 Task: Look for space in Prestwich, United Kingdom from 5th July, 2023 to 11th July, 2023 for 2 adults in price range Rs.8000 to Rs.16000. Place can be entire place with 2 bedrooms having 2 beds and 1 bathroom. Property type can be house, flat, guest house. Booking option can be shelf check-in. Required host language is English.
Action: Mouse moved to (458, 89)
Screenshot: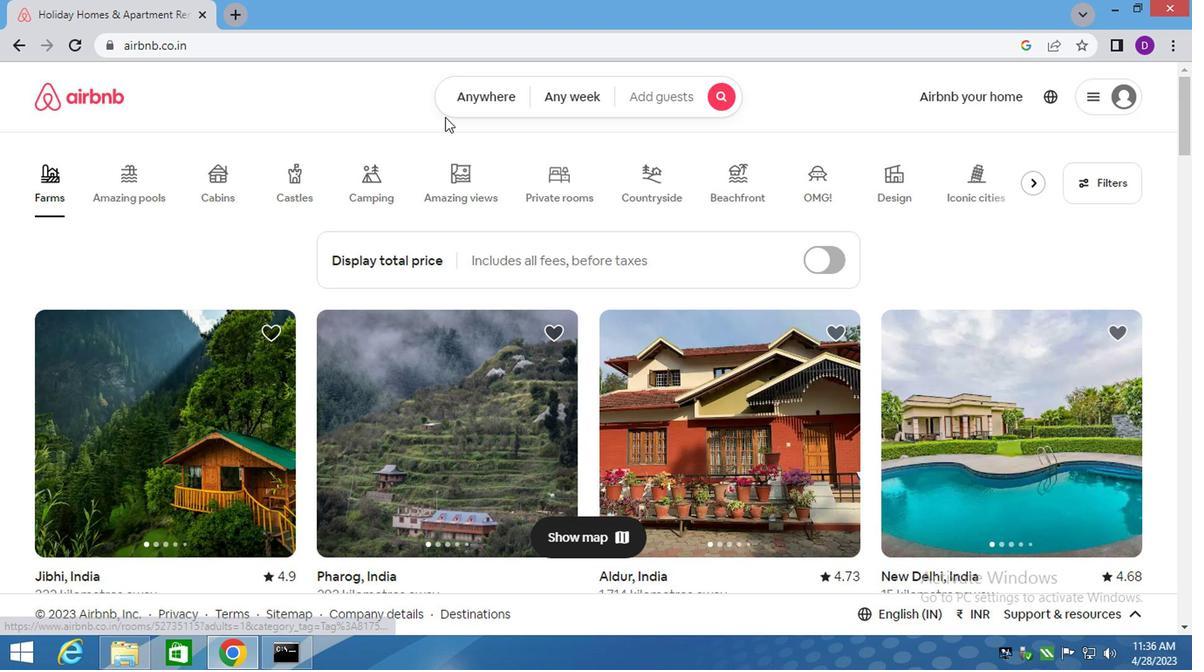 
Action: Mouse pressed left at (458, 89)
Screenshot: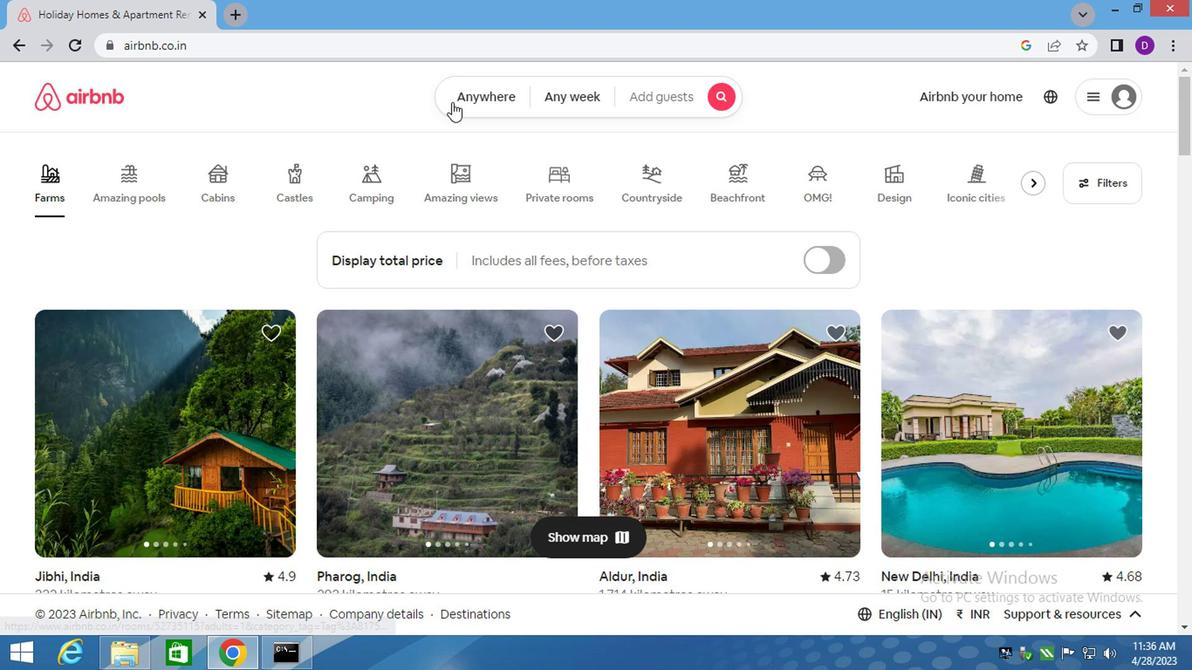 
Action: Mouse moved to (325, 169)
Screenshot: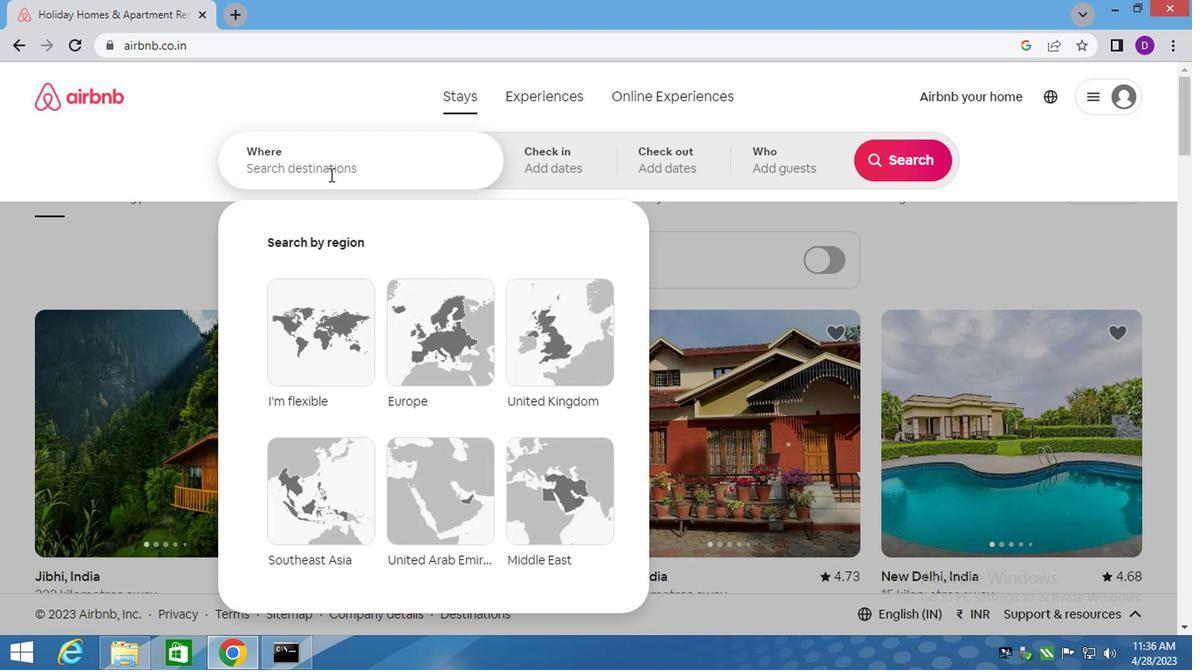 
Action: Mouse pressed left at (325, 169)
Screenshot: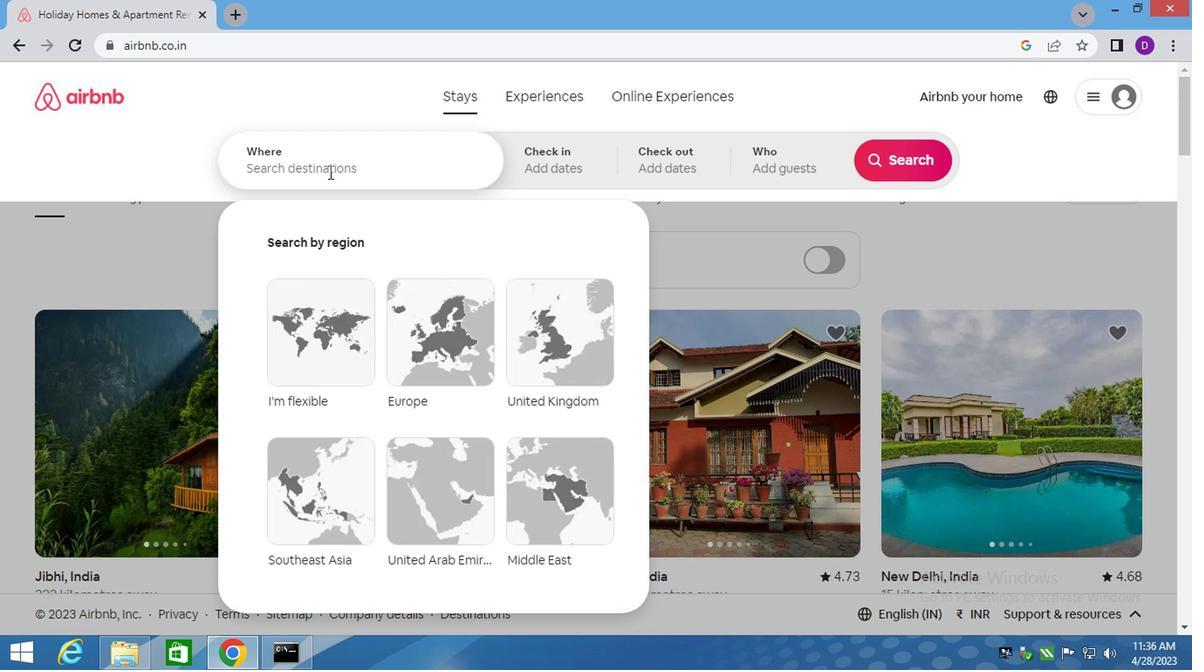 
Action: Key pressed prestwich,<Key.space>united
Screenshot: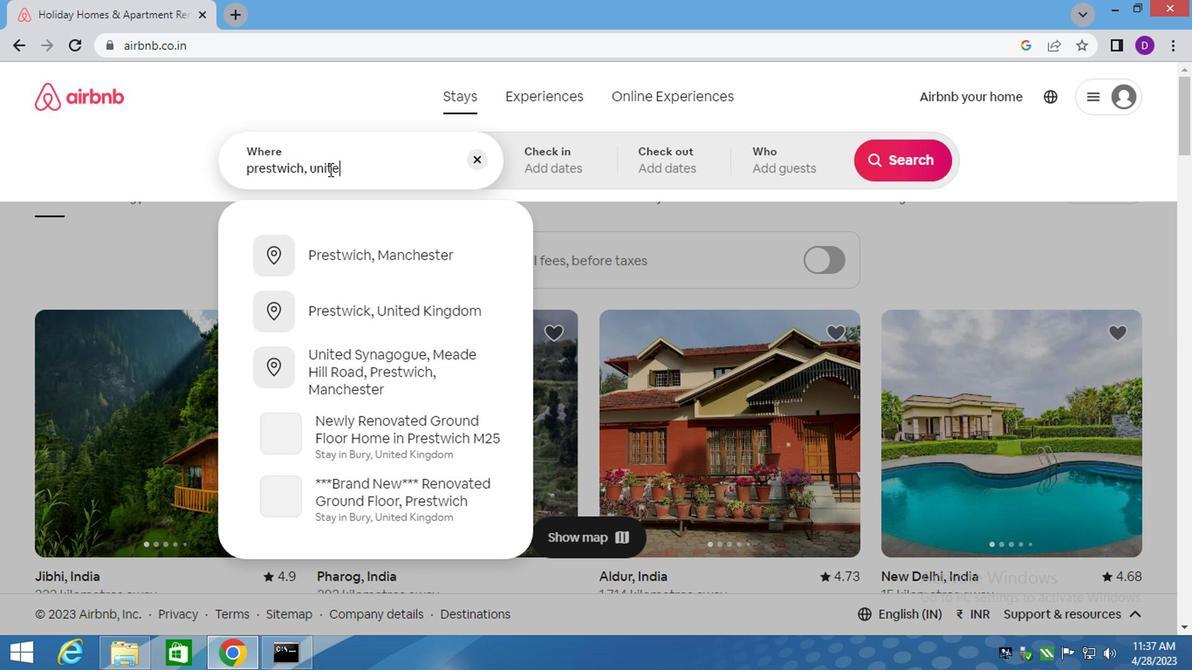 
Action: Mouse moved to (355, 306)
Screenshot: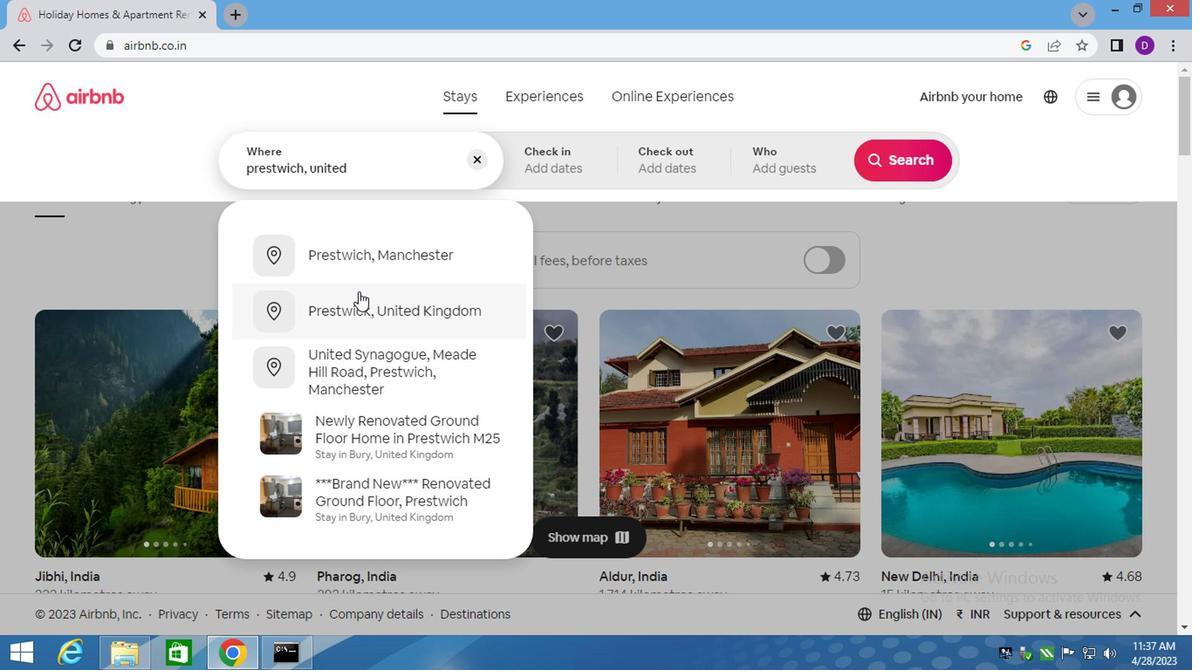 
Action: Mouse pressed left at (355, 306)
Screenshot: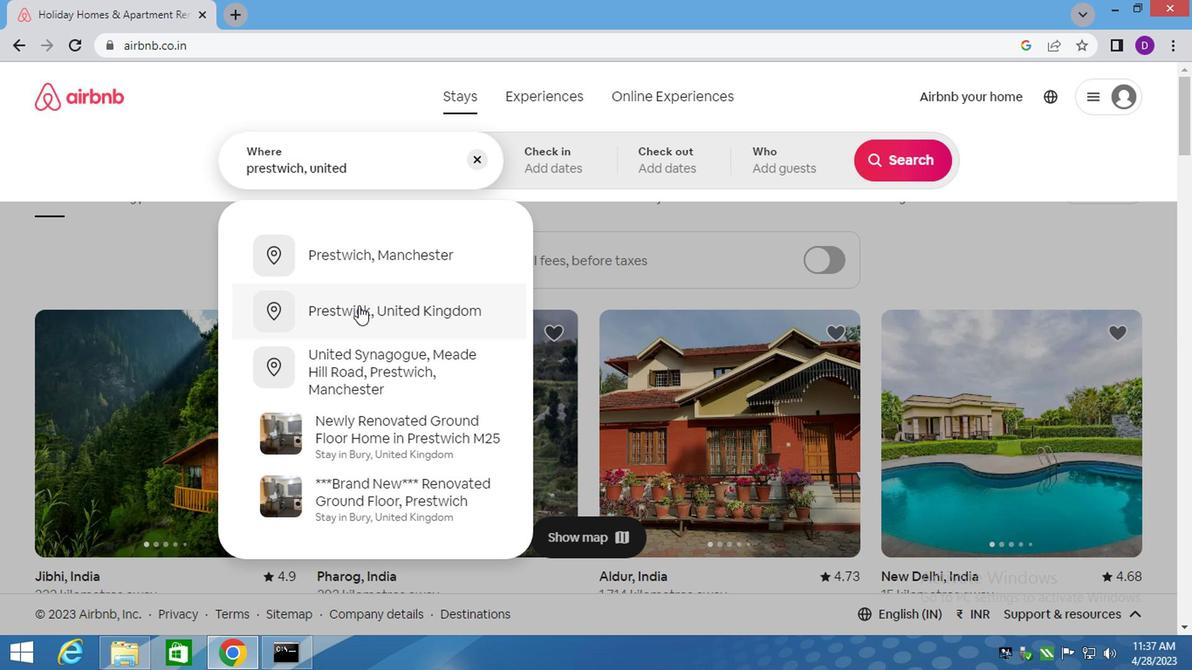 
Action: Mouse moved to (880, 304)
Screenshot: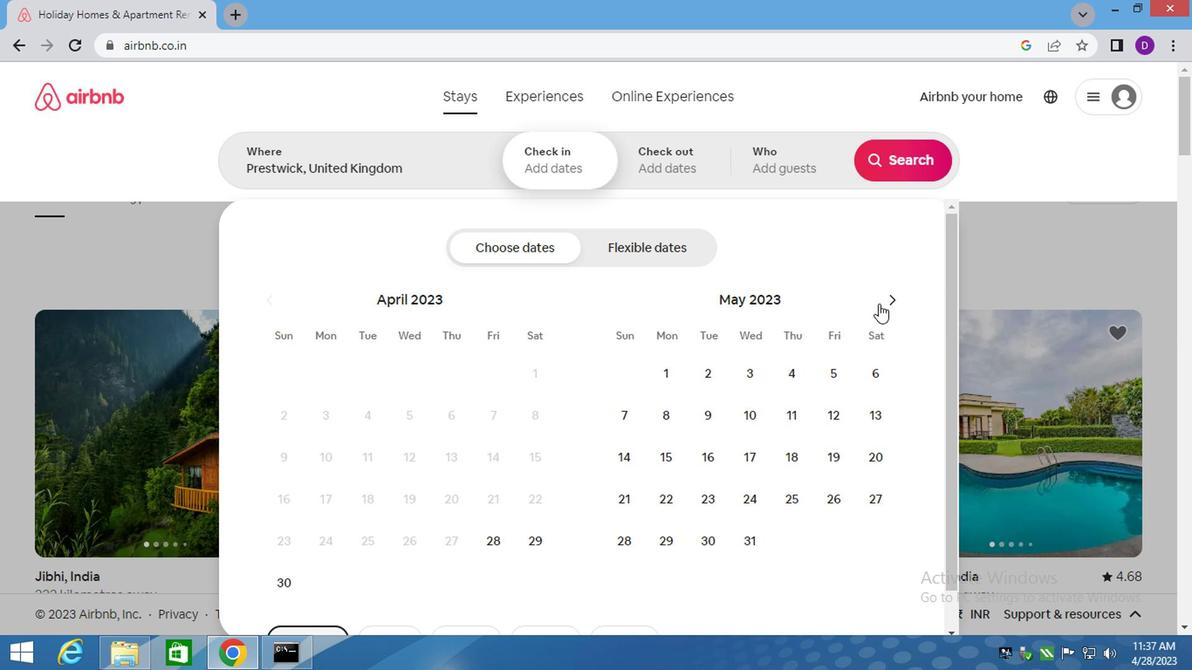 
Action: Mouse pressed left at (880, 304)
Screenshot: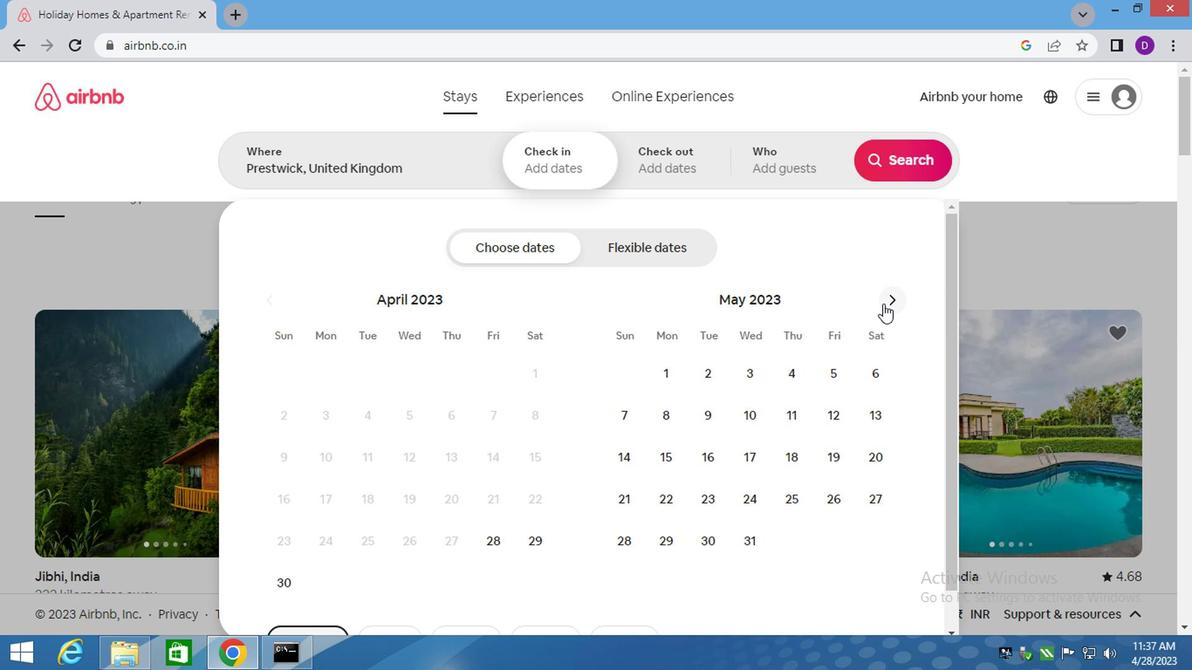 
Action: Mouse moved to (881, 304)
Screenshot: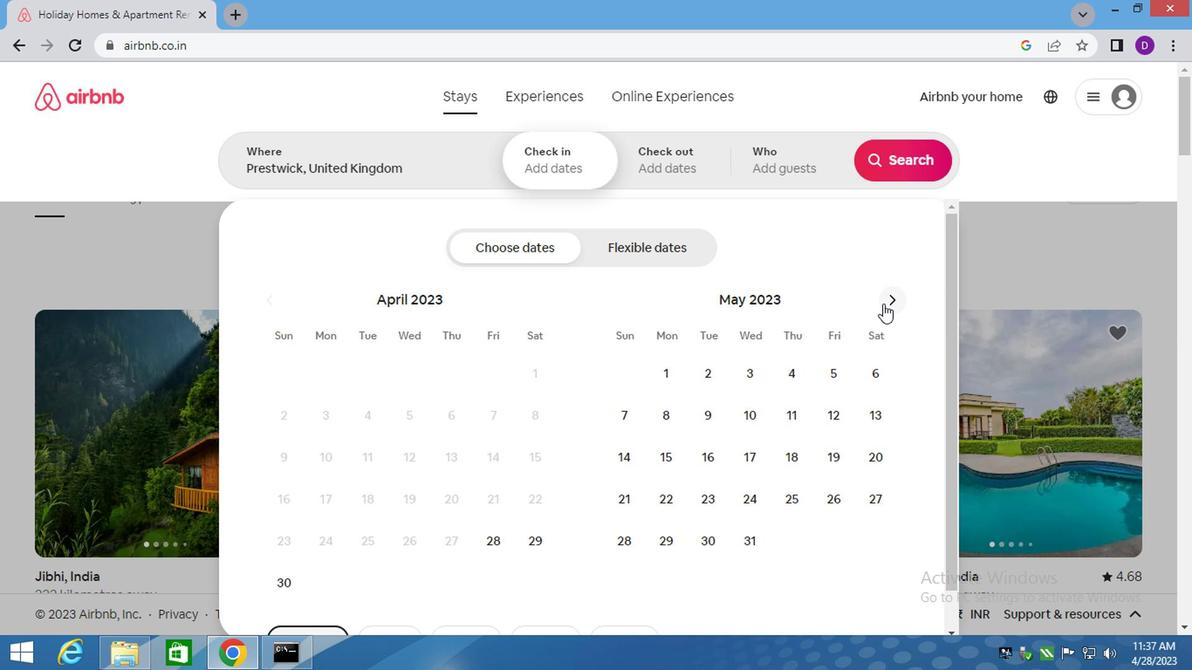
Action: Mouse pressed left at (881, 304)
Screenshot: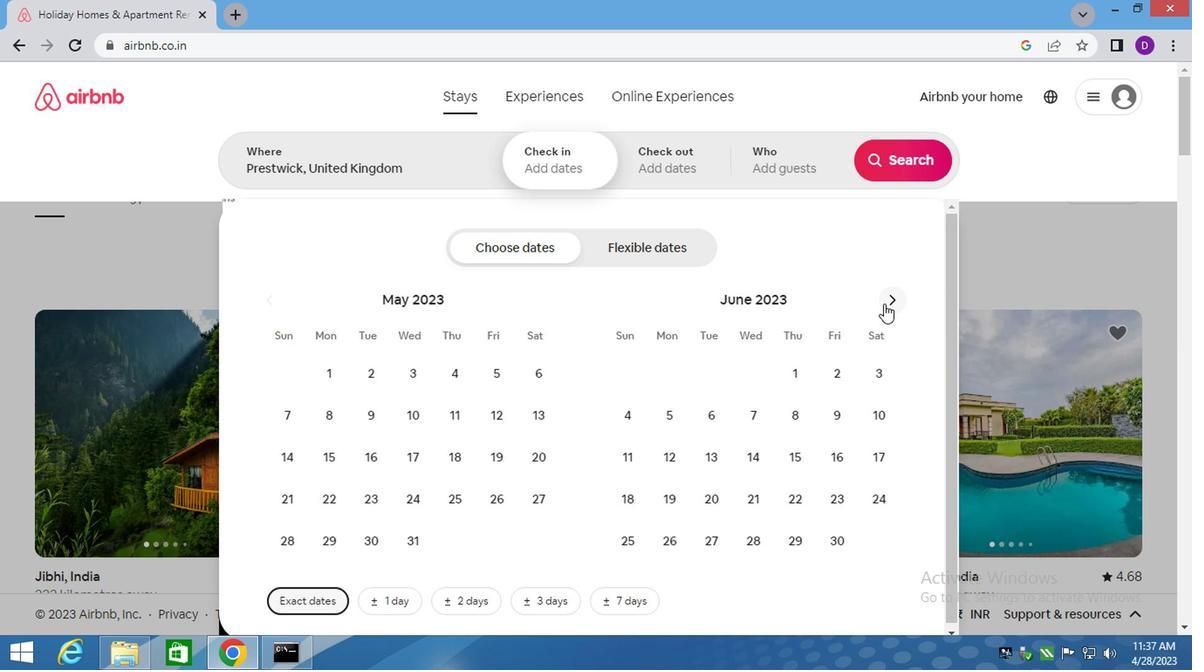 
Action: Mouse moved to (741, 411)
Screenshot: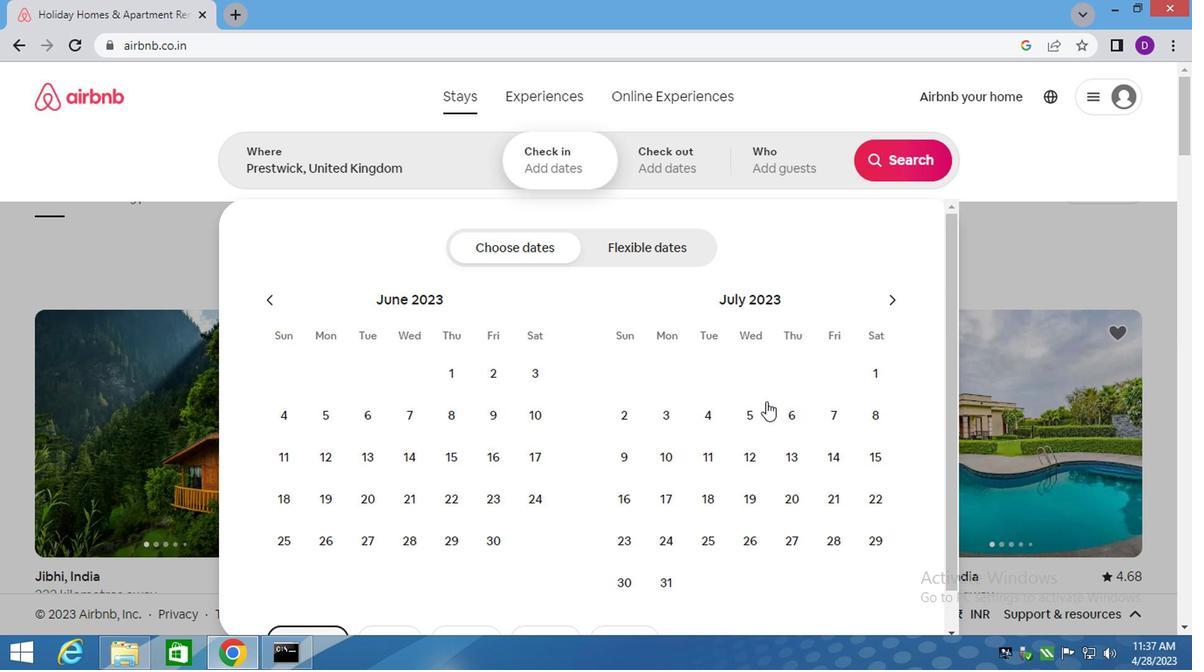 
Action: Mouse pressed left at (741, 411)
Screenshot: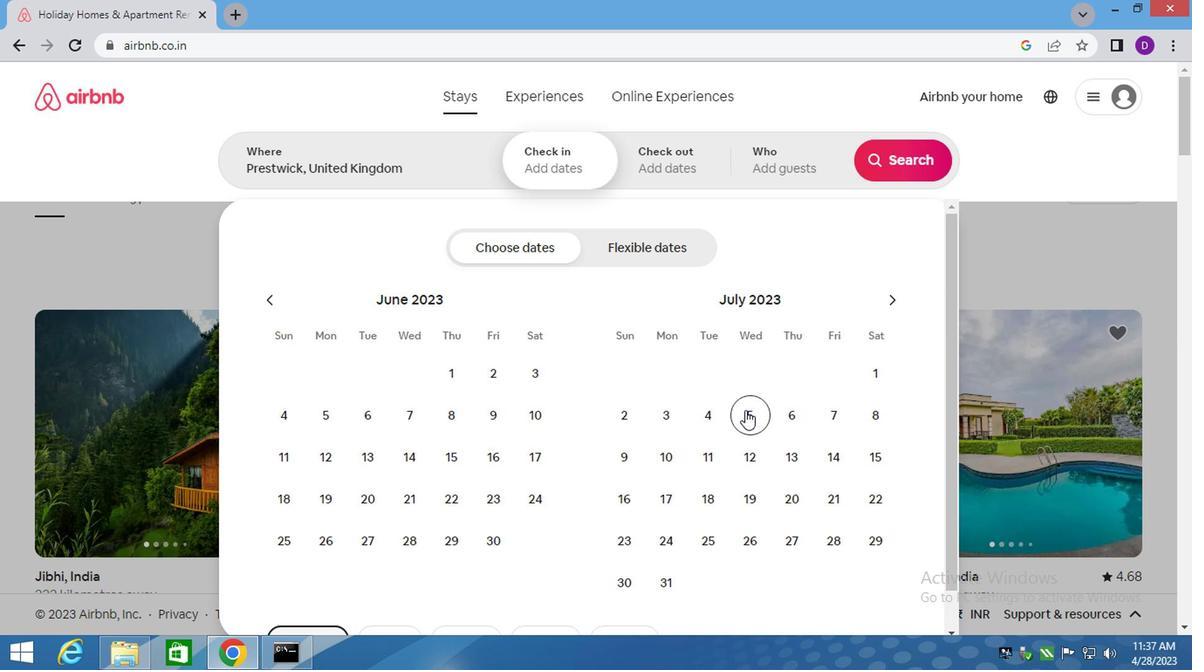 
Action: Mouse moved to (699, 460)
Screenshot: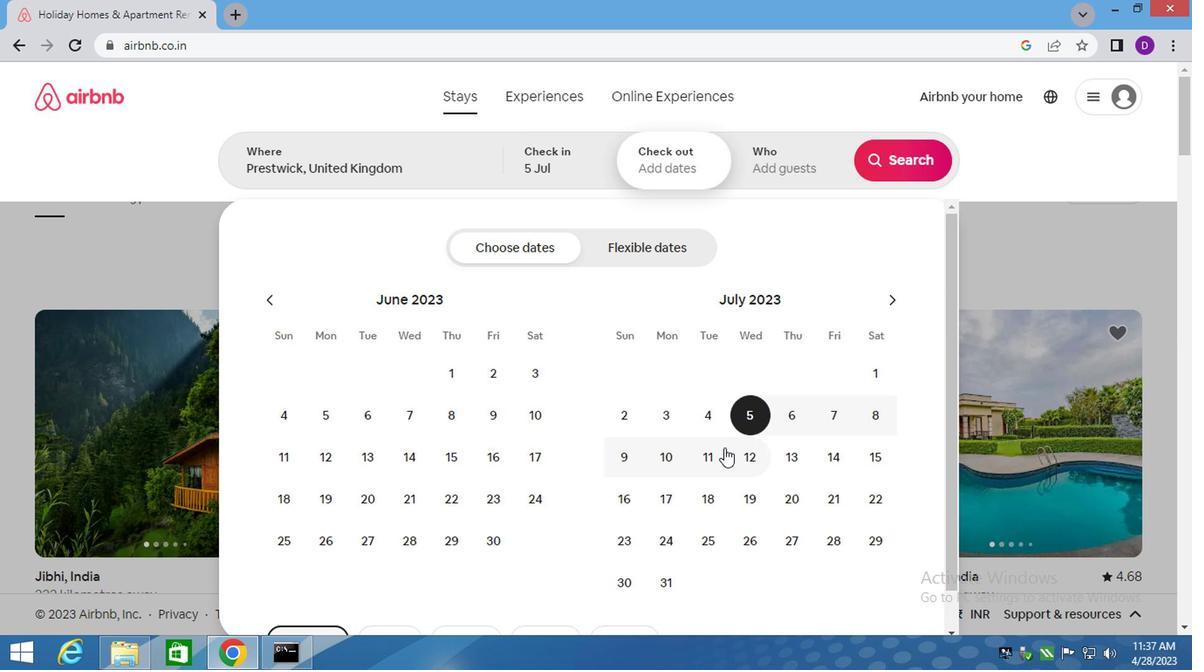 
Action: Mouse pressed left at (699, 460)
Screenshot: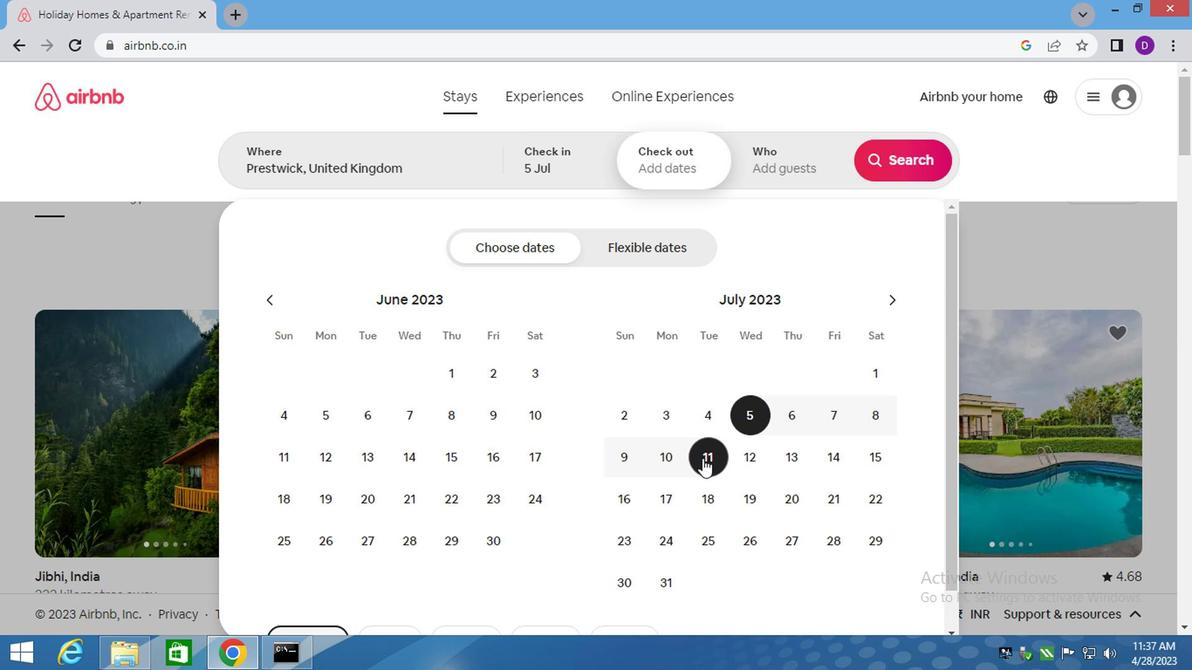 
Action: Mouse moved to (766, 165)
Screenshot: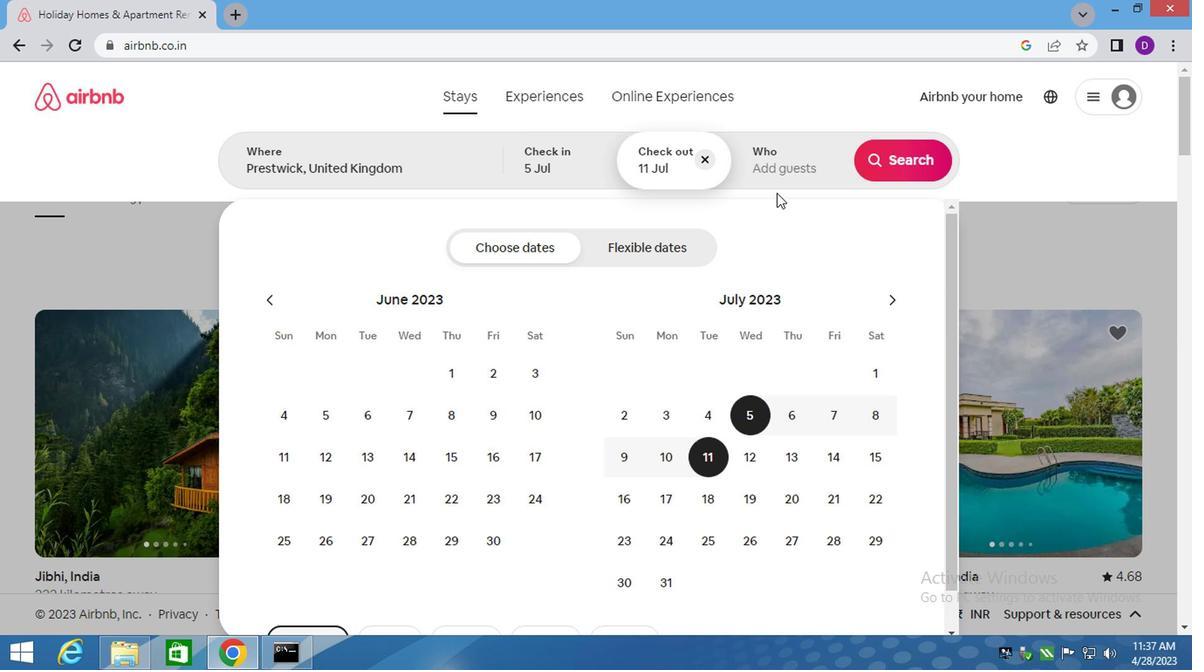 
Action: Mouse pressed left at (766, 165)
Screenshot: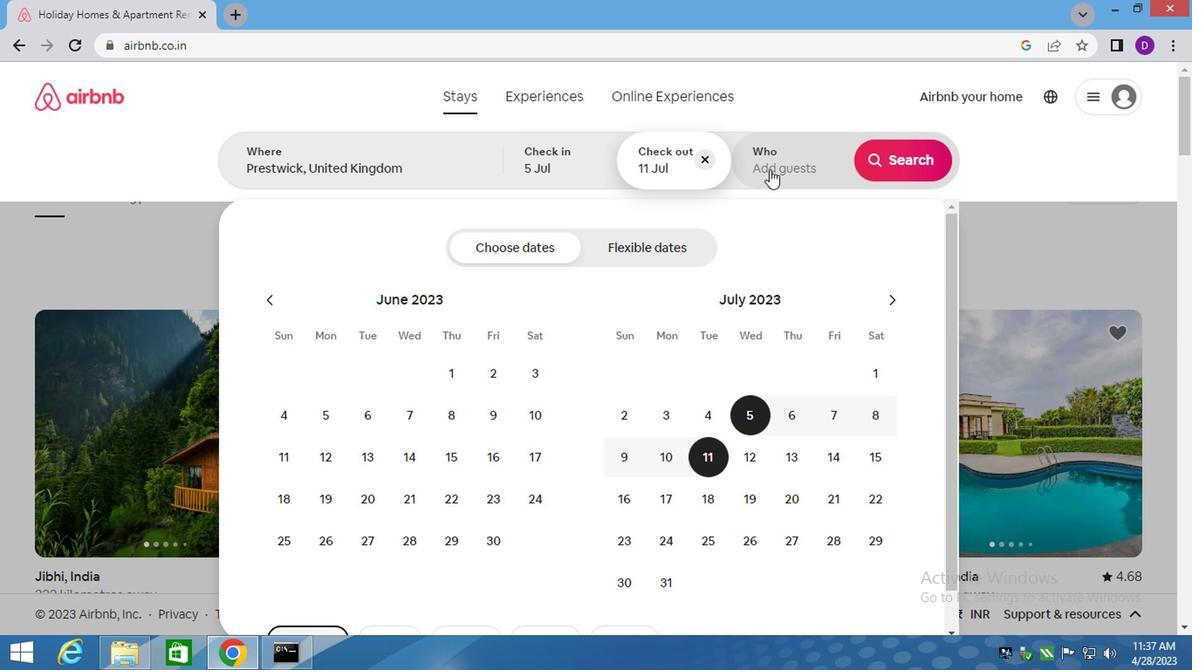 
Action: Mouse moved to (900, 253)
Screenshot: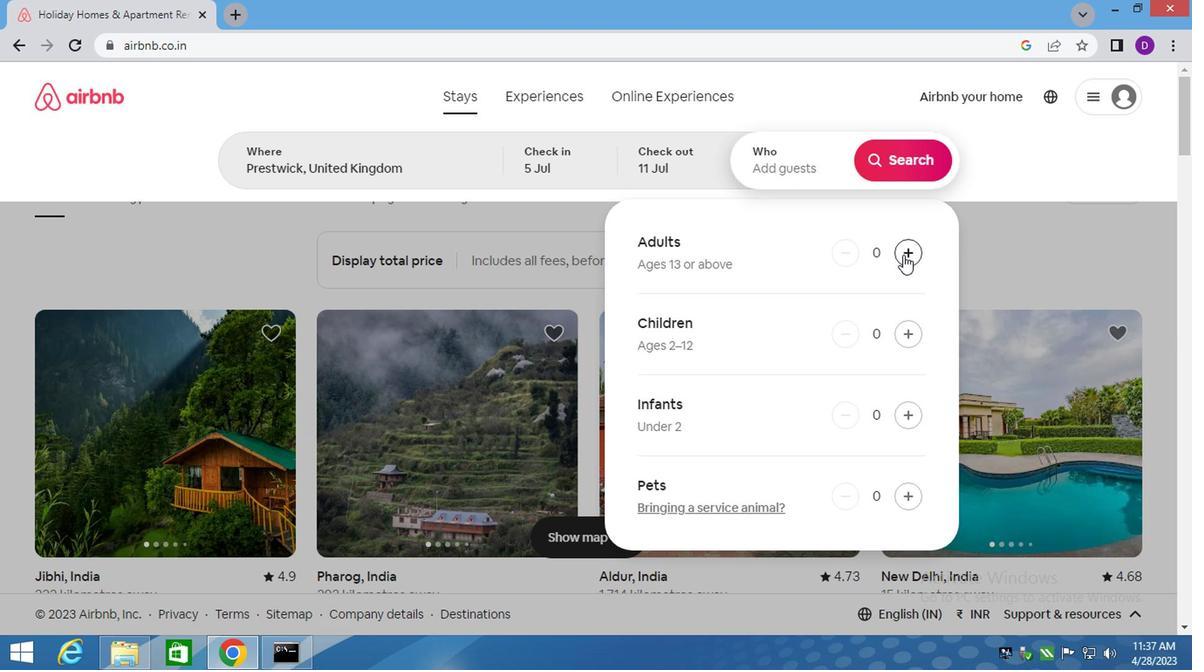 
Action: Mouse pressed left at (900, 253)
Screenshot: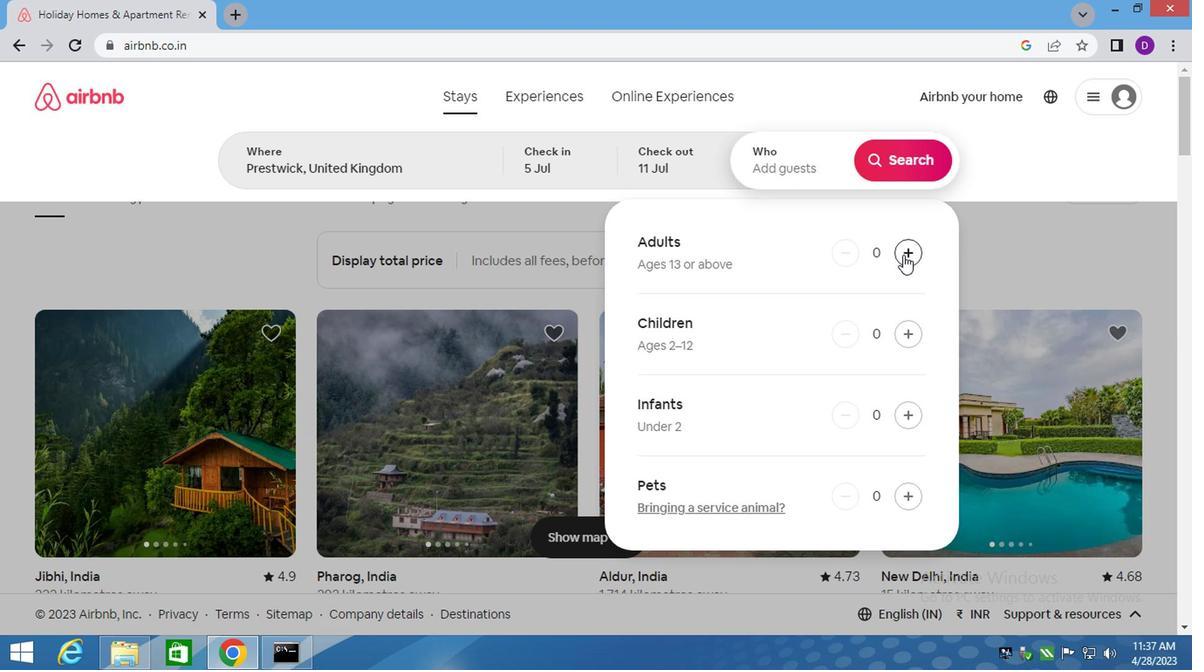 
Action: Mouse pressed left at (900, 253)
Screenshot: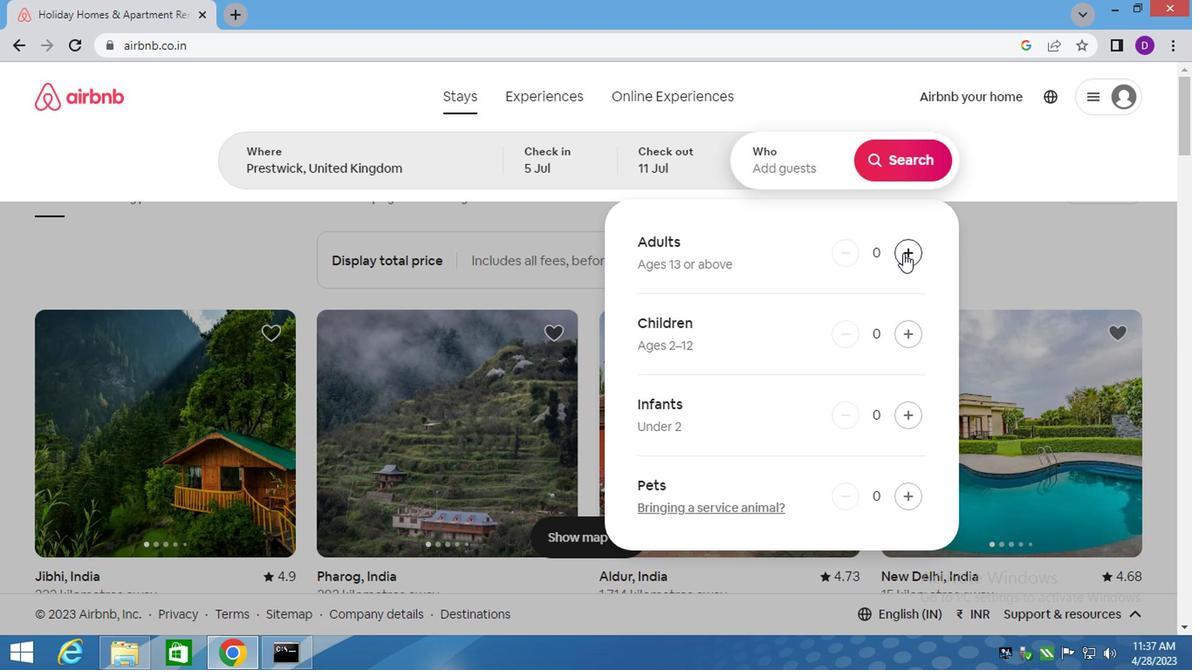 
Action: Mouse moved to (887, 157)
Screenshot: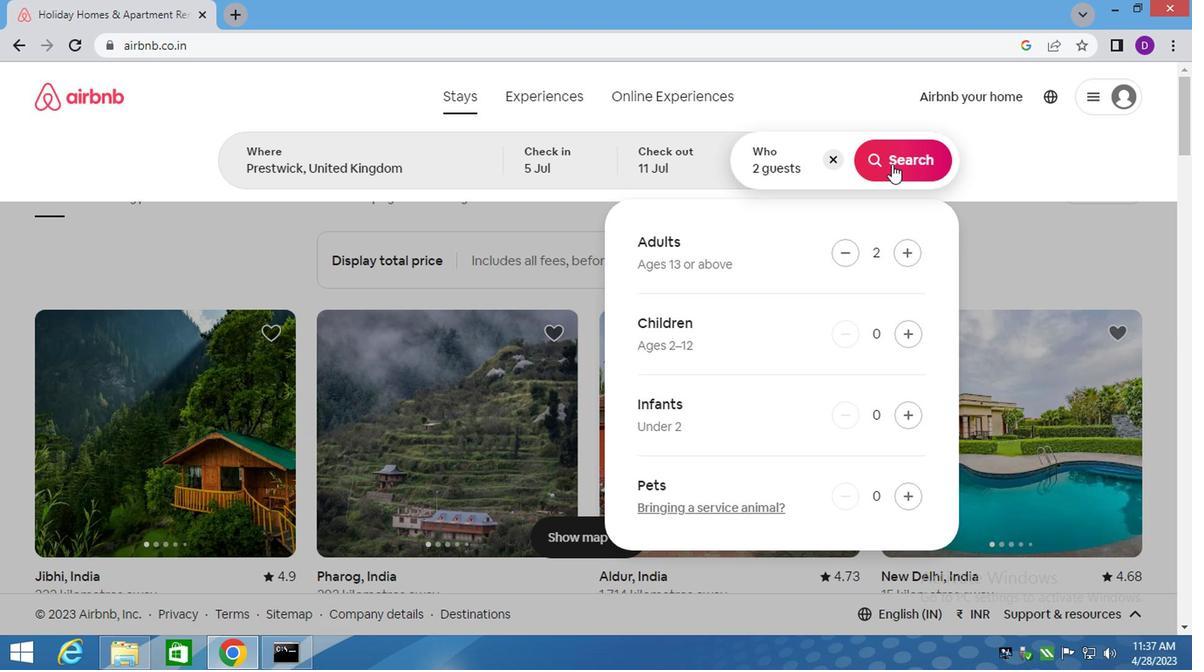 
Action: Mouse pressed left at (887, 157)
Screenshot: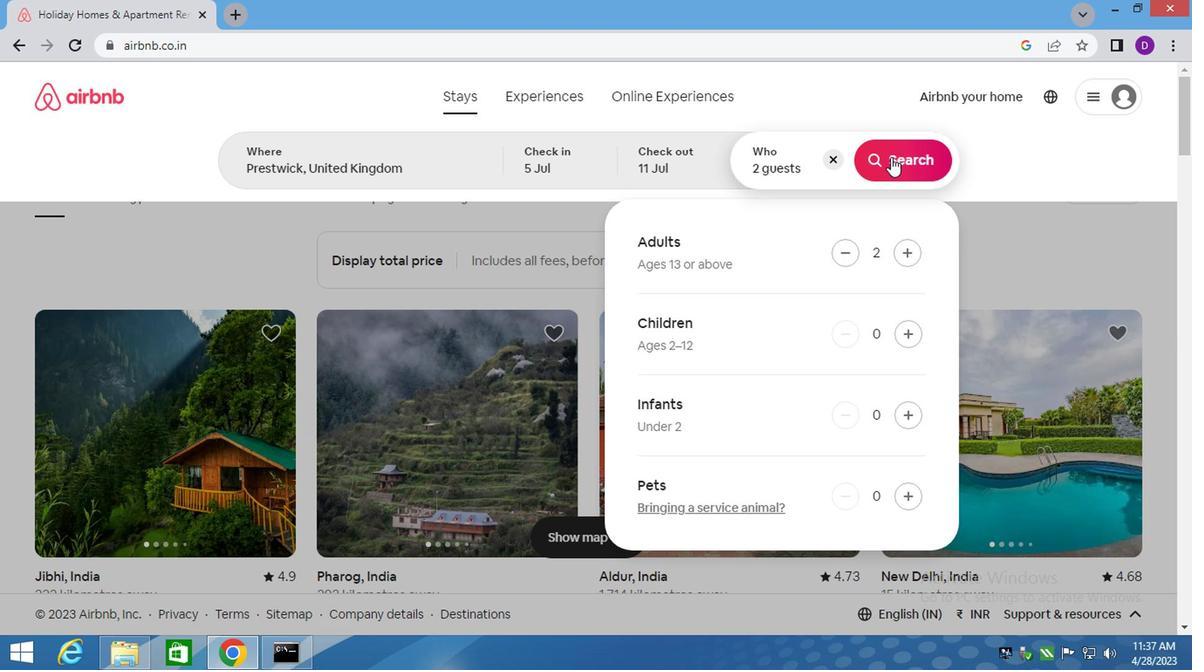 
Action: Mouse moved to (1110, 160)
Screenshot: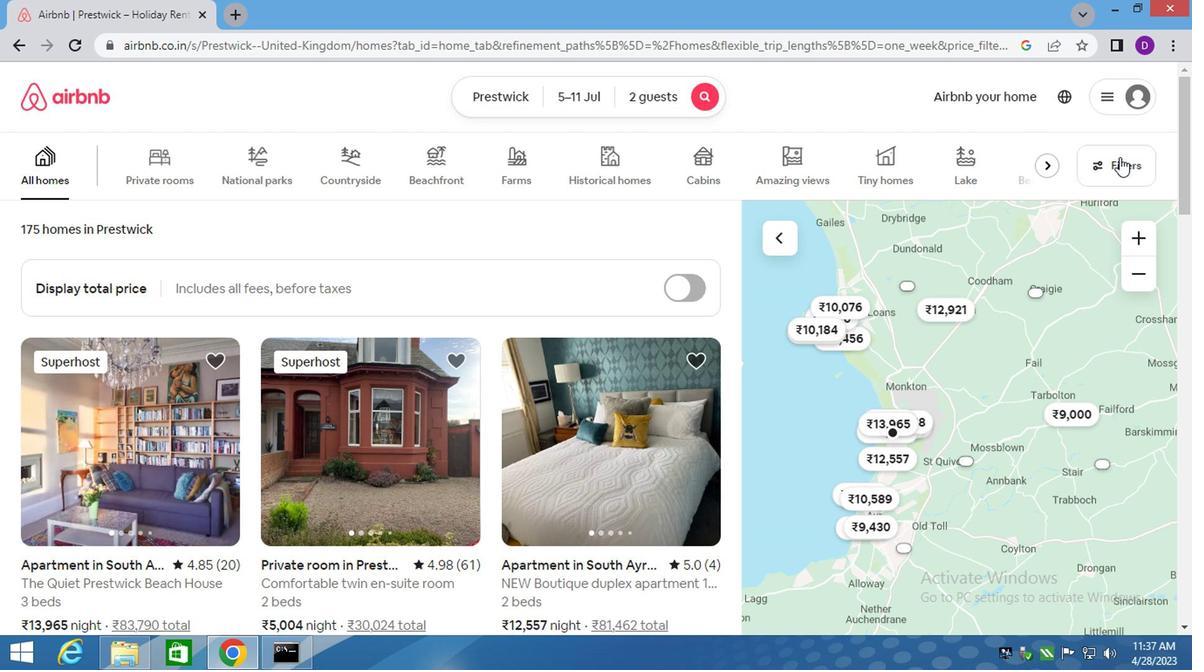 
Action: Mouse pressed left at (1110, 160)
Screenshot: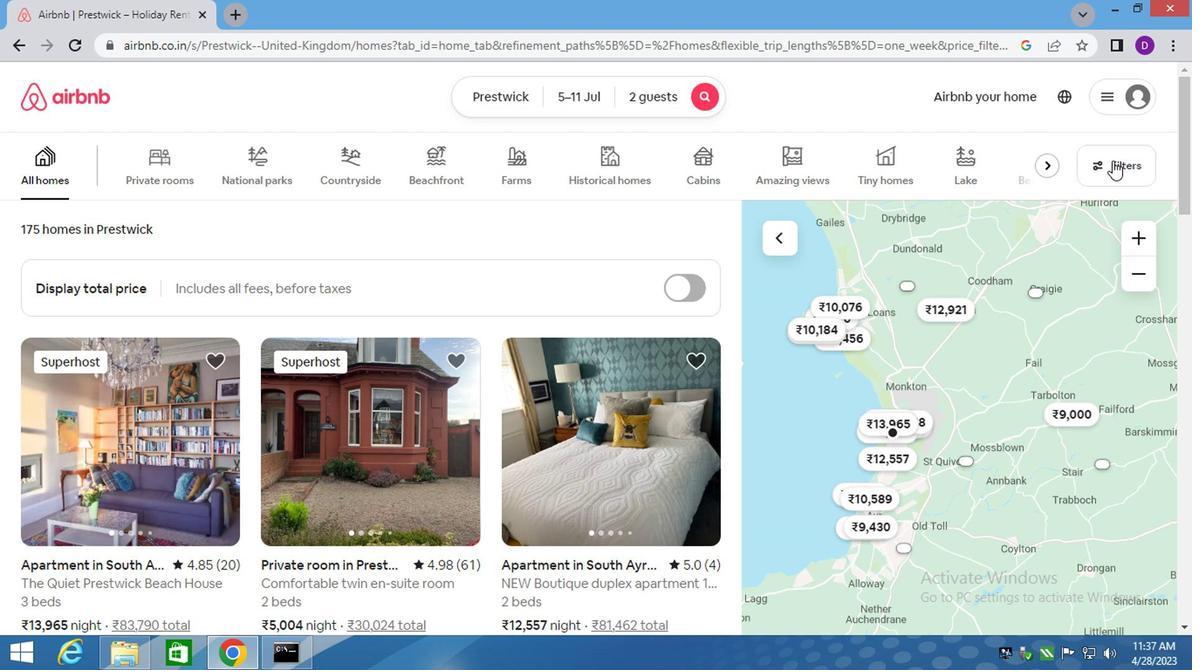 
Action: Mouse moved to (361, 387)
Screenshot: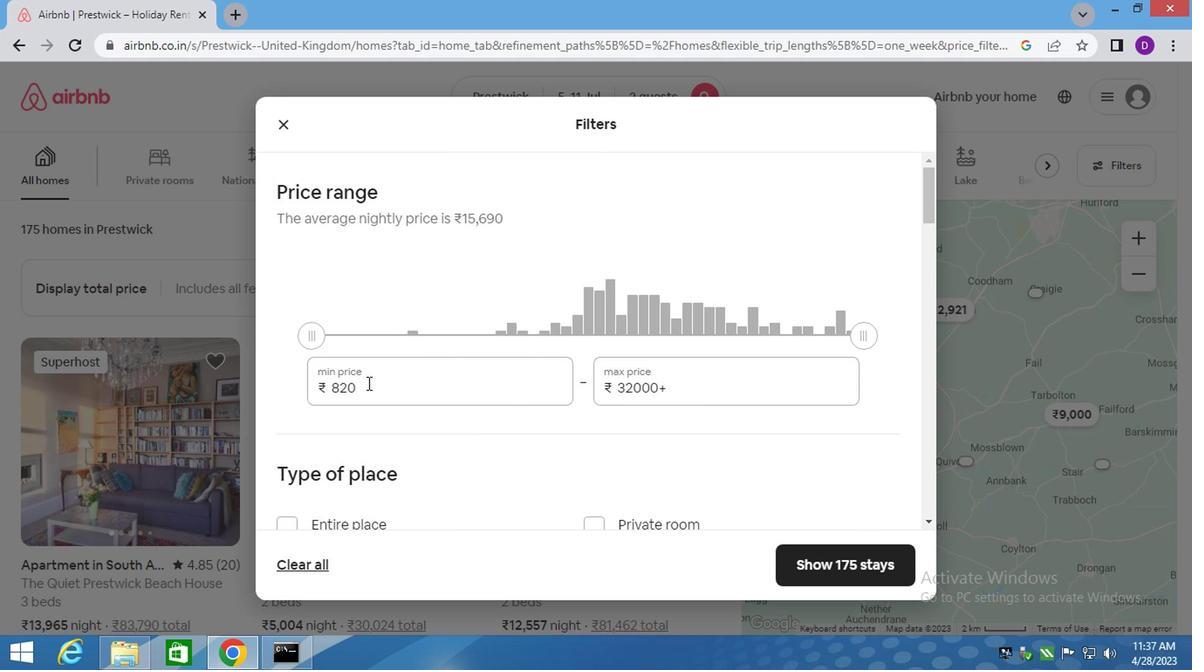 
Action: Mouse pressed left at (361, 387)
Screenshot: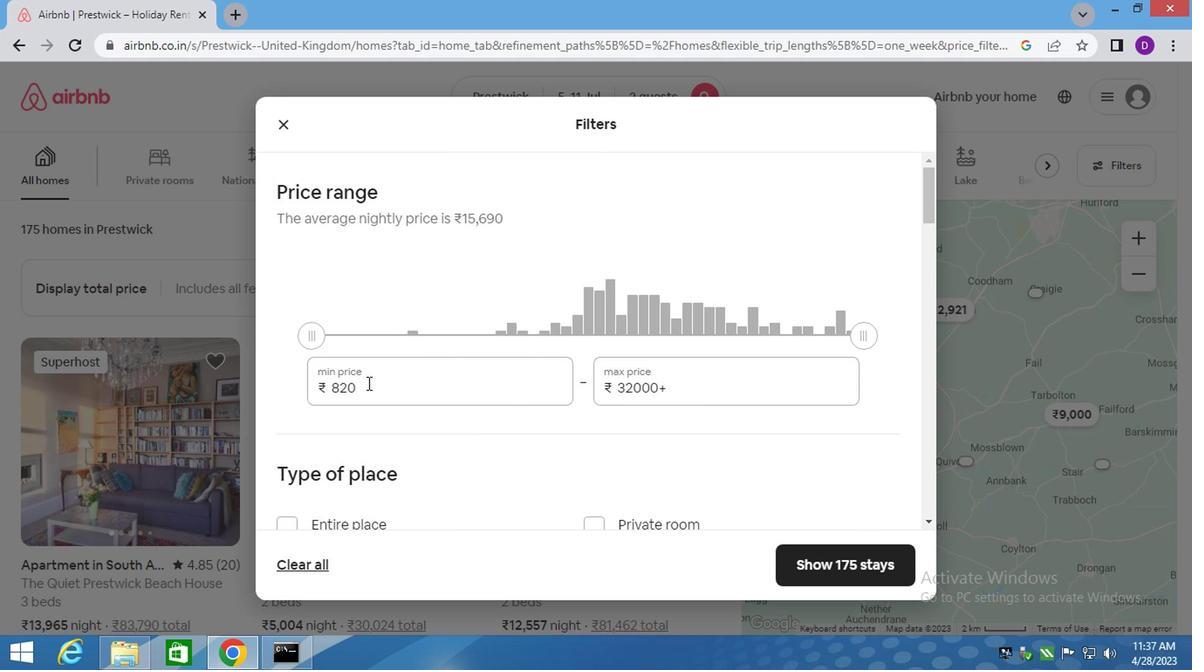 
Action: Mouse pressed left at (361, 387)
Screenshot: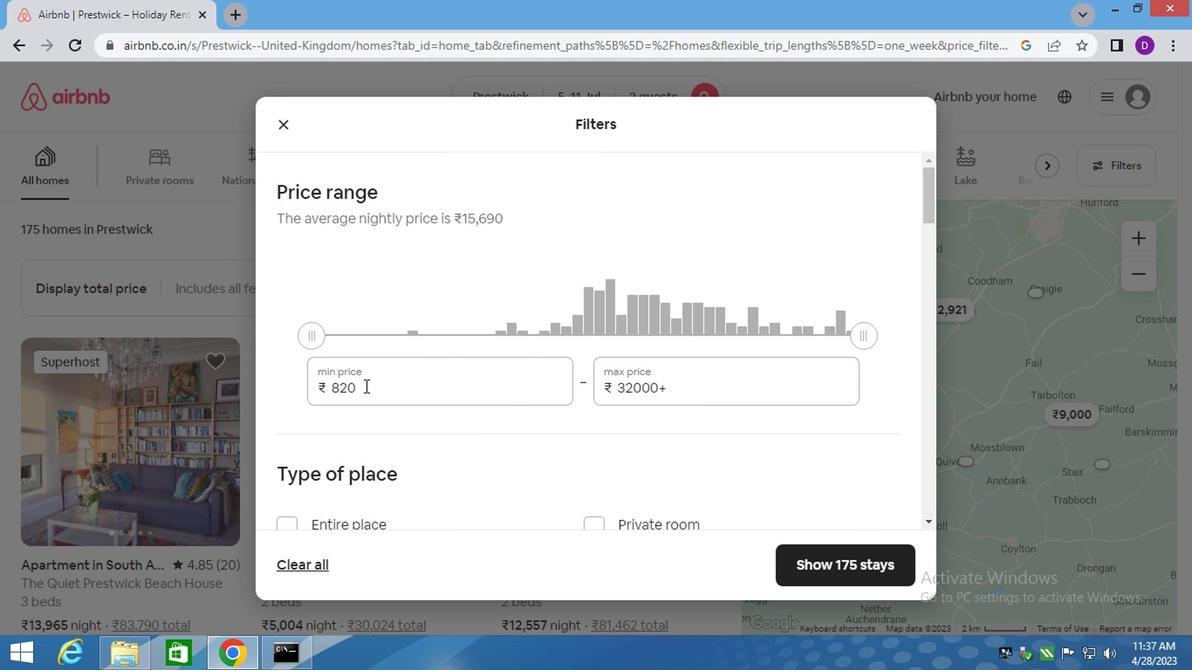 
Action: Key pressed 8000<Key.tab>16000
Screenshot: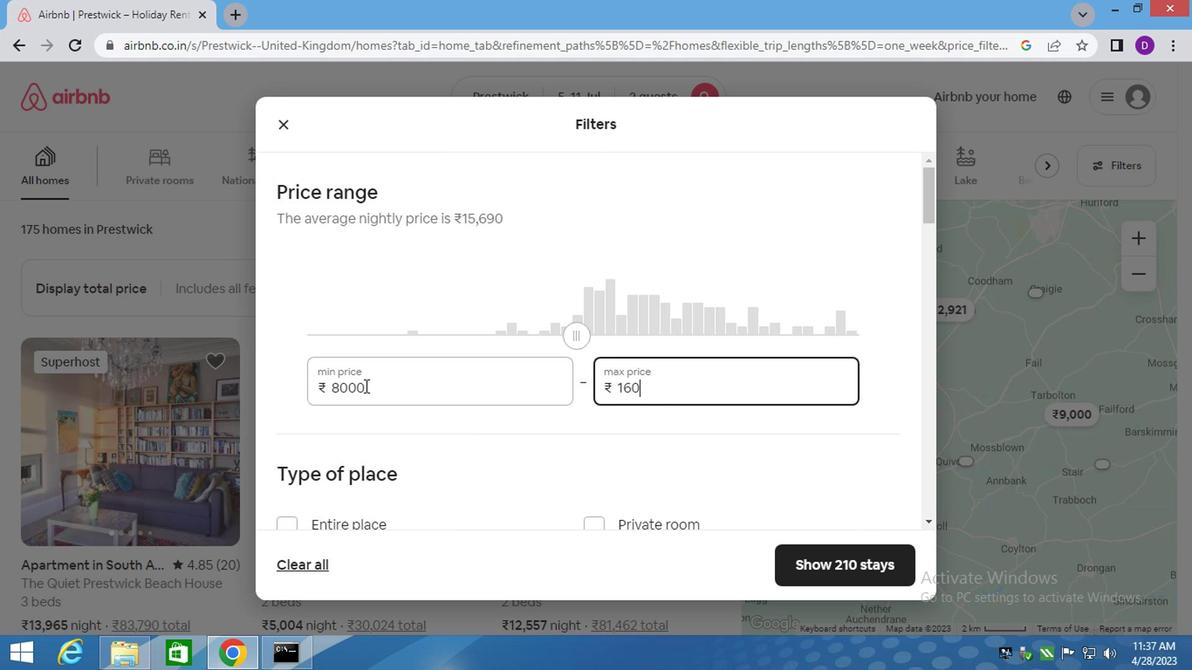 
Action: Mouse scrolled (361, 386) with delta (0, -1)
Screenshot: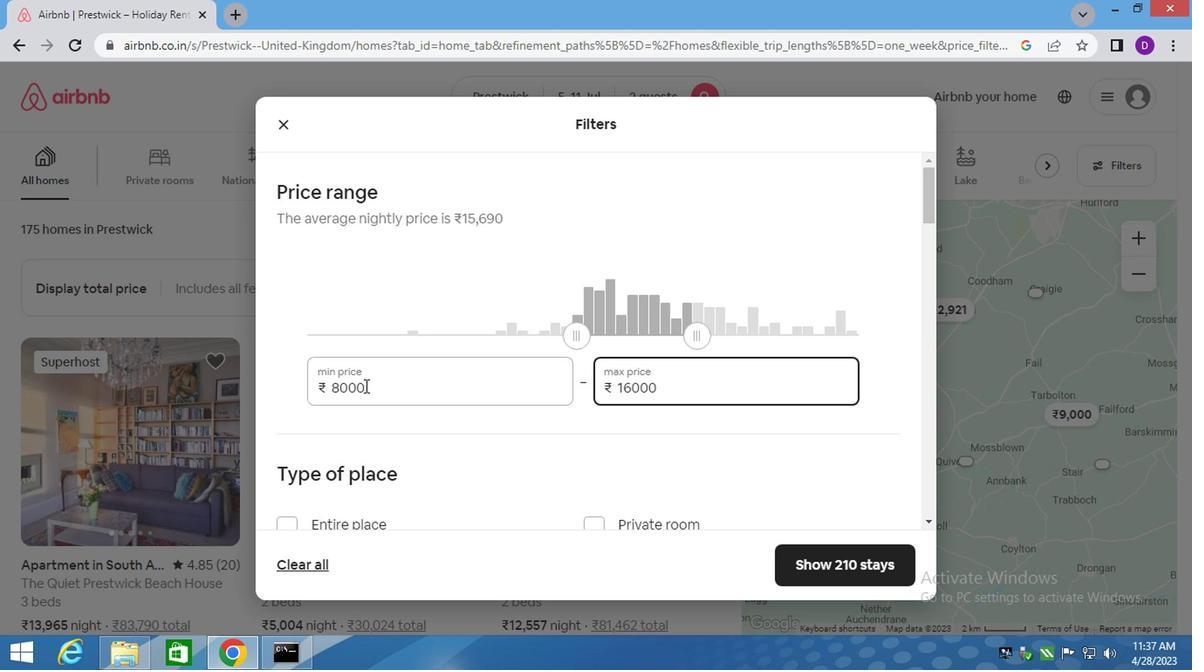 
Action: Mouse scrolled (361, 386) with delta (0, -1)
Screenshot: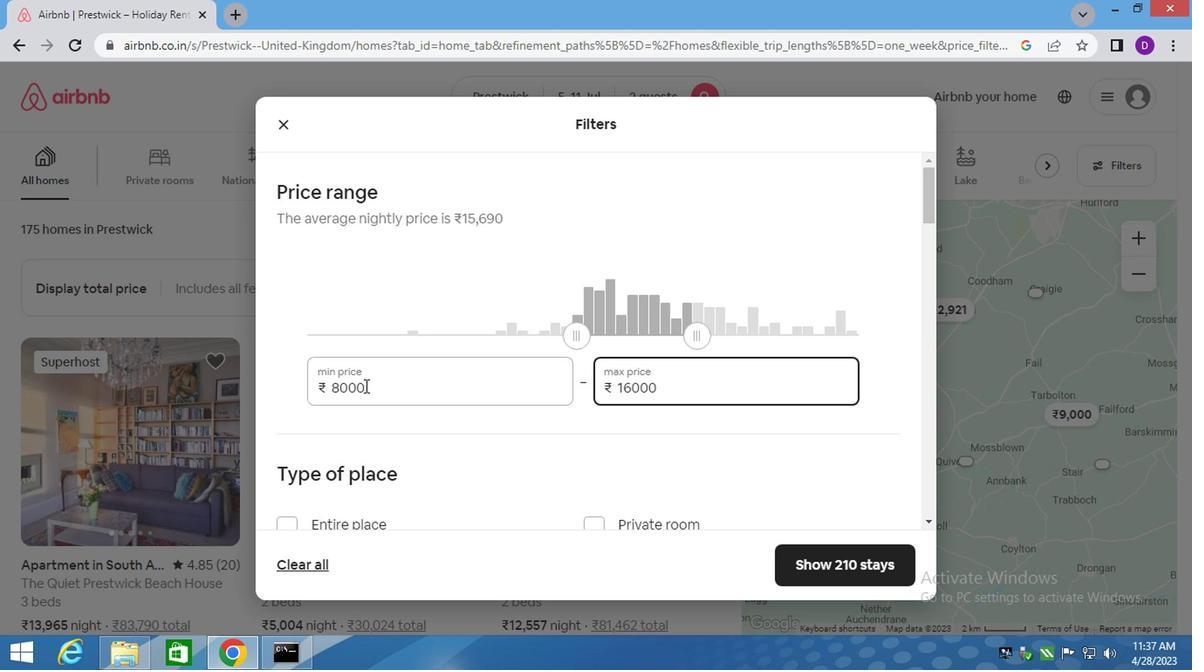
Action: Mouse moved to (275, 361)
Screenshot: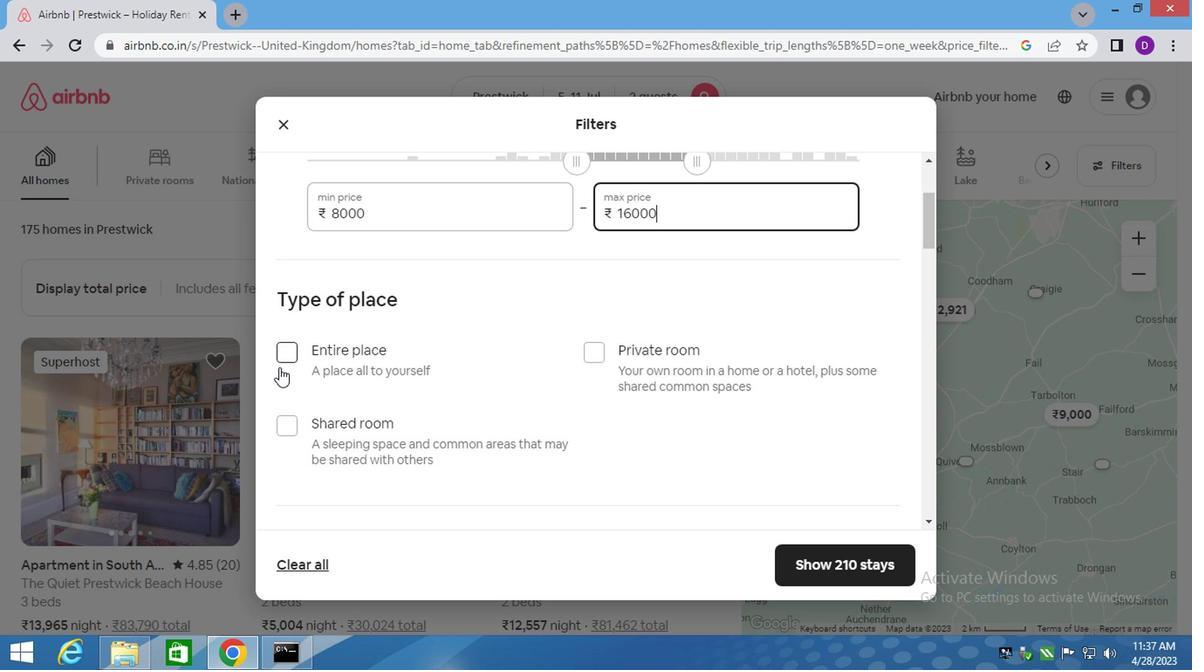 
Action: Mouse pressed left at (275, 361)
Screenshot: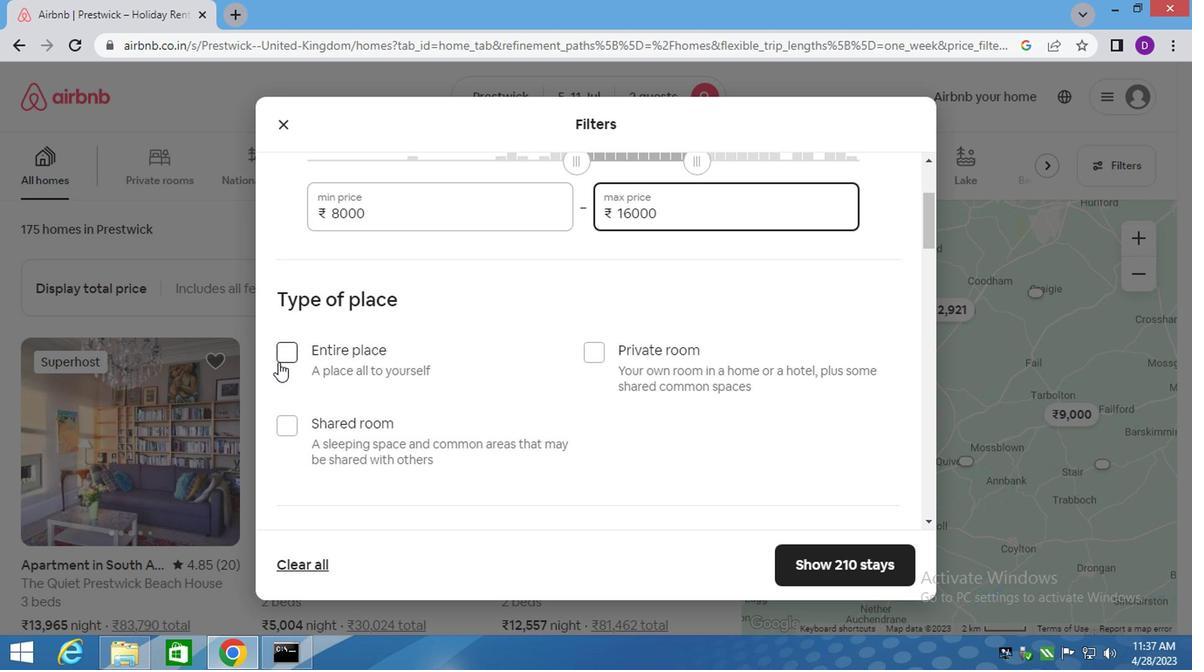 
Action: Mouse scrolled (275, 360) with delta (0, -1)
Screenshot: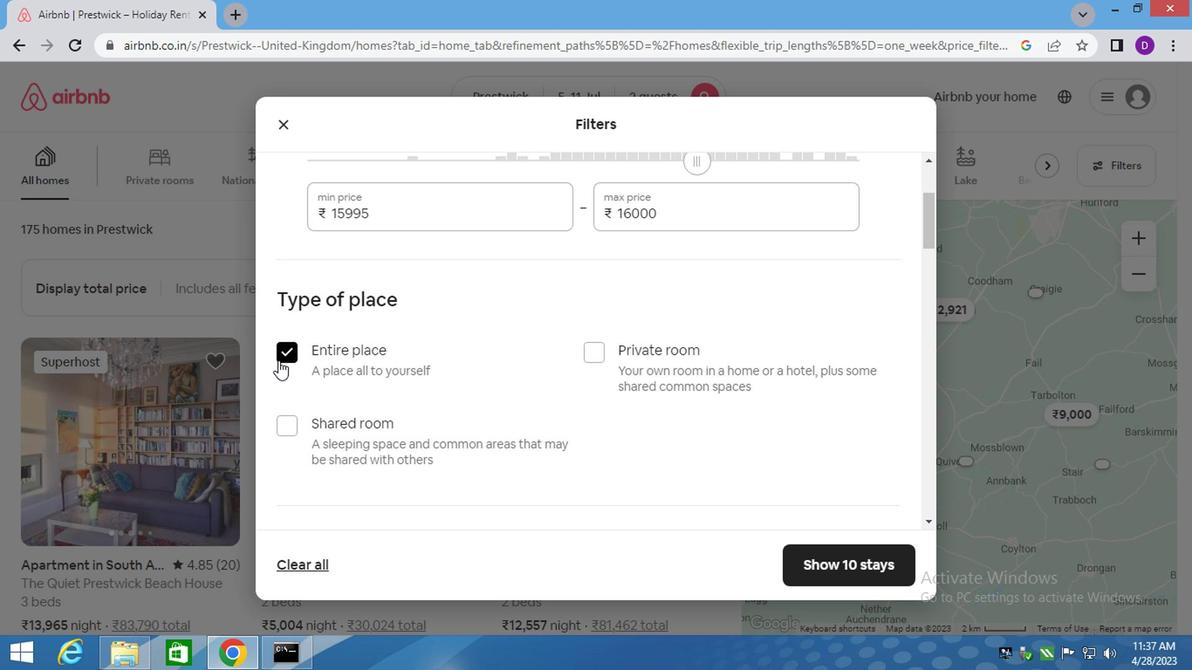 
Action: Mouse moved to (401, 386)
Screenshot: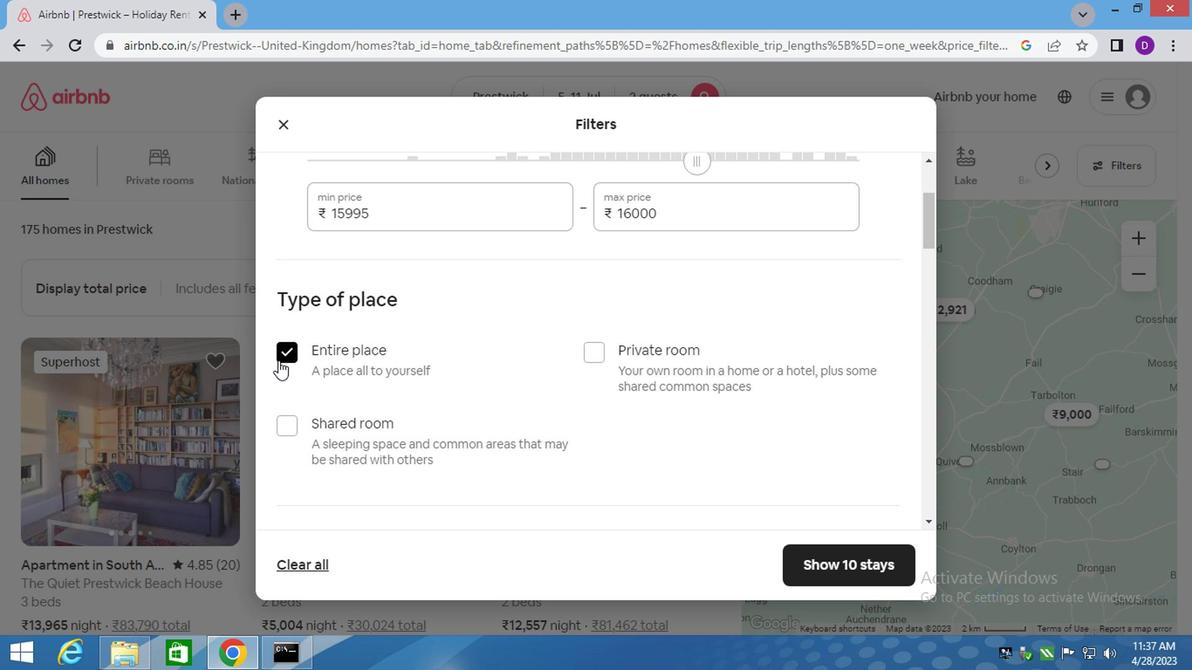 
Action: Mouse scrolled (401, 385) with delta (0, 0)
Screenshot: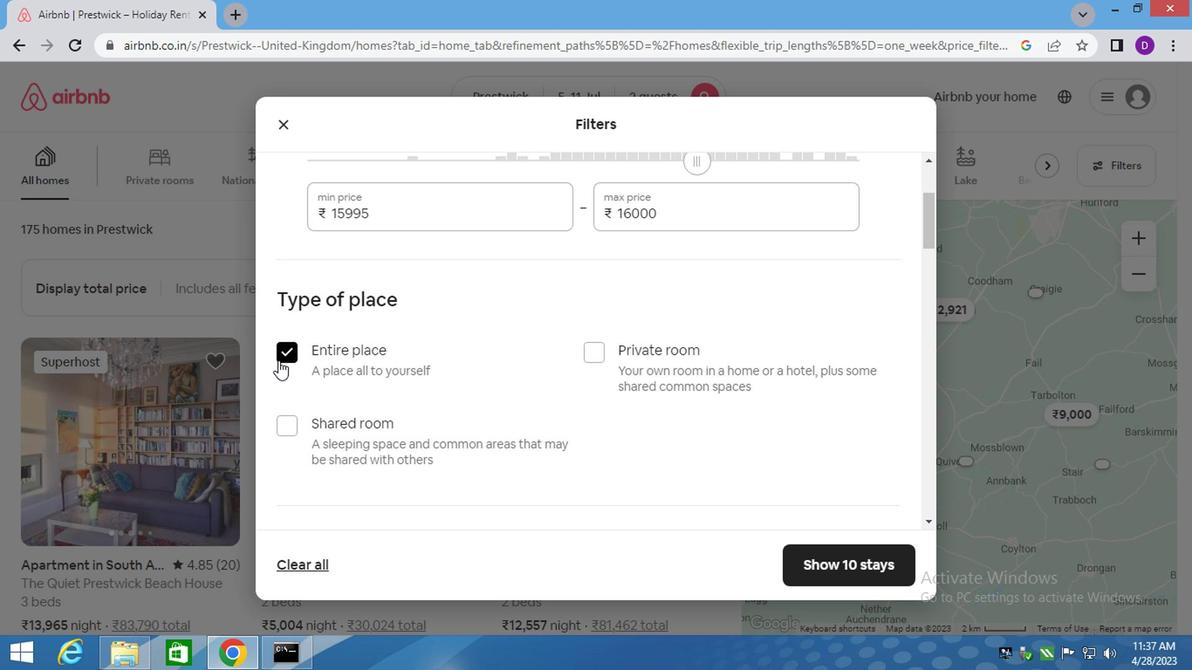 
Action: Mouse moved to (406, 391)
Screenshot: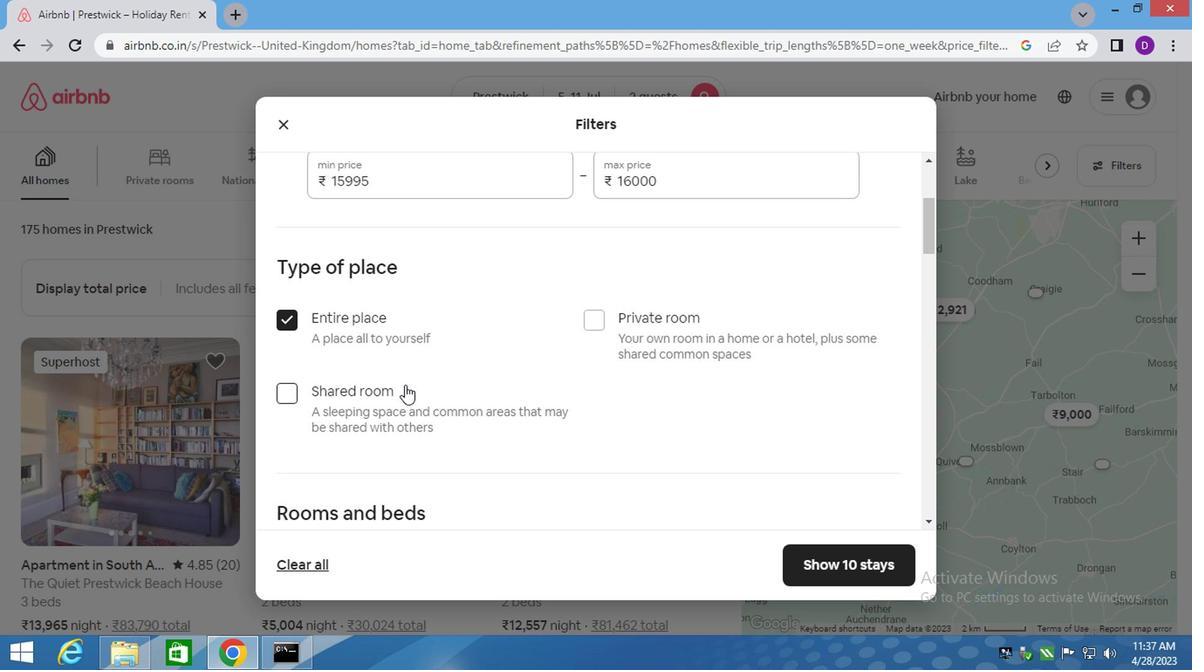 
Action: Mouse scrolled (403, 385) with delta (0, 0)
Screenshot: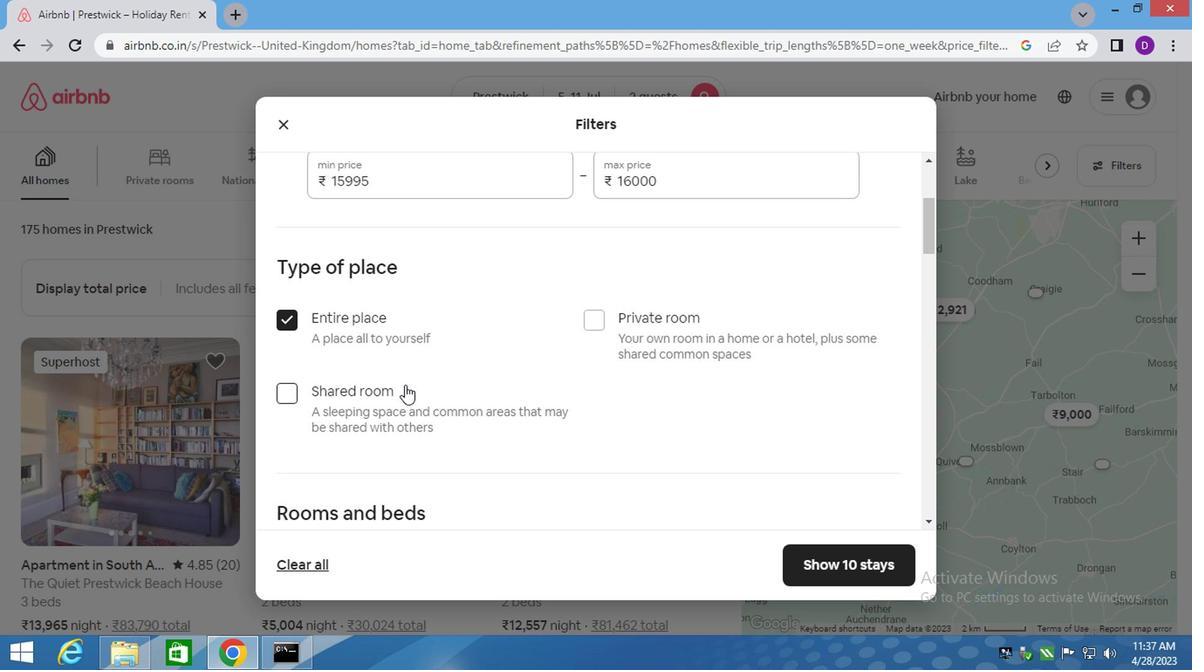 
Action: Mouse moved to (412, 398)
Screenshot: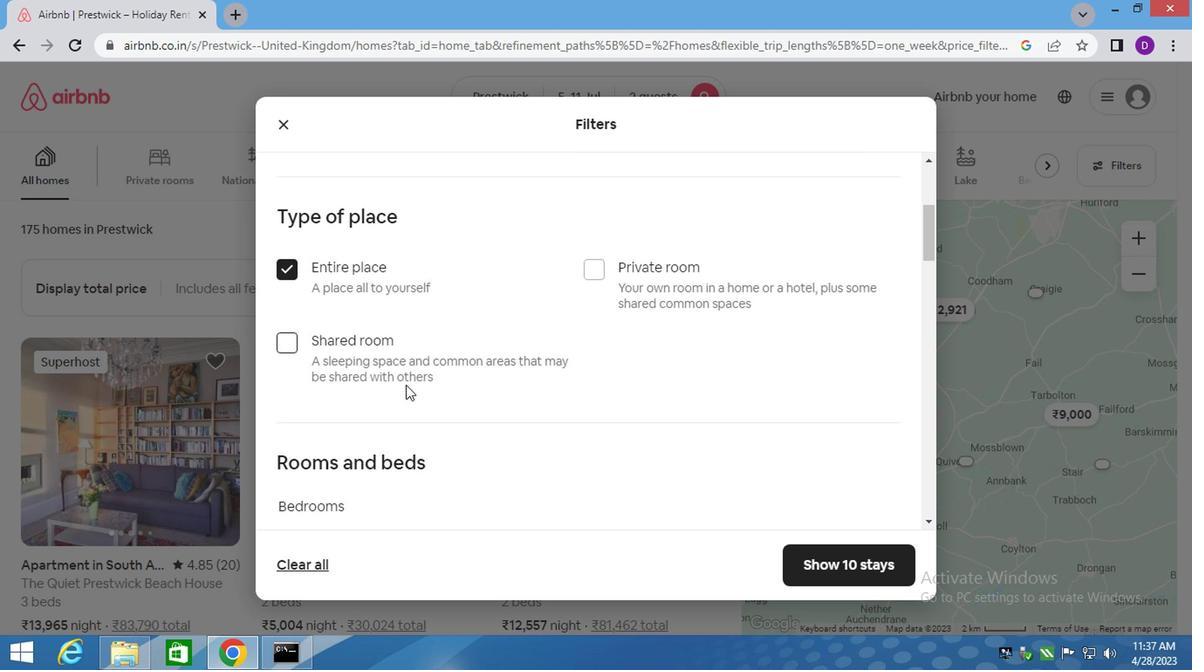 
Action: Mouse scrolled (411, 393) with delta (0, 0)
Screenshot: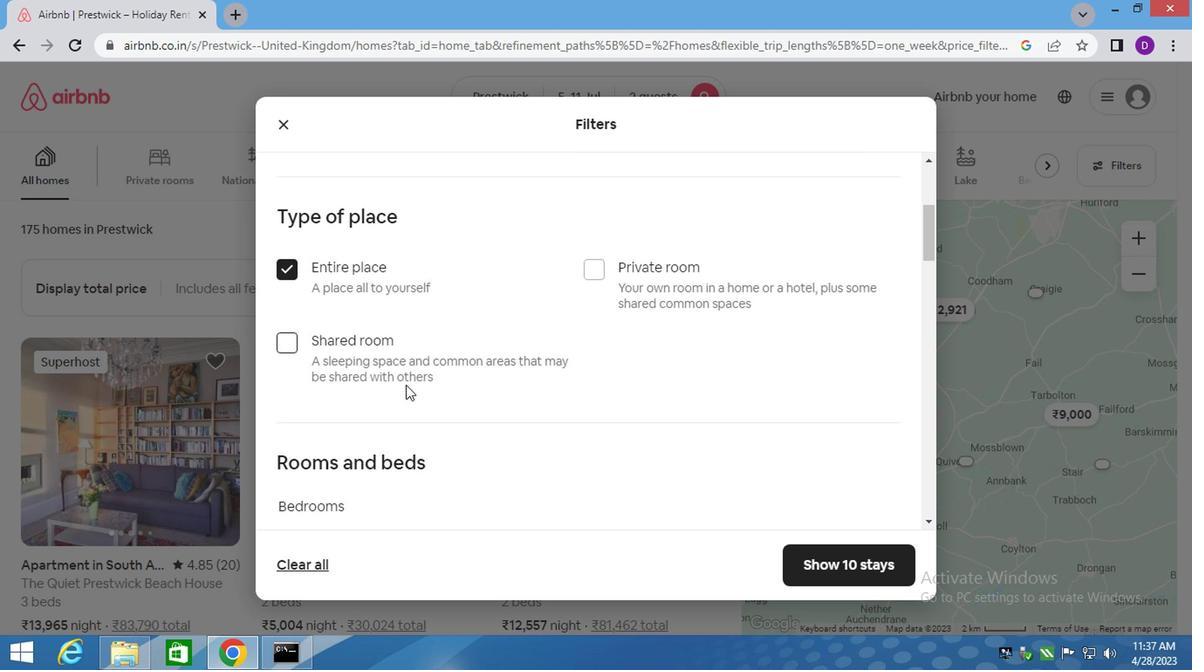 
Action: Mouse moved to (430, 296)
Screenshot: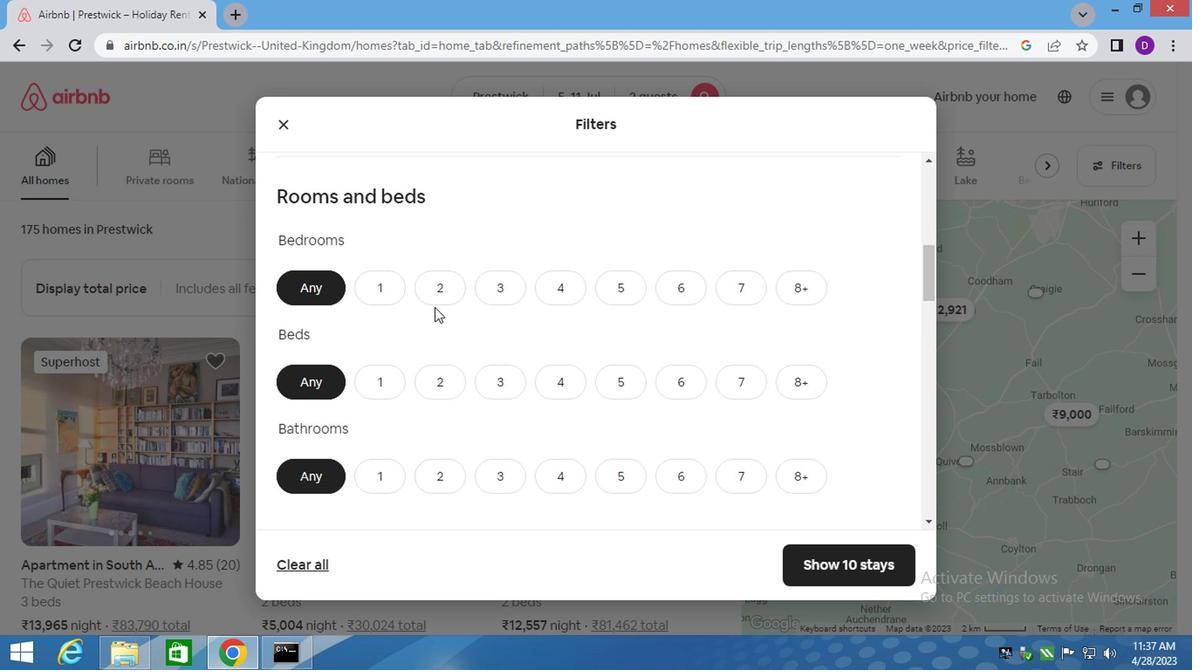 
Action: Mouse pressed left at (430, 296)
Screenshot: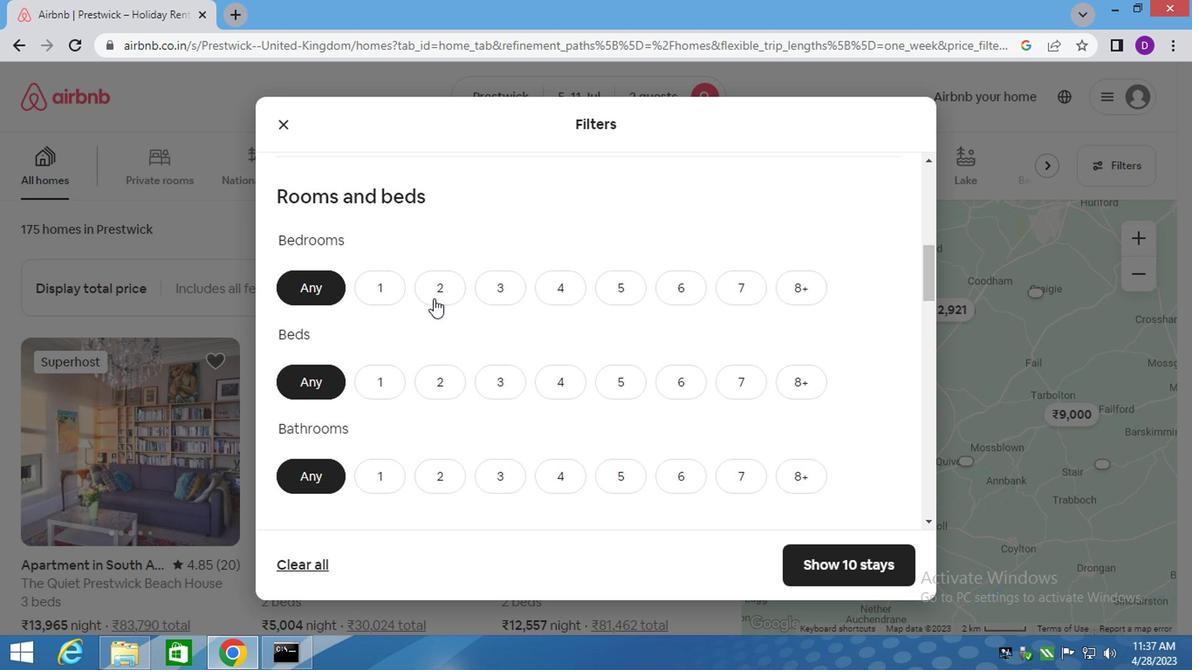 
Action: Mouse moved to (431, 372)
Screenshot: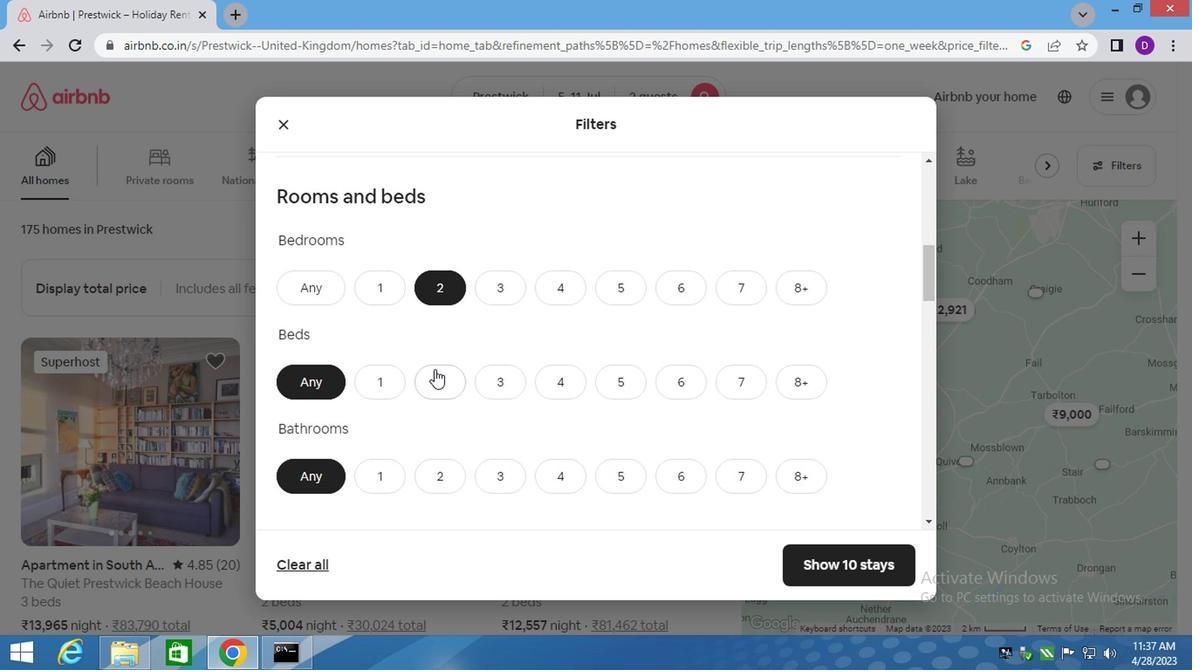 
Action: Mouse pressed left at (431, 372)
Screenshot: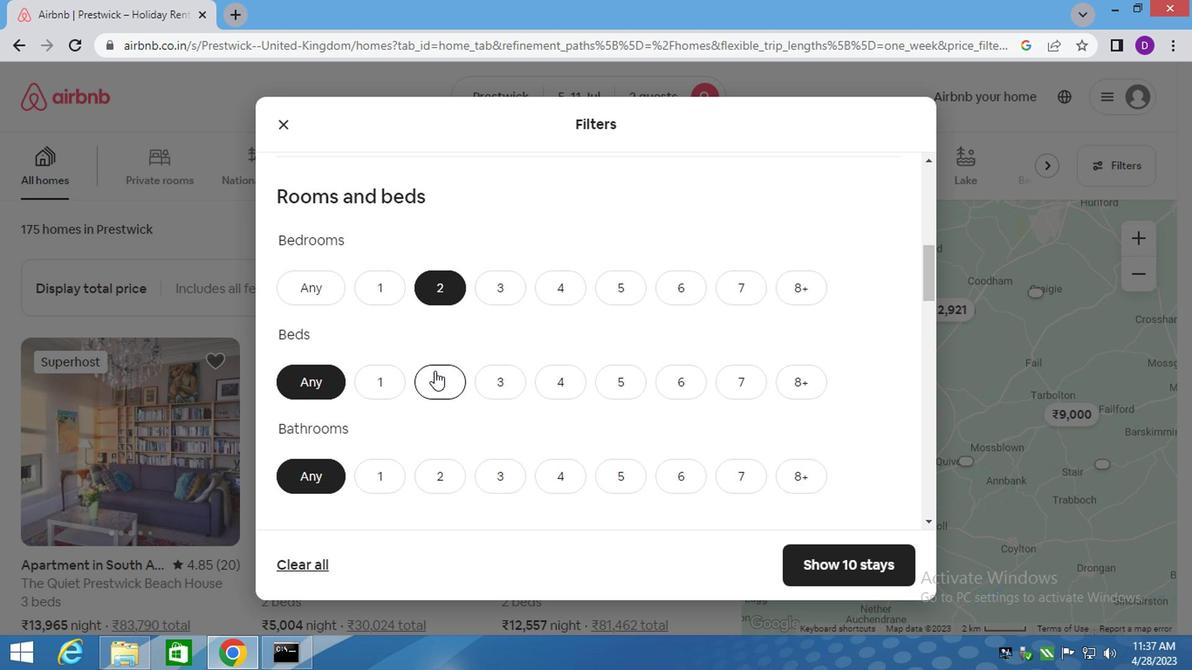 
Action: Mouse moved to (372, 484)
Screenshot: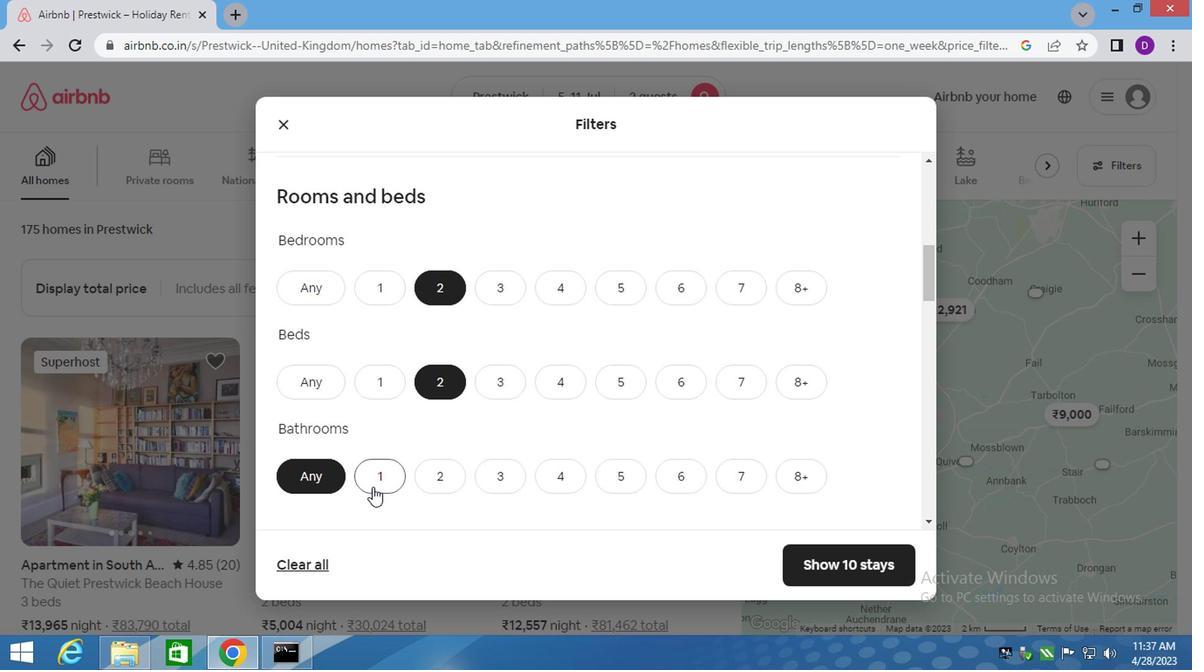 
Action: Mouse pressed left at (372, 484)
Screenshot: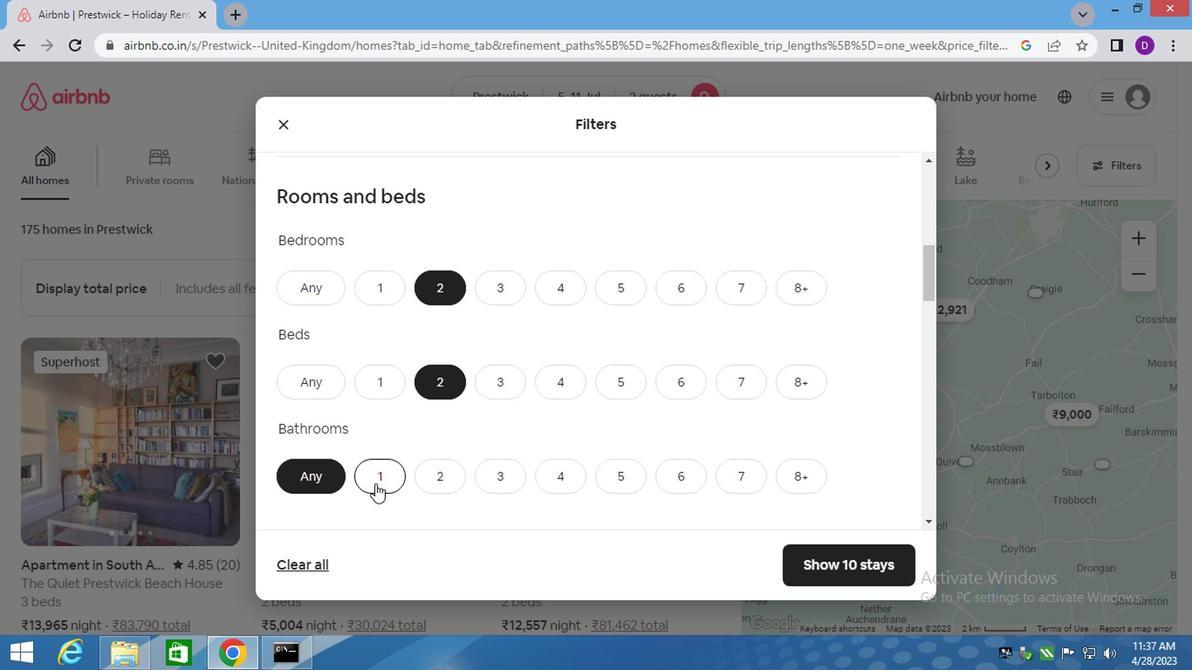 
Action: Mouse moved to (434, 476)
Screenshot: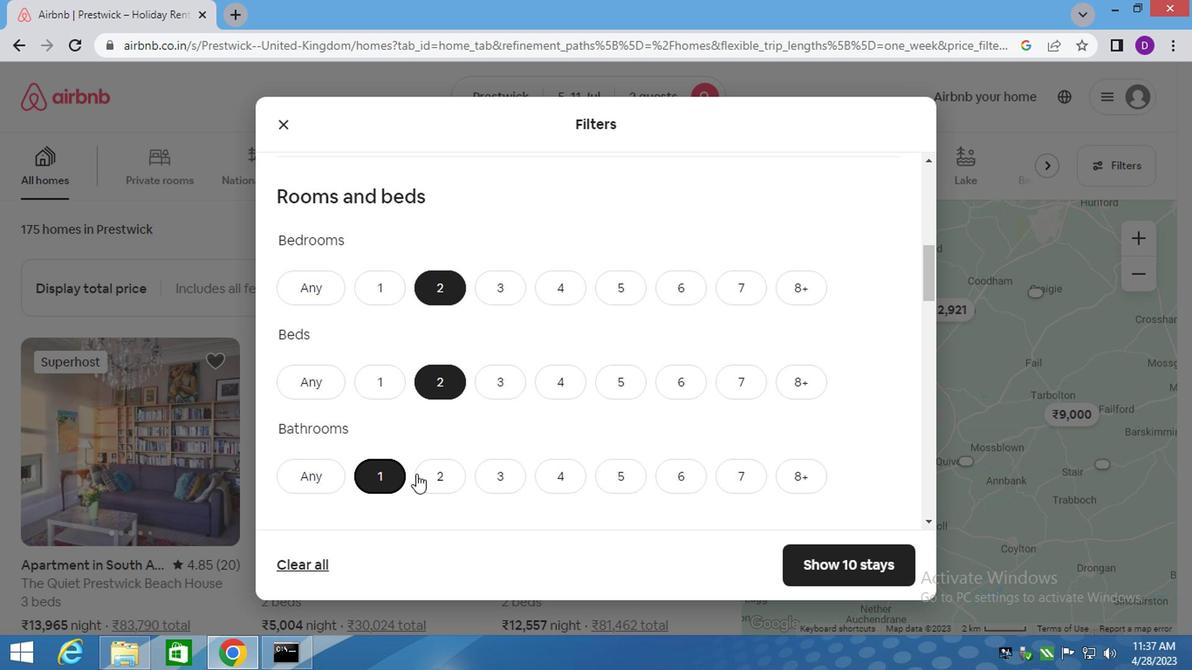 
Action: Mouse scrolled (434, 474) with delta (0, -1)
Screenshot: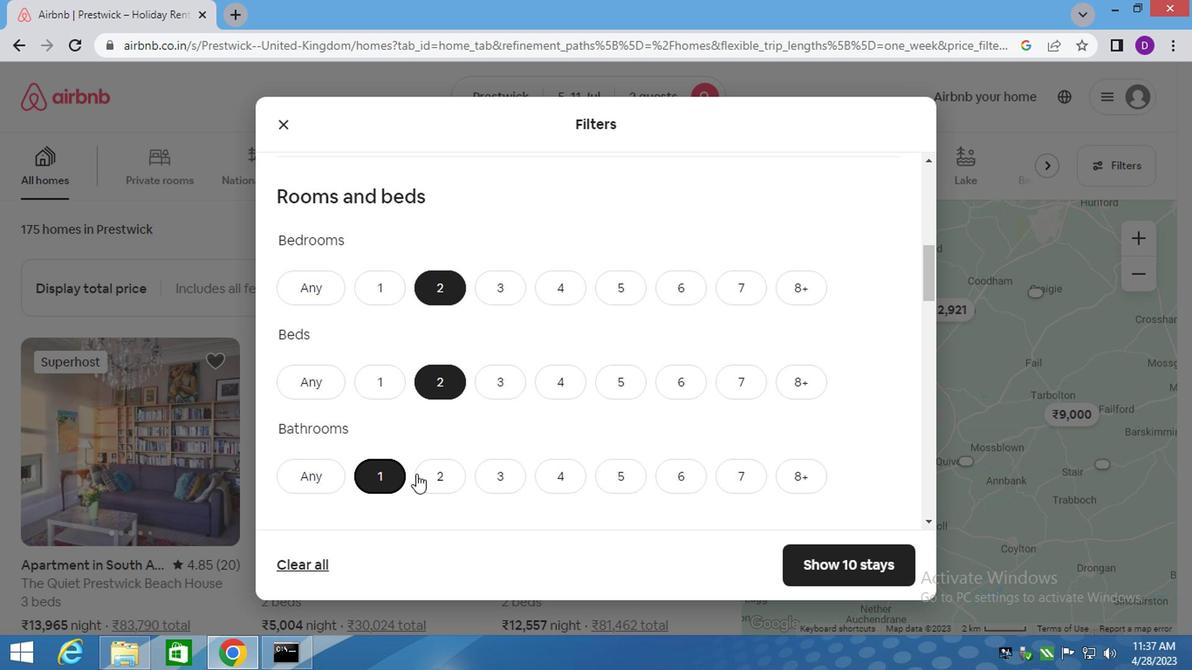 
Action: Mouse moved to (434, 478)
Screenshot: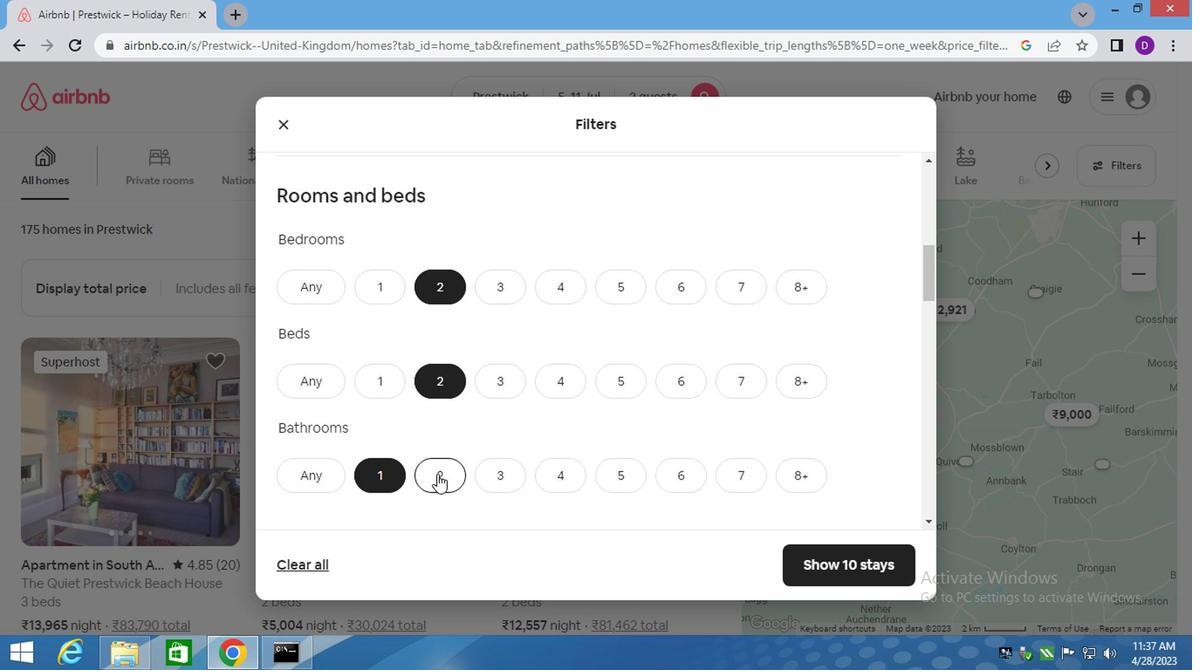 
Action: Mouse scrolled (434, 474) with delta (0, -1)
Screenshot: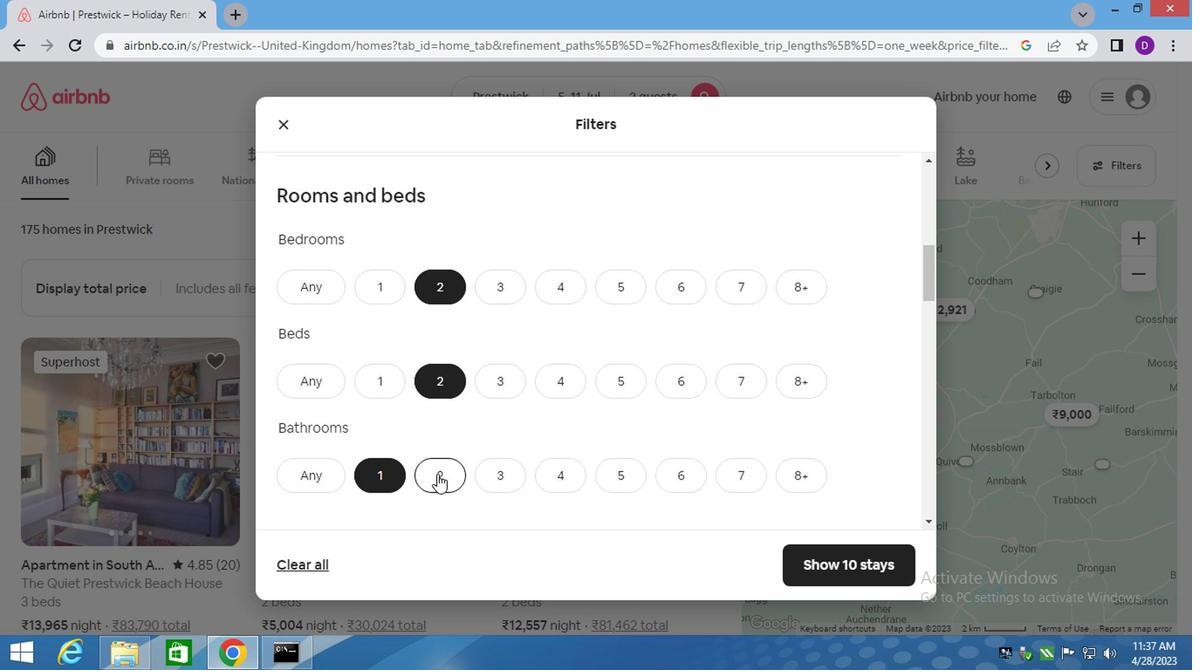 
Action: Mouse moved to (434, 479)
Screenshot: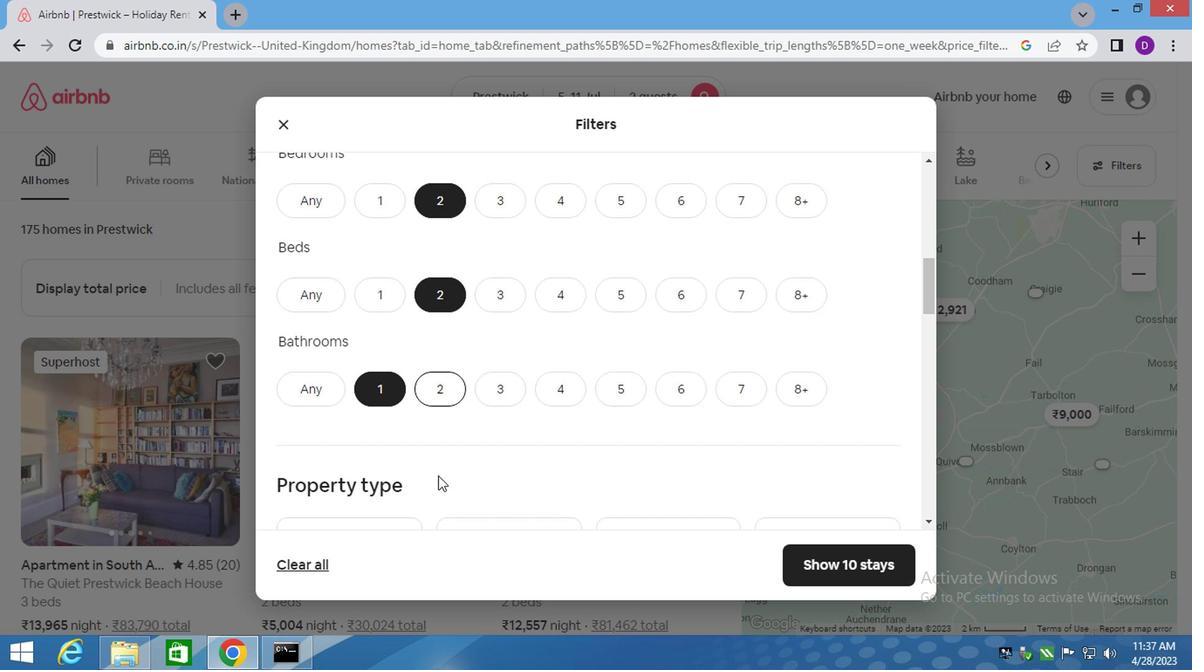 
Action: Mouse scrolled (434, 478) with delta (0, -1)
Screenshot: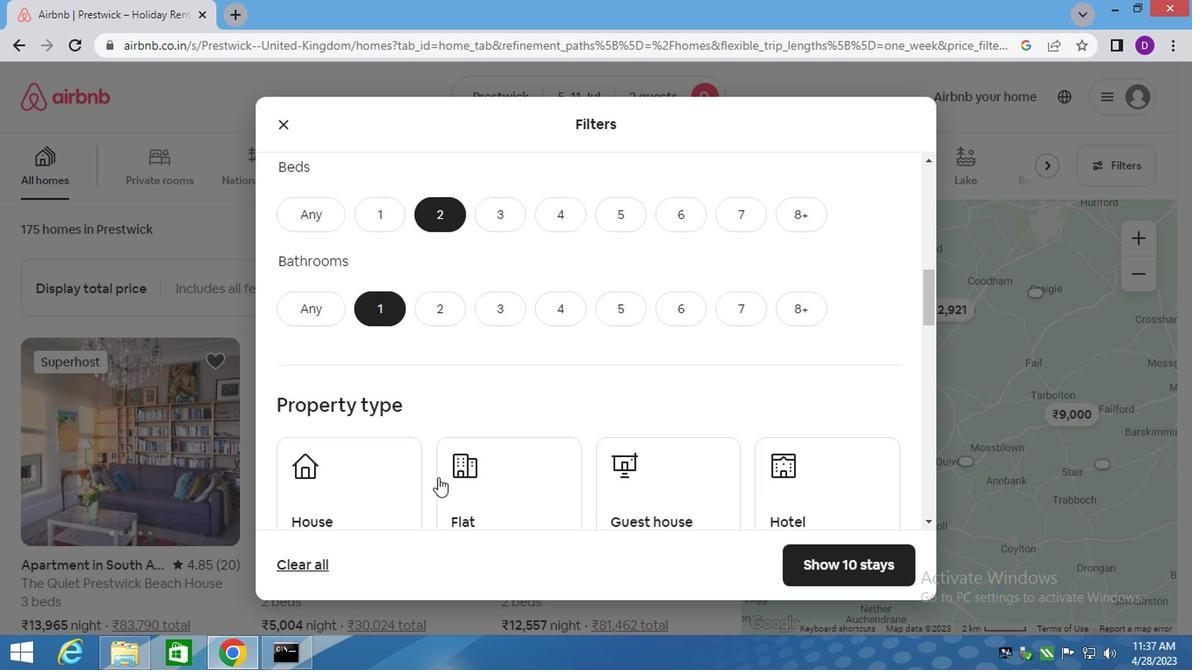 
Action: Mouse moved to (355, 409)
Screenshot: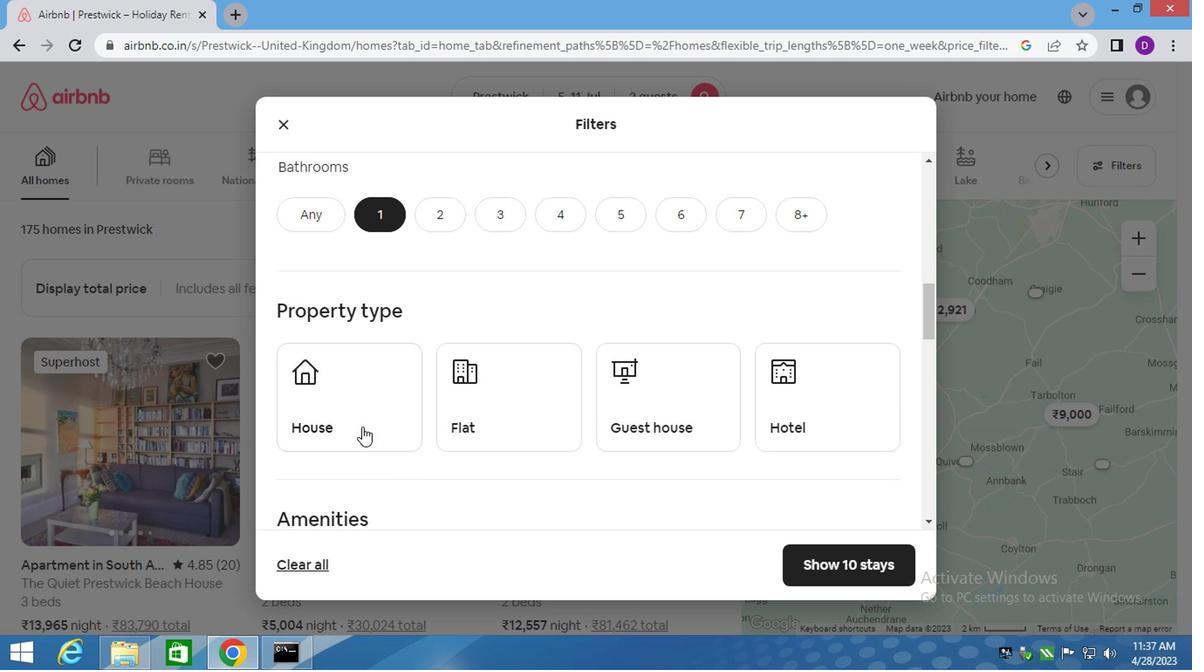 
Action: Mouse pressed left at (355, 409)
Screenshot: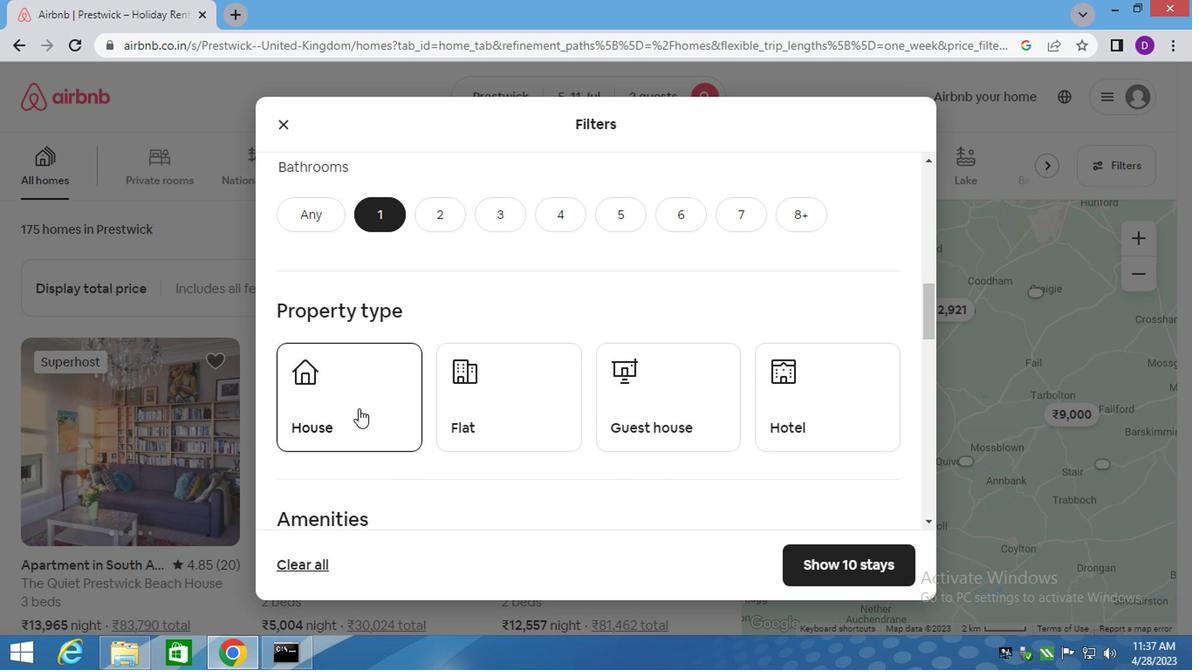 
Action: Mouse moved to (483, 415)
Screenshot: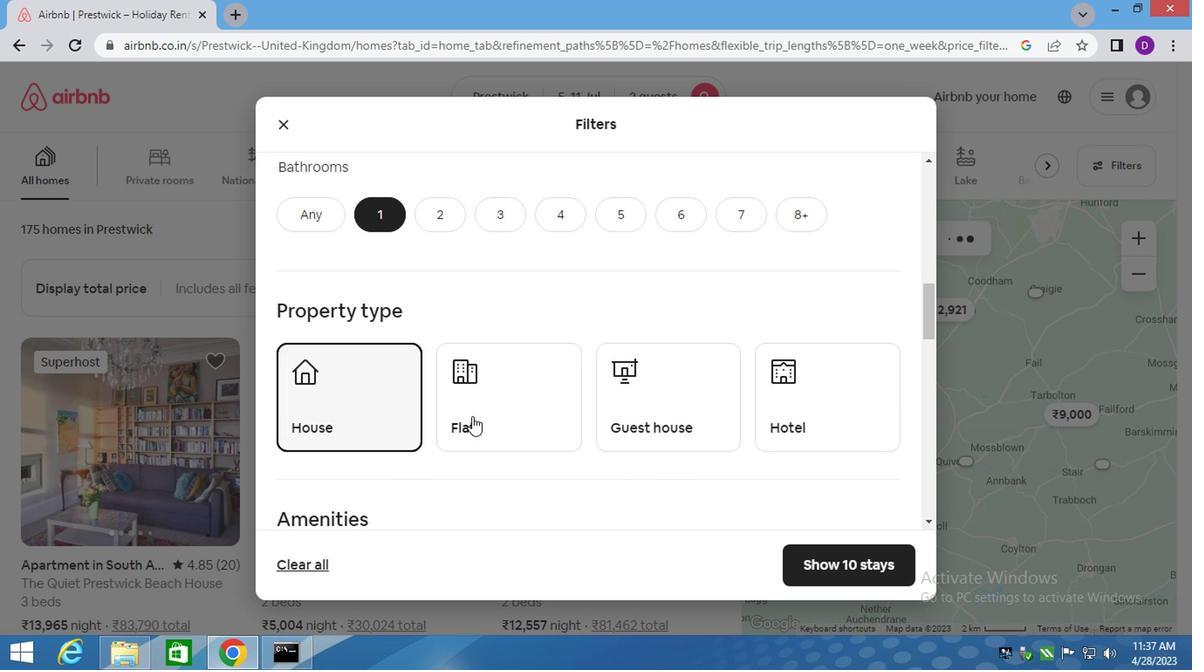 
Action: Mouse pressed left at (483, 415)
Screenshot: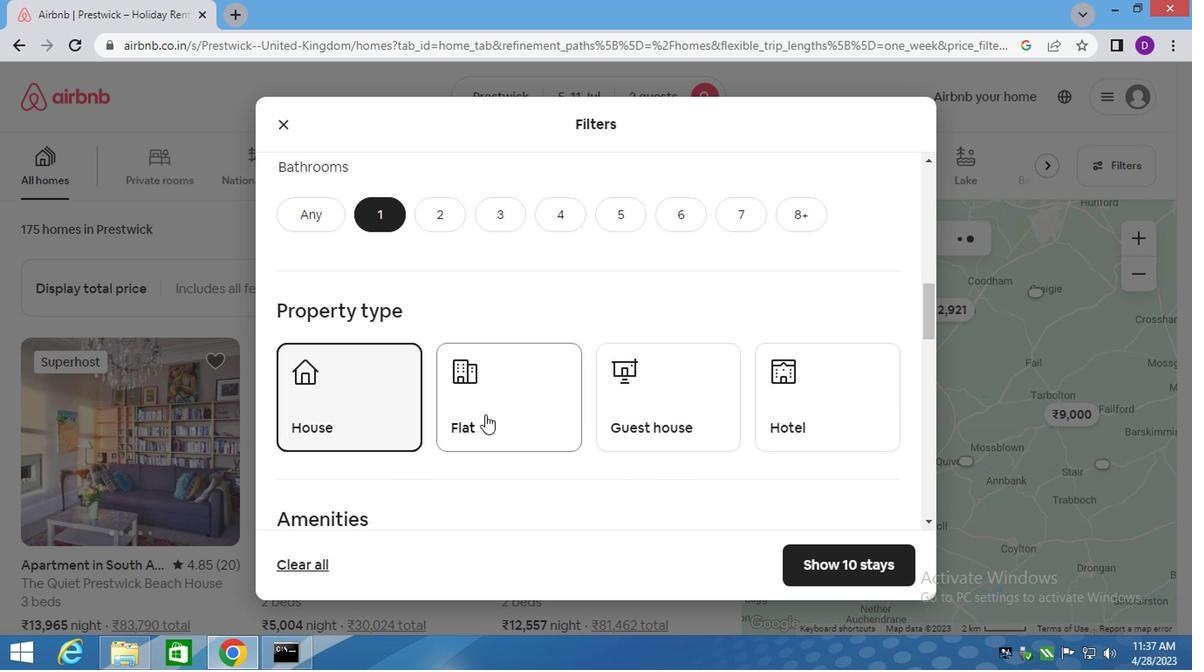 
Action: Mouse moved to (624, 415)
Screenshot: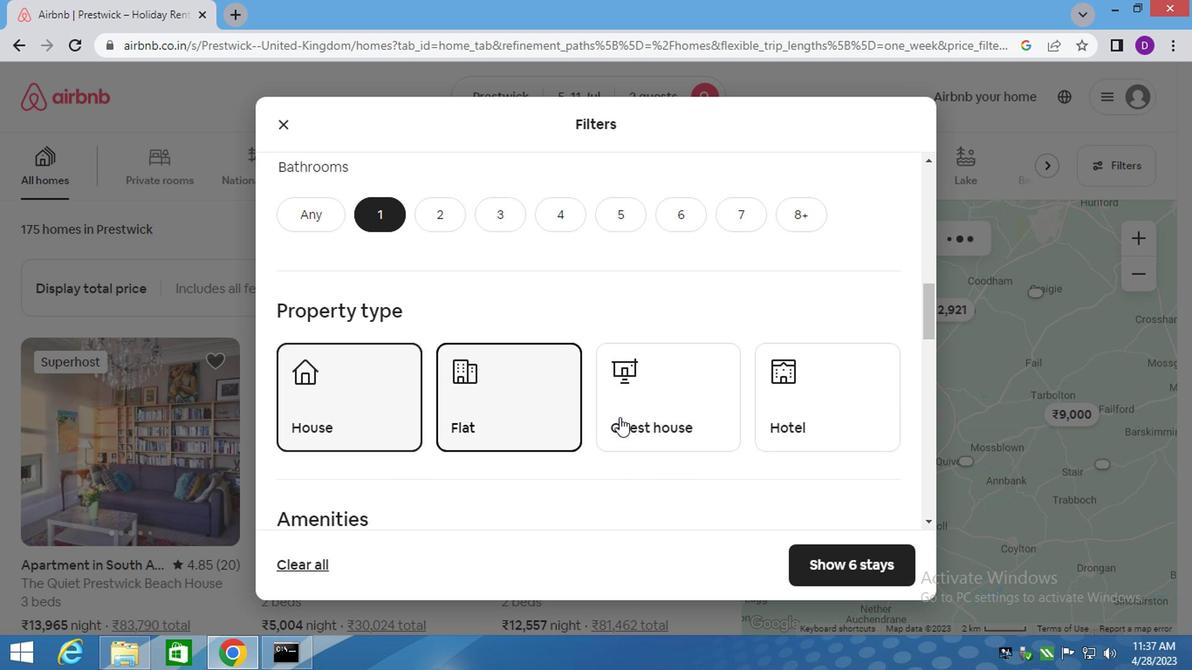 
Action: Mouse pressed left at (624, 415)
Screenshot: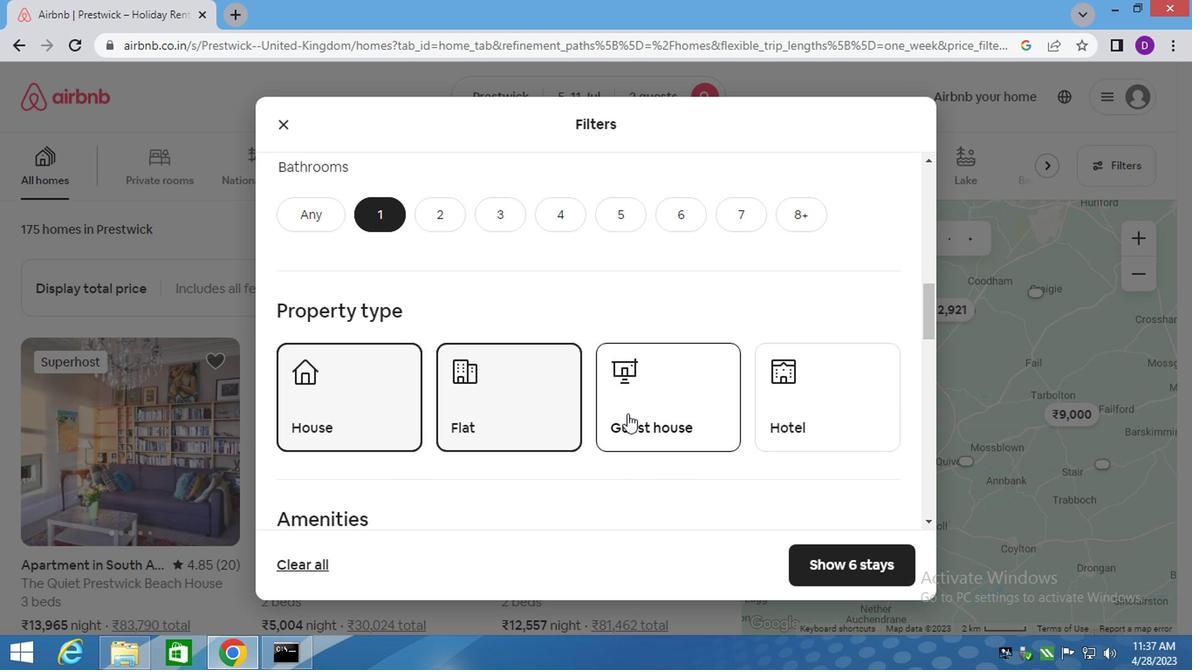 
Action: Mouse moved to (589, 416)
Screenshot: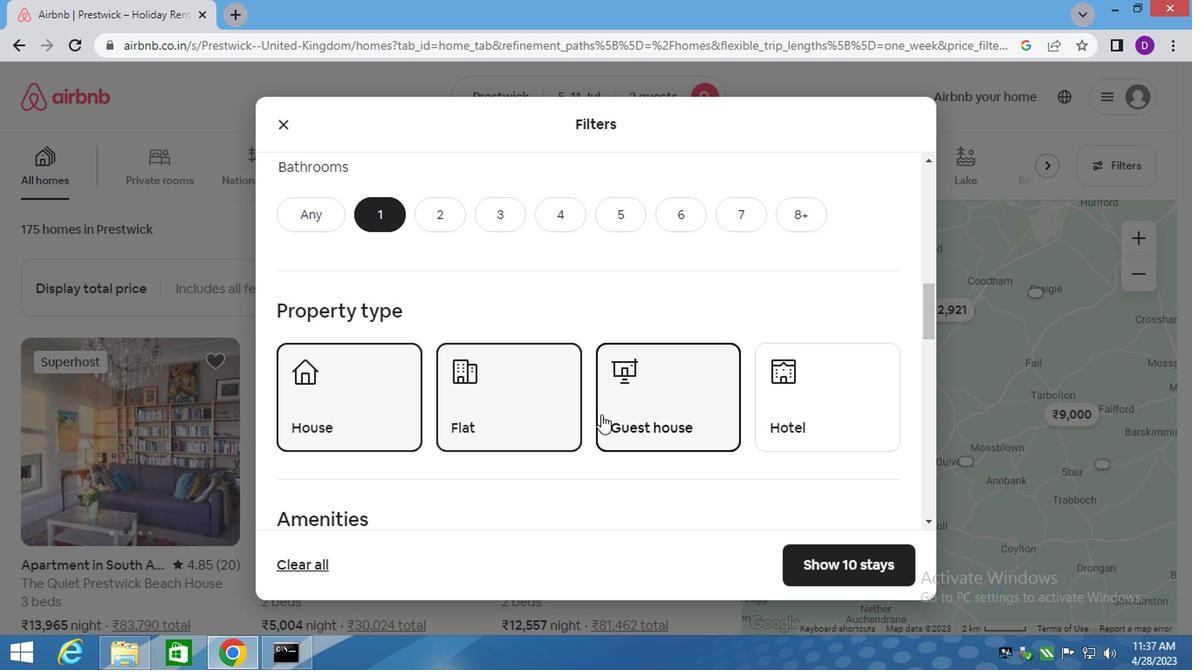 
Action: Mouse scrolled (589, 415) with delta (0, -1)
Screenshot: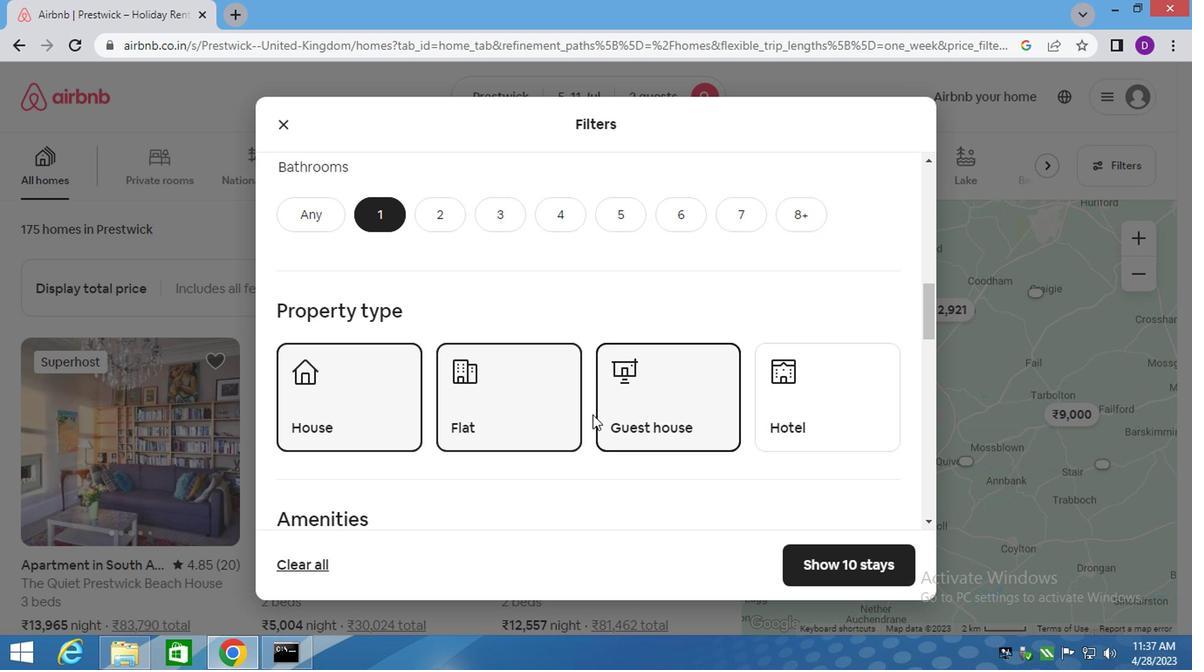 
Action: Mouse scrolled (589, 415) with delta (0, -1)
Screenshot: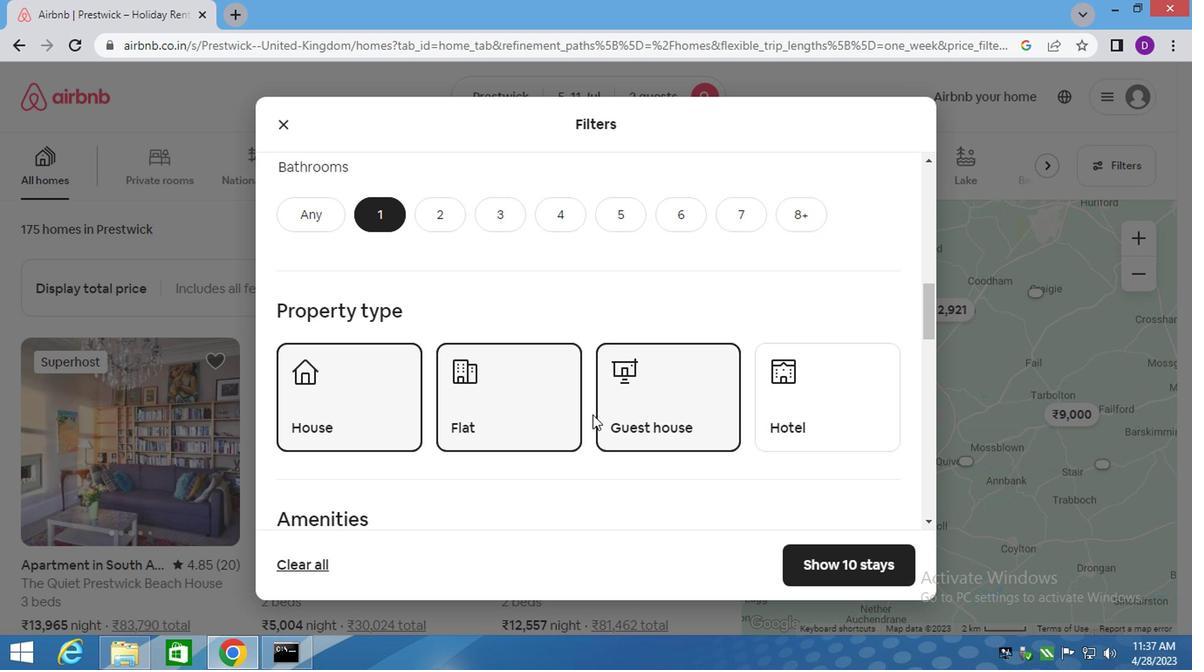 
Action: Mouse scrolled (589, 415) with delta (0, -1)
Screenshot: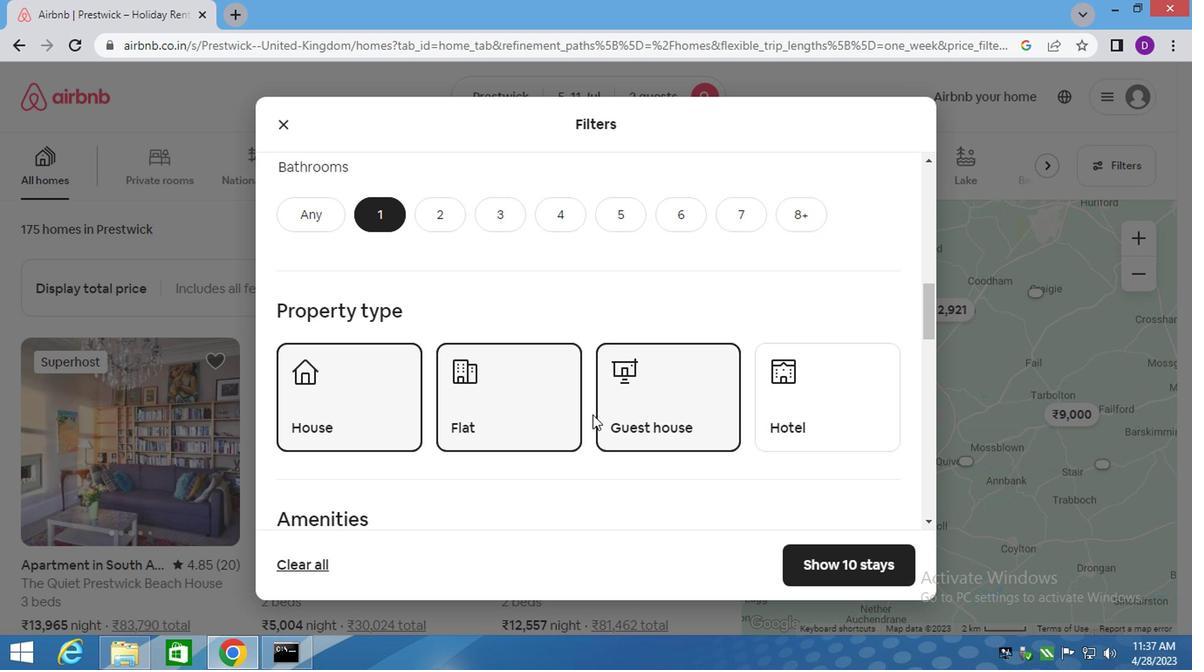 
Action: Mouse scrolled (589, 415) with delta (0, -1)
Screenshot: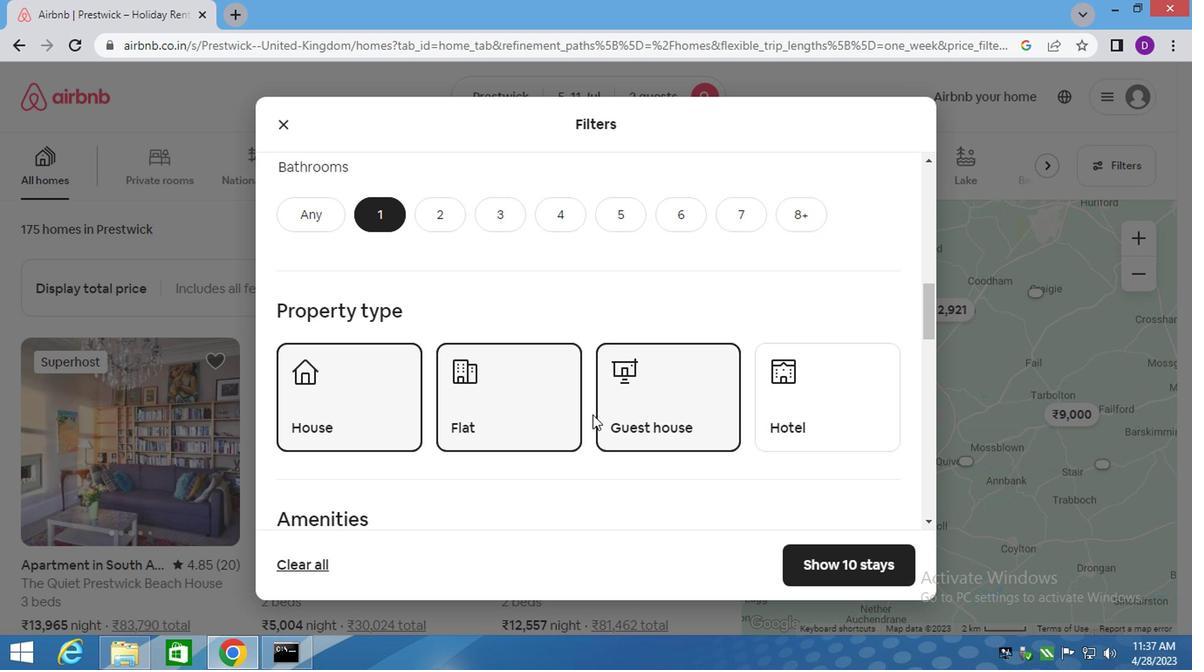 
Action: Mouse moved to (528, 402)
Screenshot: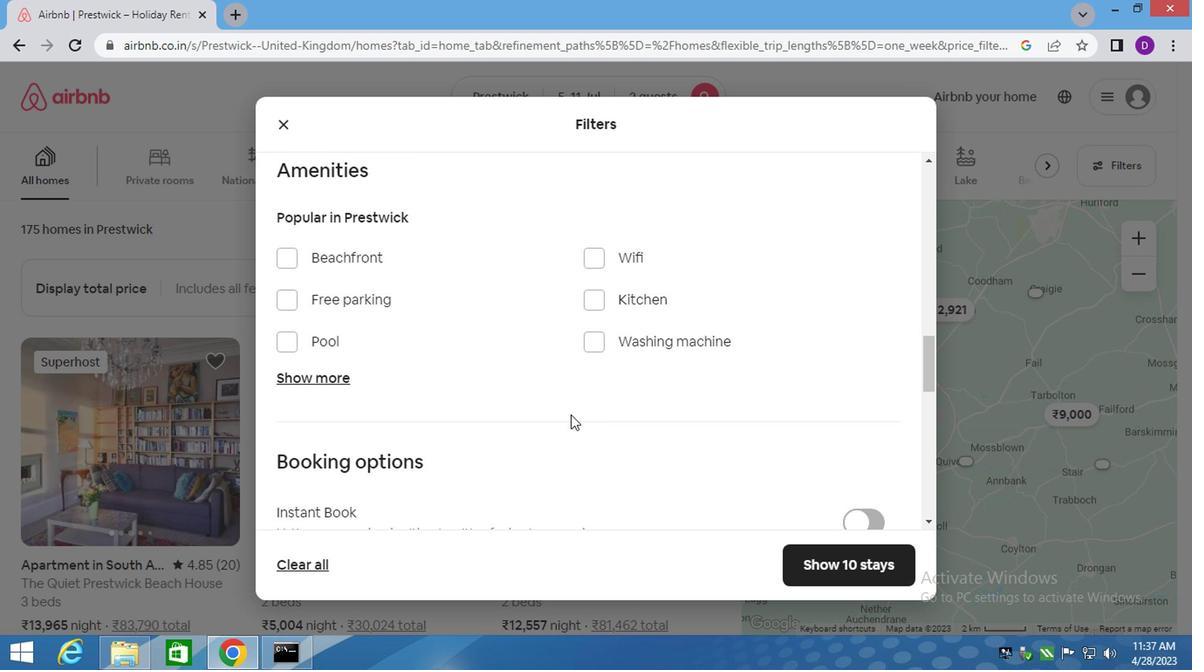 
Action: Mouse scrolled (528, 402) with delta (0, 0)
Screenshot: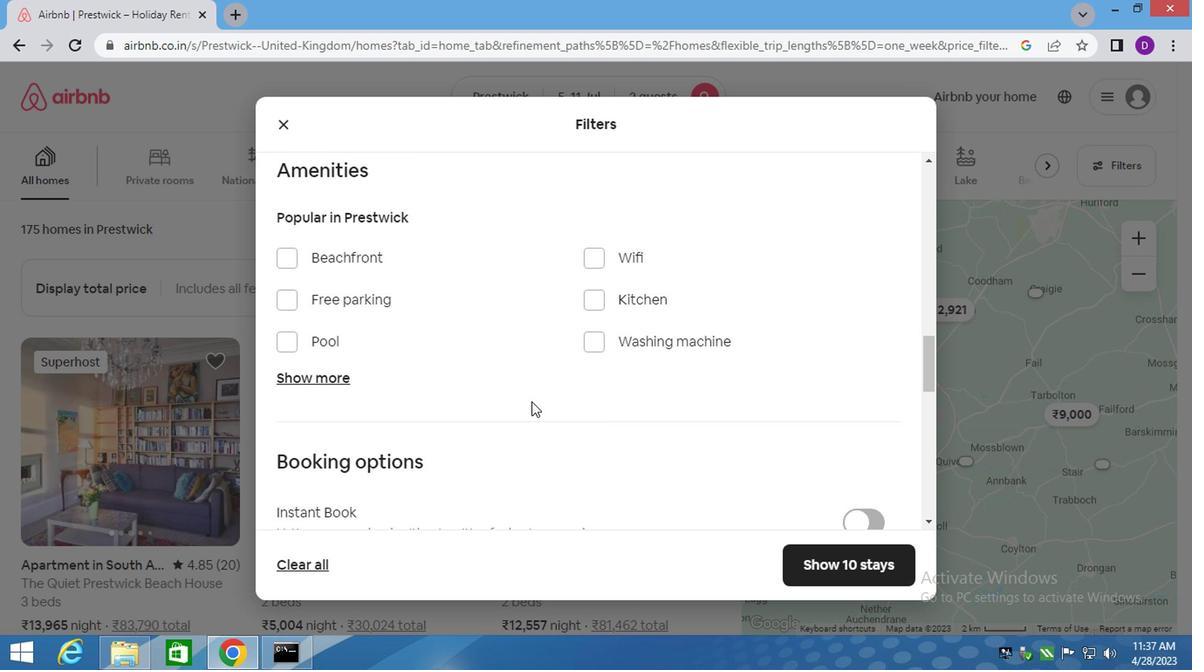 
Action: Mouse scrolled (528, 402) with delta (0, 0)
Screenshot: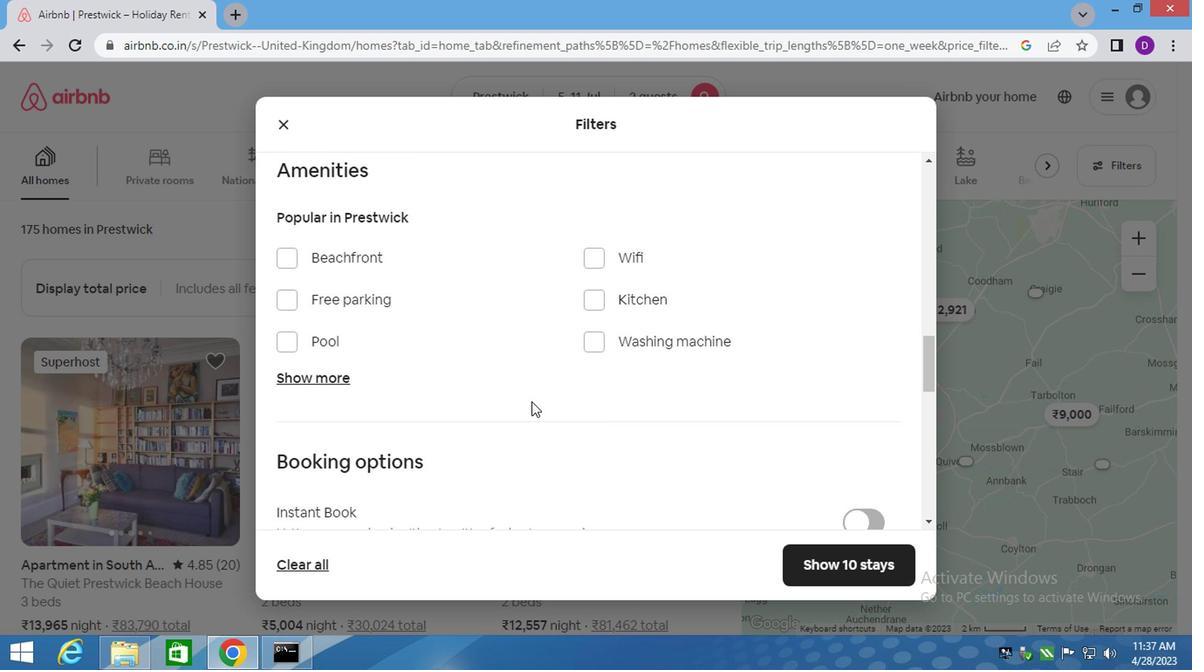 
Action: Mouse scrolled (528, 402) with delta (0, 0)
Screenshot: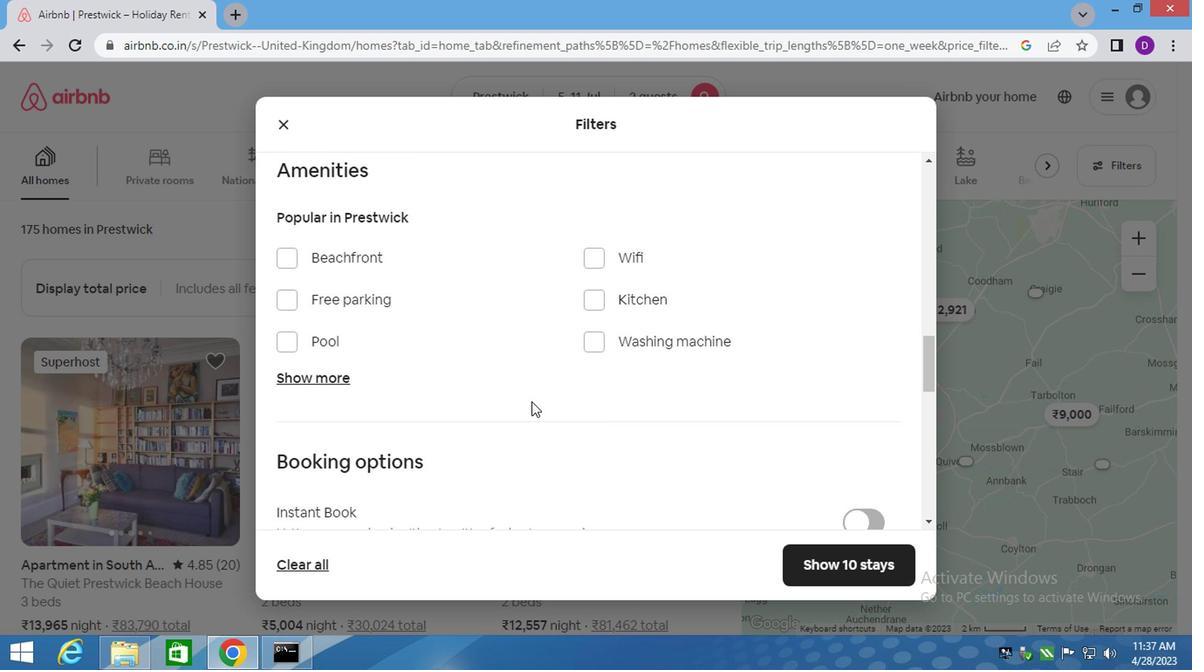 
Action: Mouse moved to (851, 314)
Screenshot: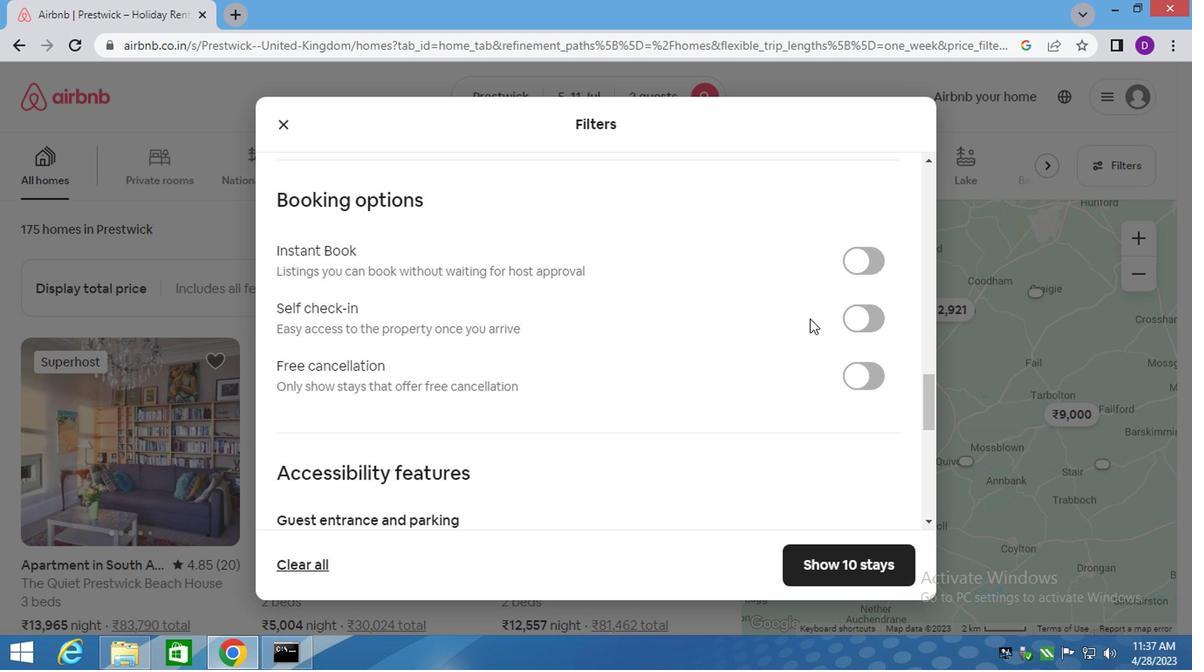 
Action: Mouse pressed left at (851, 314)
Screenshot: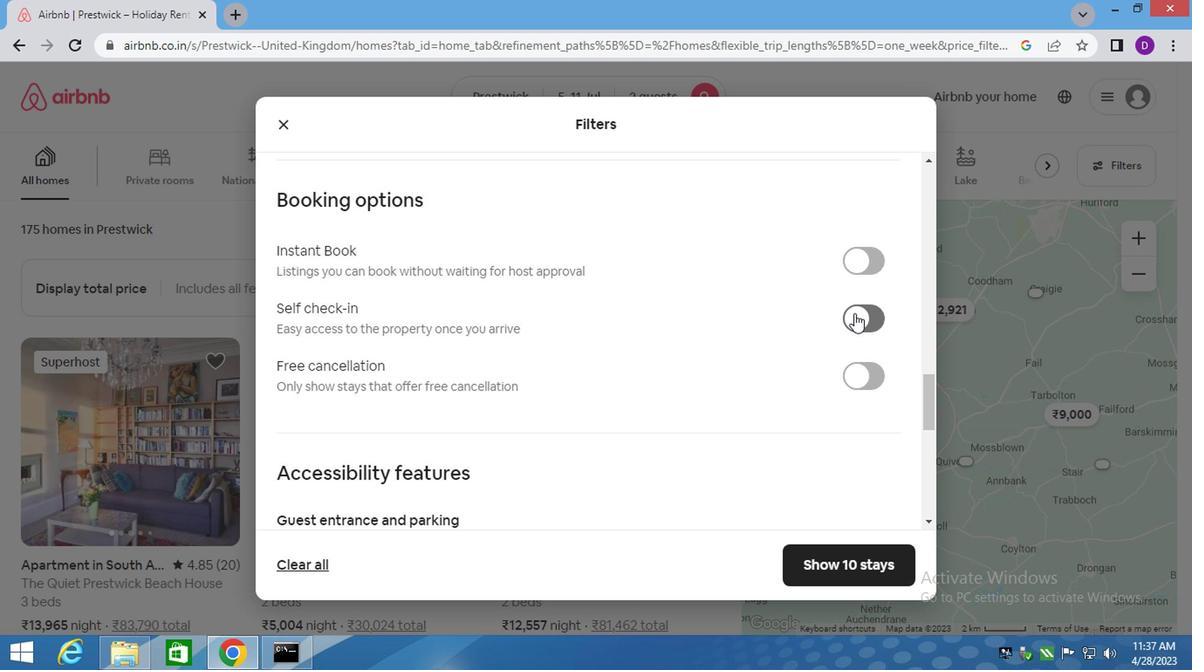 
Action: Mouse moved to (518, 411)
Screenshot: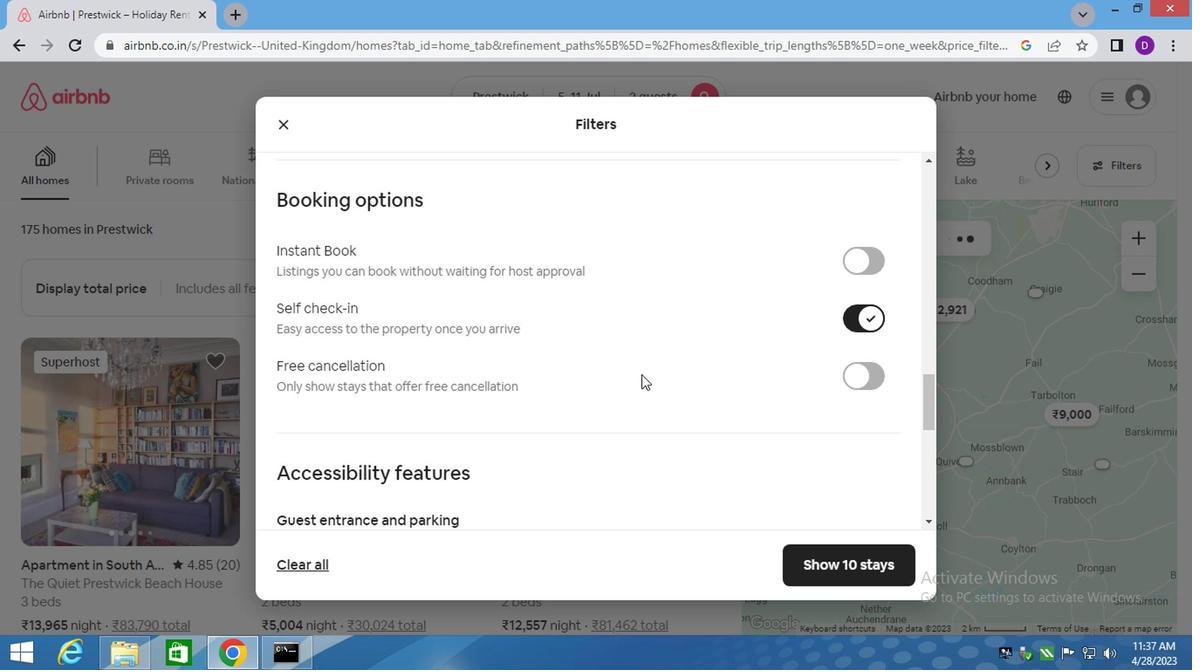 
Action: Mouse scrolled (518, 411) with delta (0, 0)
Screenshot: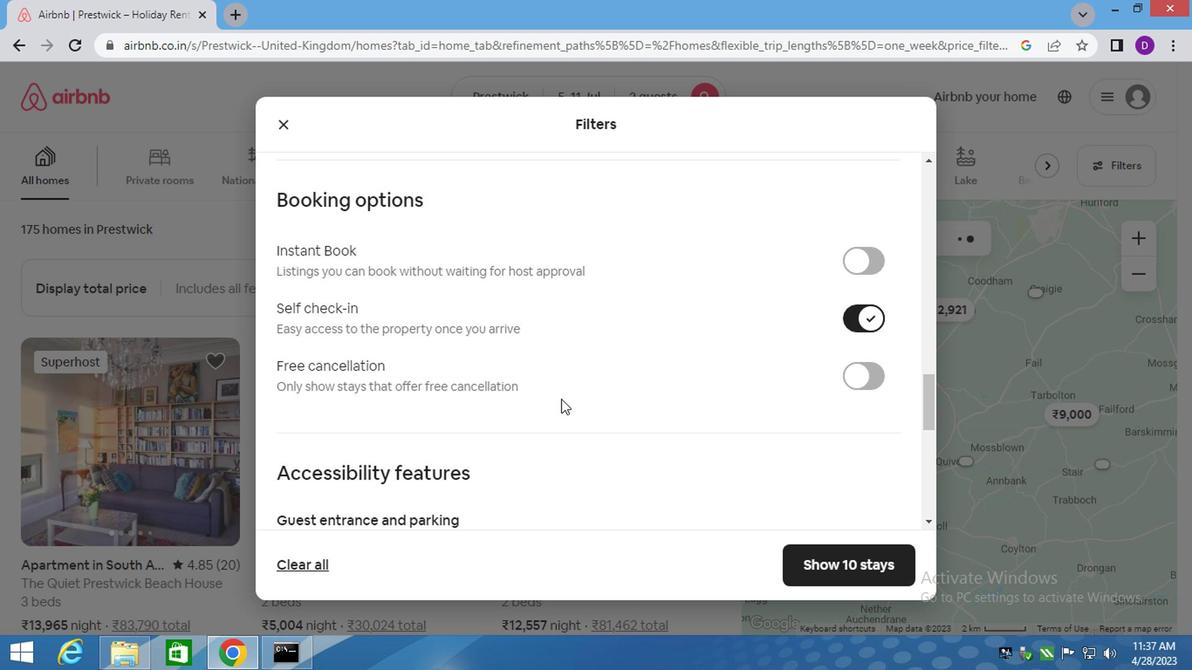 
Action: Mouse scrolled (518, 411) with delta (0, 0)
Screenshot: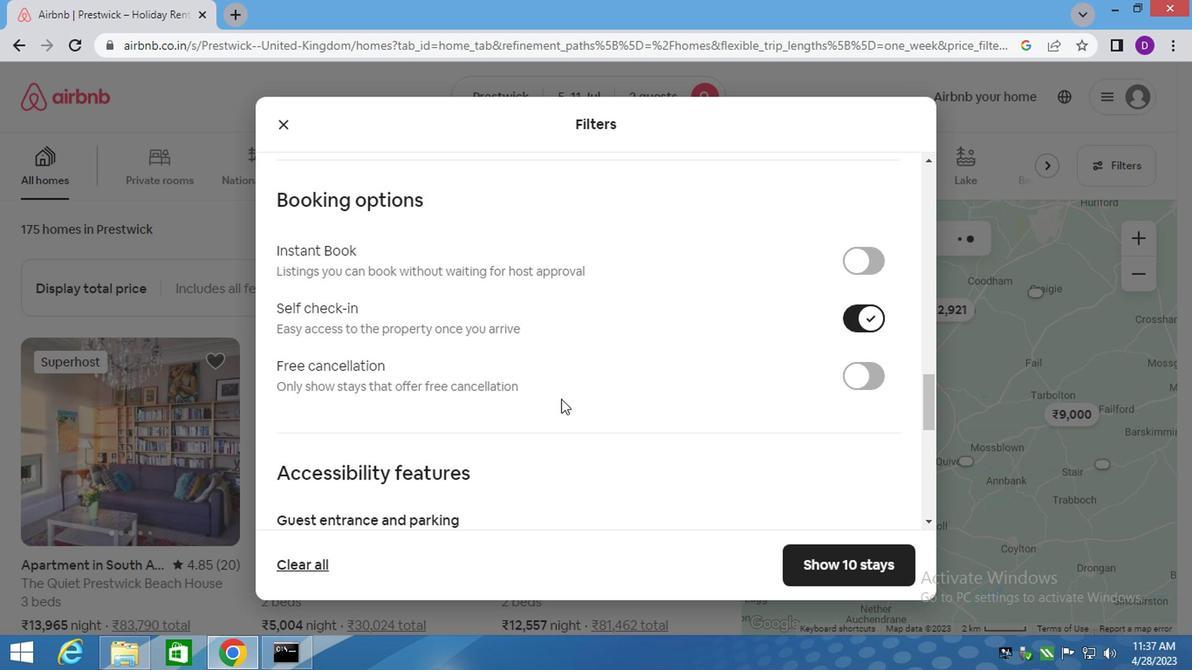 
Action: Mouse scrolled (518, 411) with delta (0, 0)
Screenshot: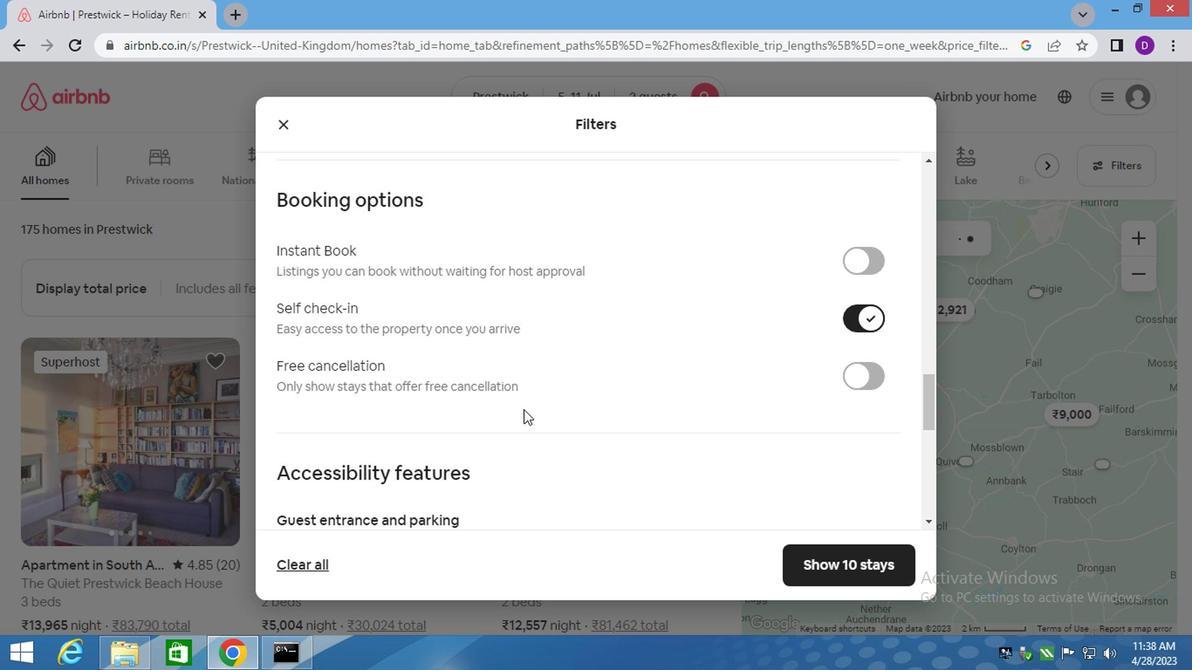 
Action: Mouse scrolled (518, 411) with delta (0, 0)
Screenshot: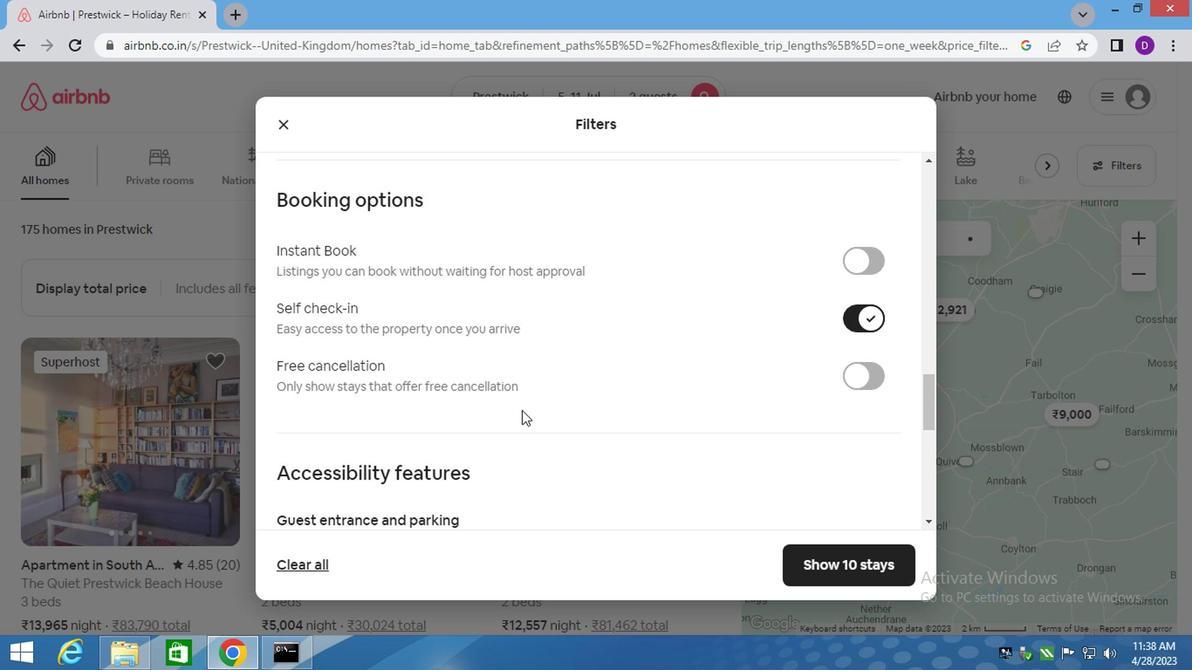 
Action: Mouse moved to (507, 415)
Screenshot: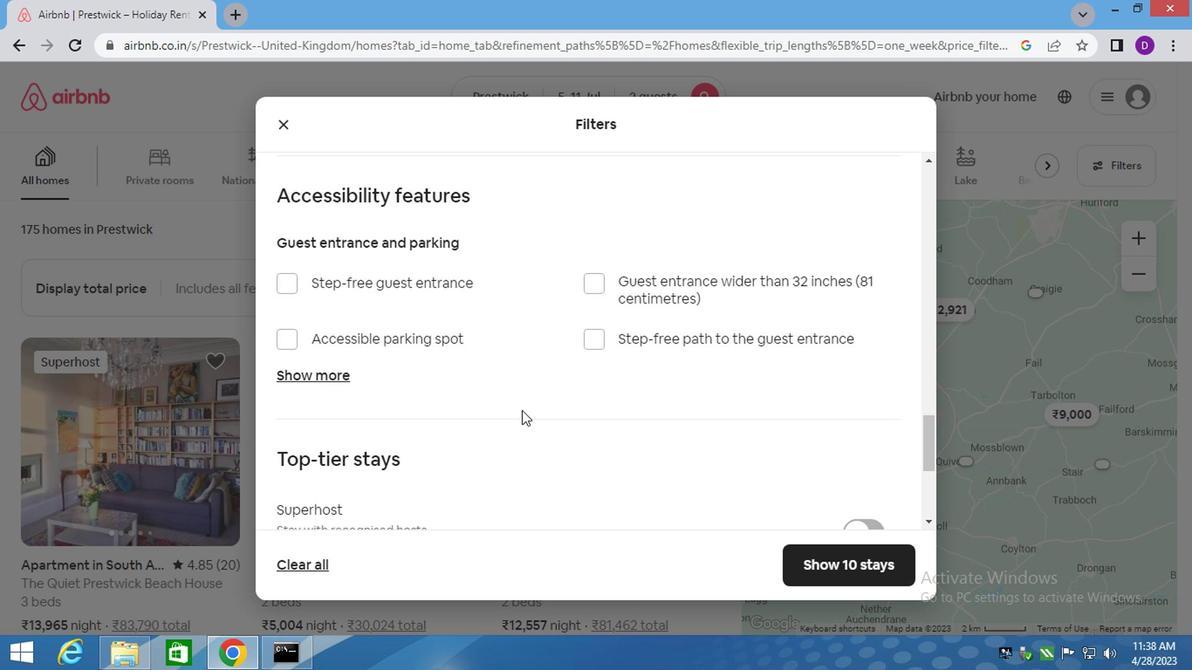 
Action: Mouse scrolled (507, 414) with delta (0, 0)
Screenshot: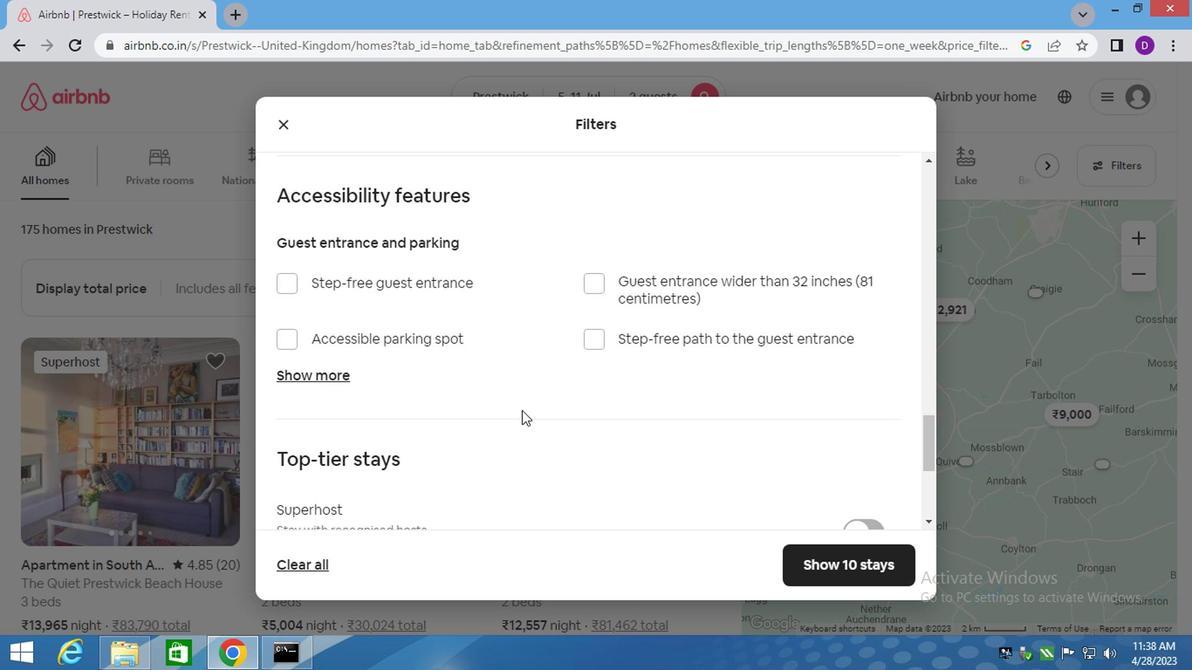 
Action: Mouse moved to (441, 425)
Screenshot: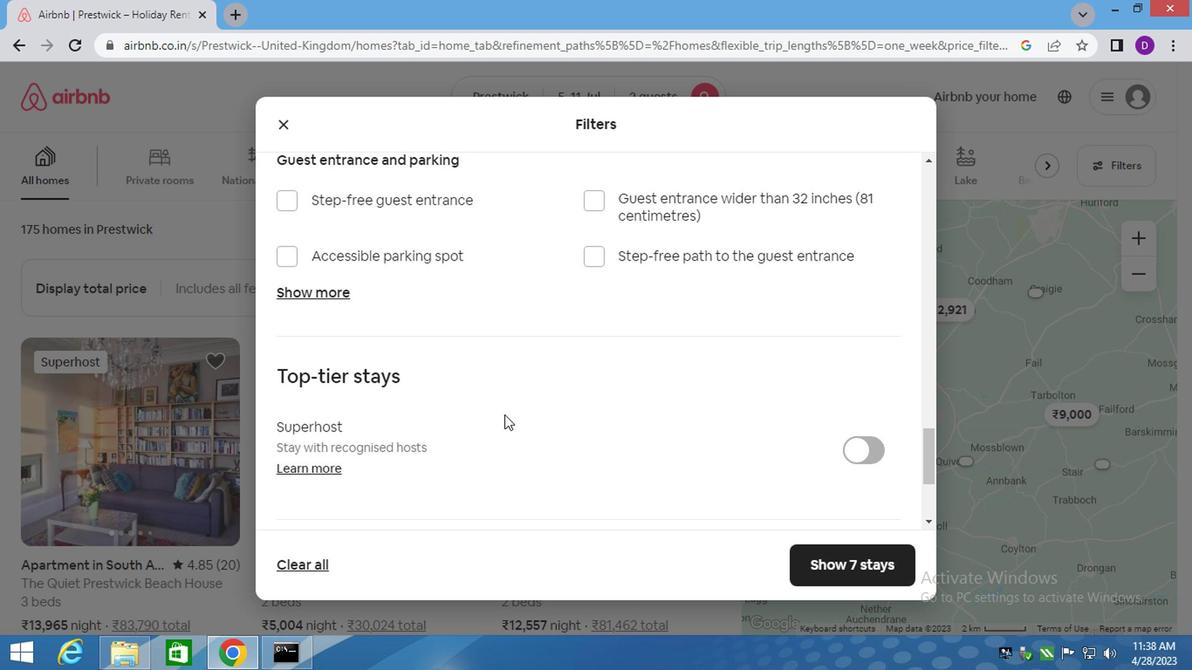 
Action: Mouse scrolled (499, 415) with delta (0, -1)
Screenshot: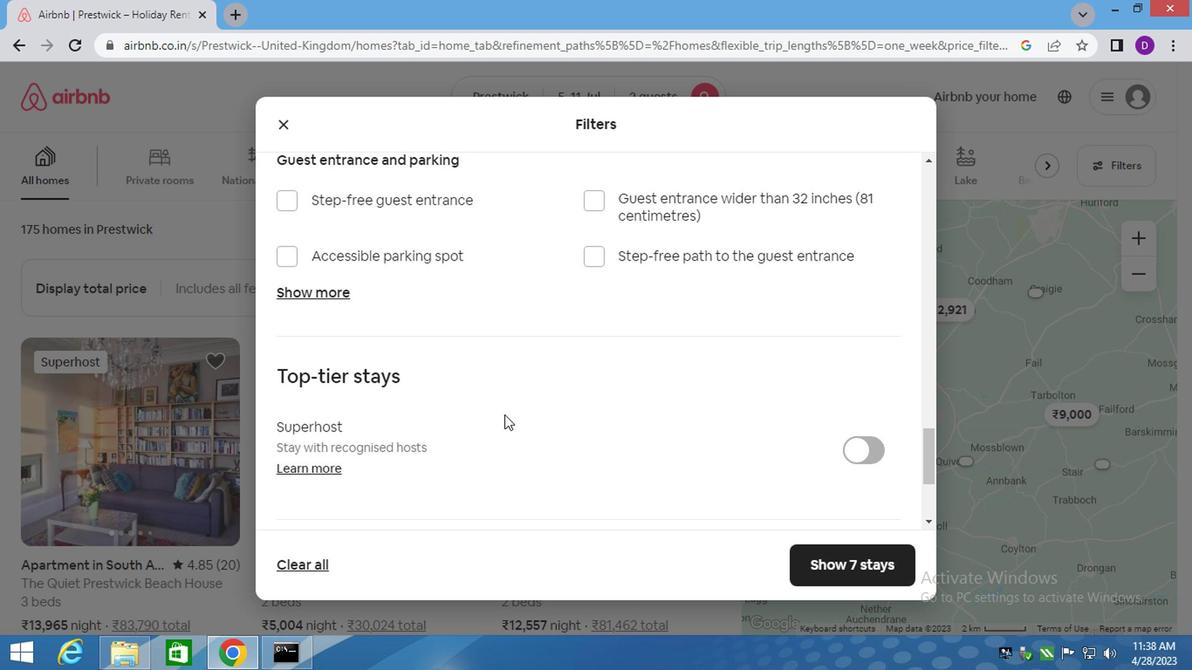 
Action: Mouse moved to (438, 424)
Screenshot: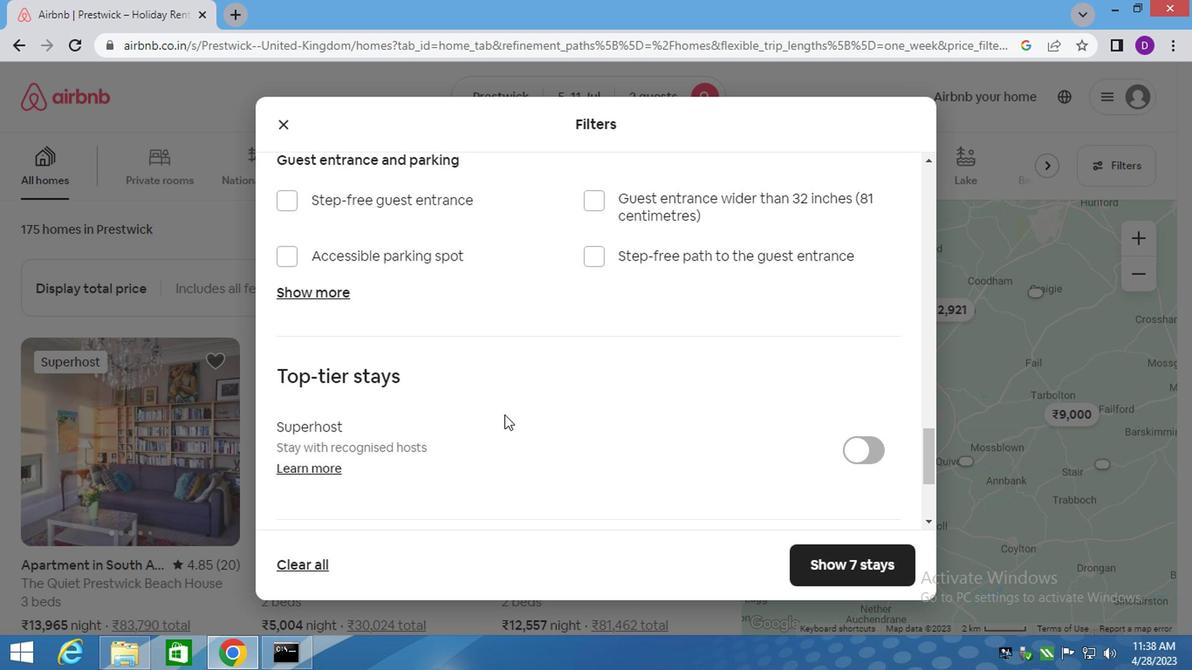 
Action: Mouse scrolled (492, 415) with delta (0, -1)
Screenshot: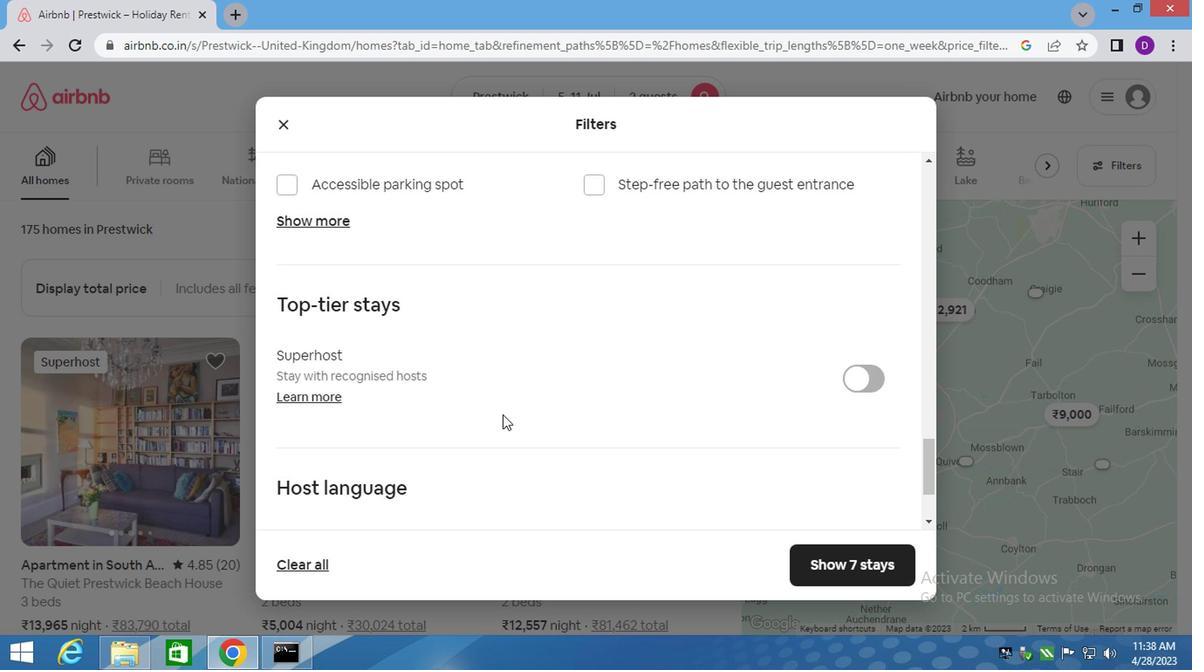 
Action: Mouse moved to (437, 424)
Screenshot: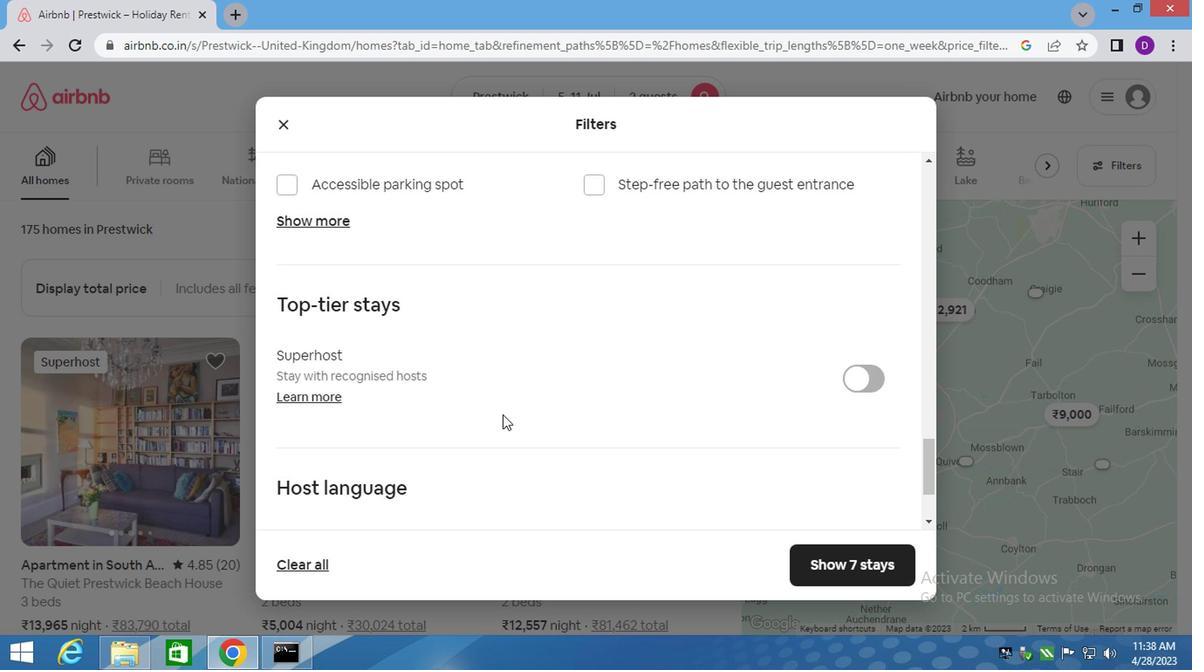 
Action: Mouse scrolled (437, 423) with delta (0, 0)
Screenshot: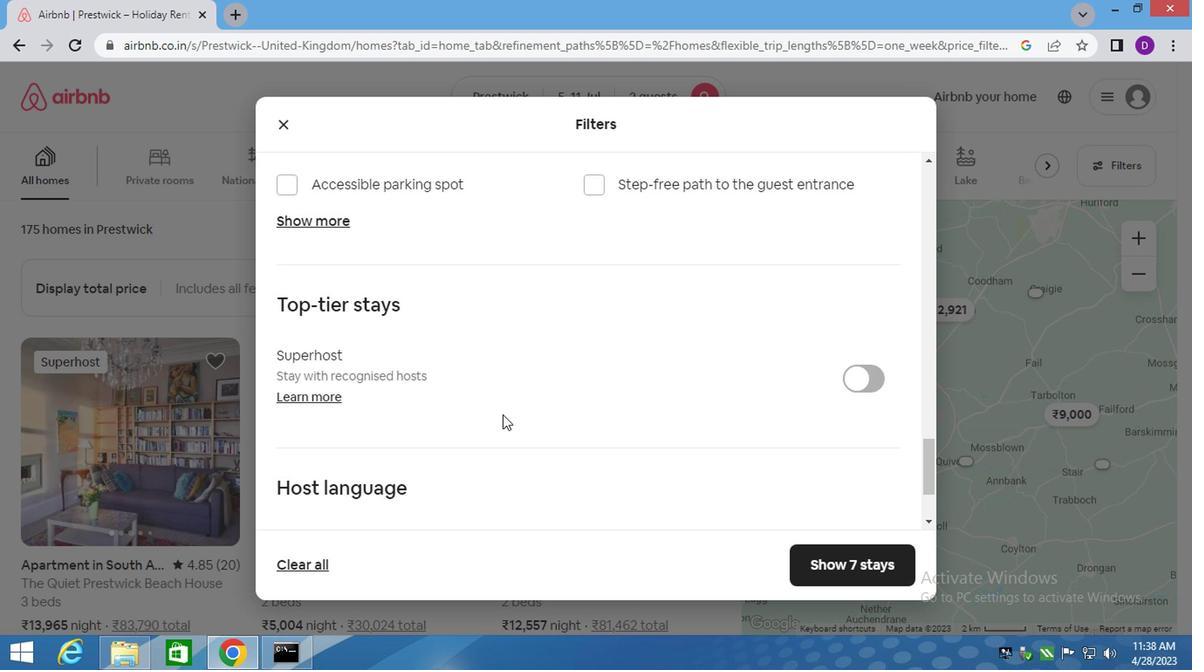 
Action: Mouse scrolled (437, 423) with delta (0, 0)
Screenshot: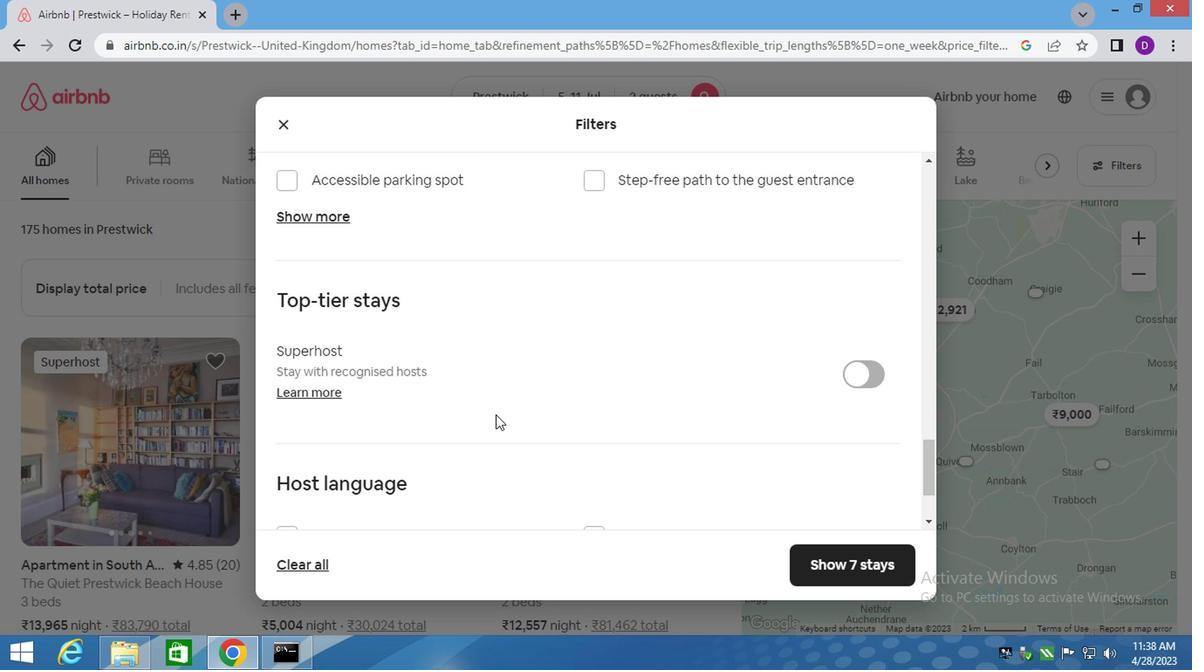 
Action: Mouse scrolled (437, 423) with delta (0, 0)
Screenshot: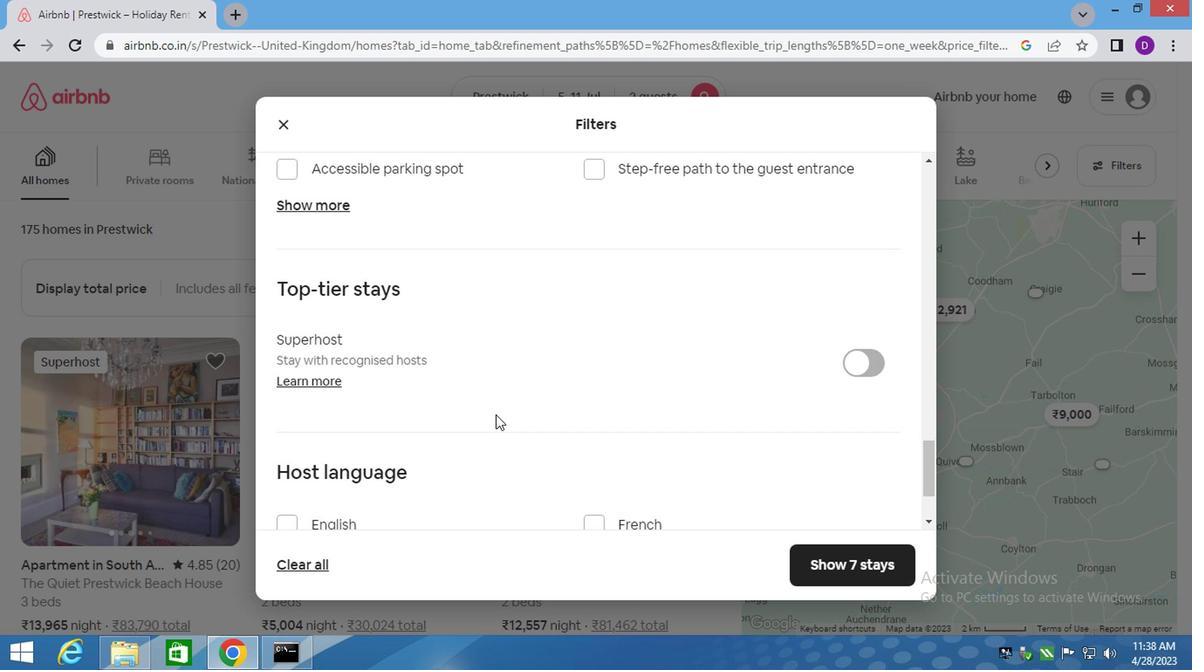 
Action: Mouse moved to (293, 411)
Screenshot: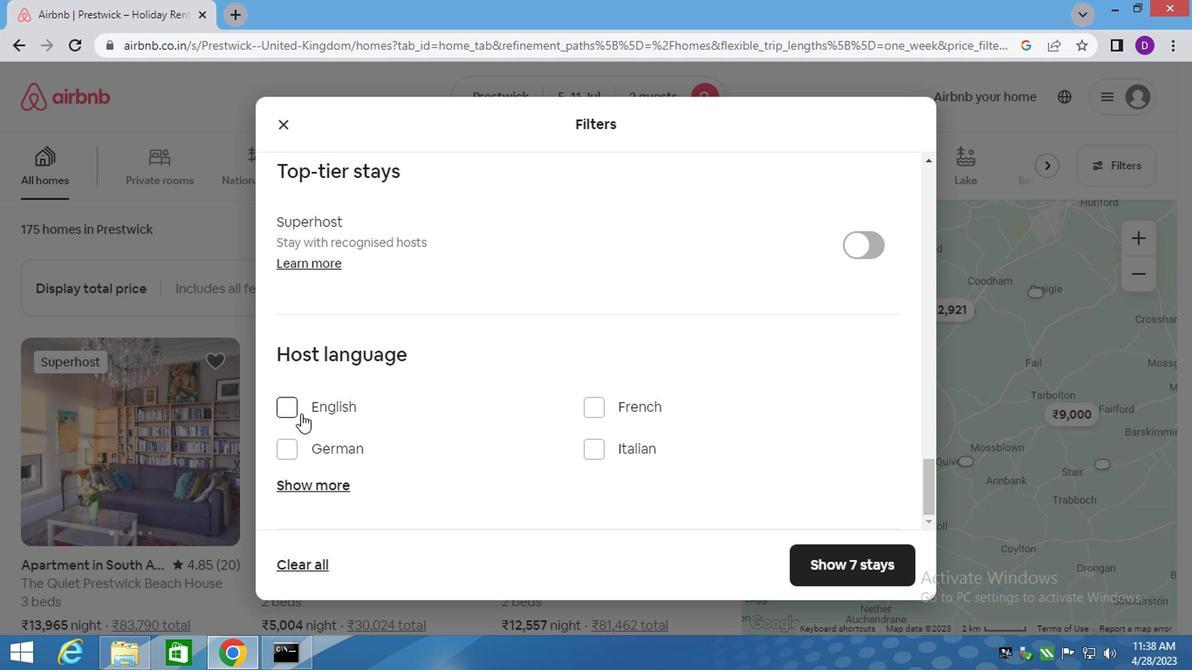 
Action: Mouse pressed left at (293, 411)
Screenshot: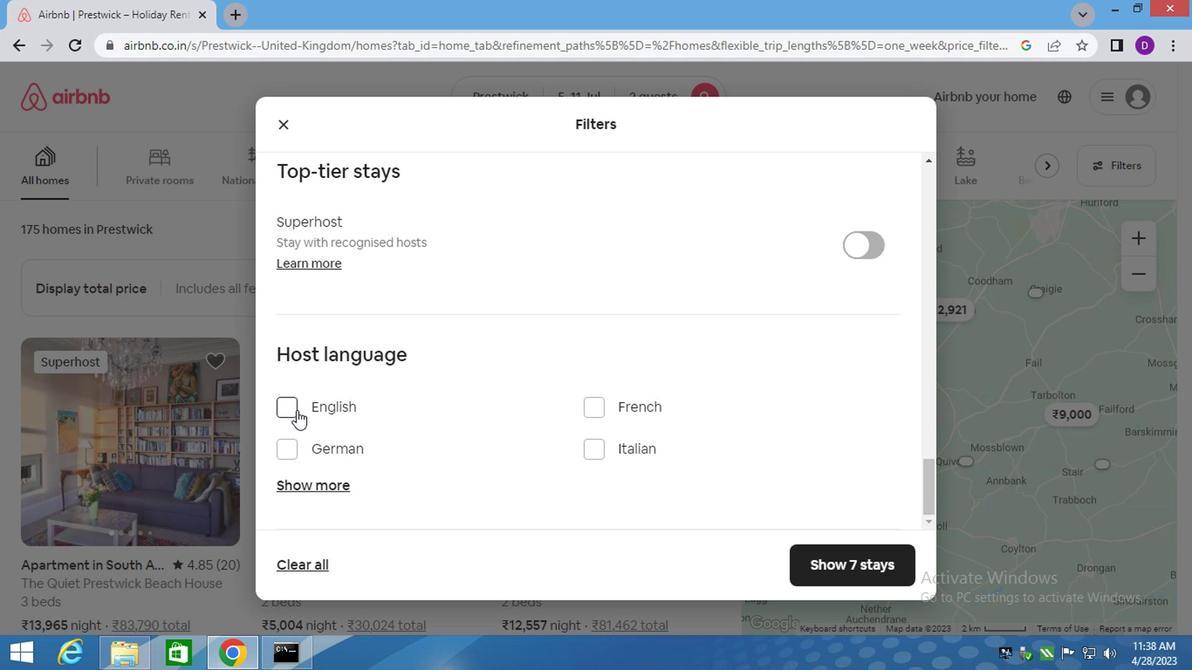 
Action: Mouse moved to (759, 476)
Screenshot: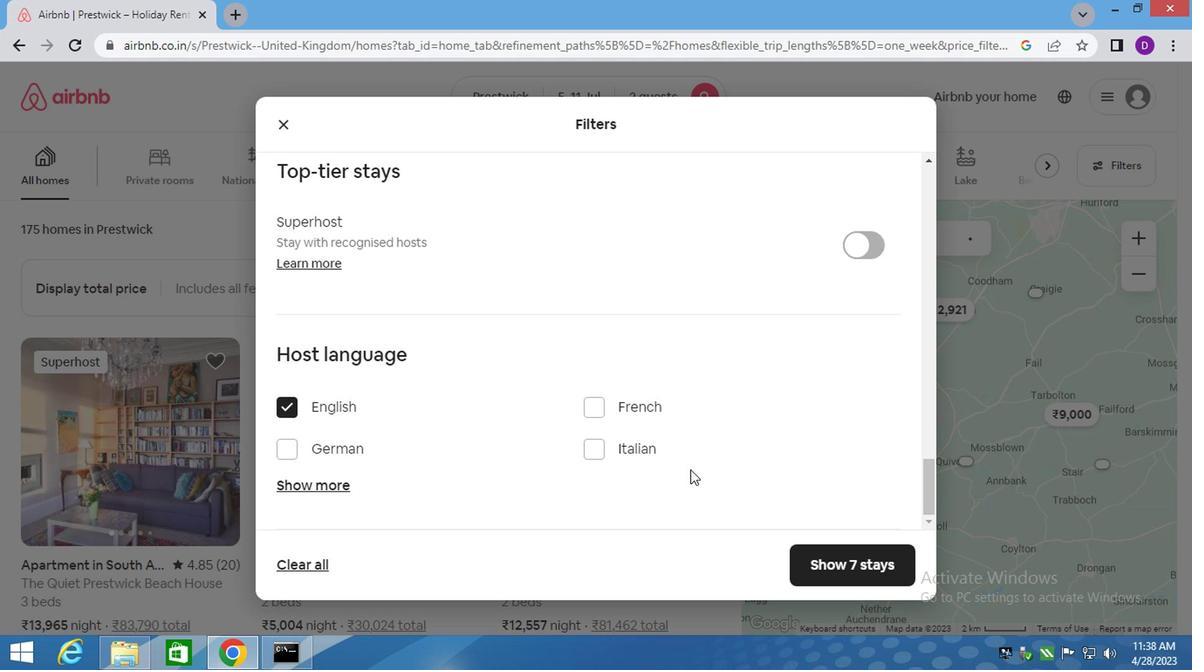 
Action: Mouse scrolled (759, 474) with delta (0, -1)
Screenshot: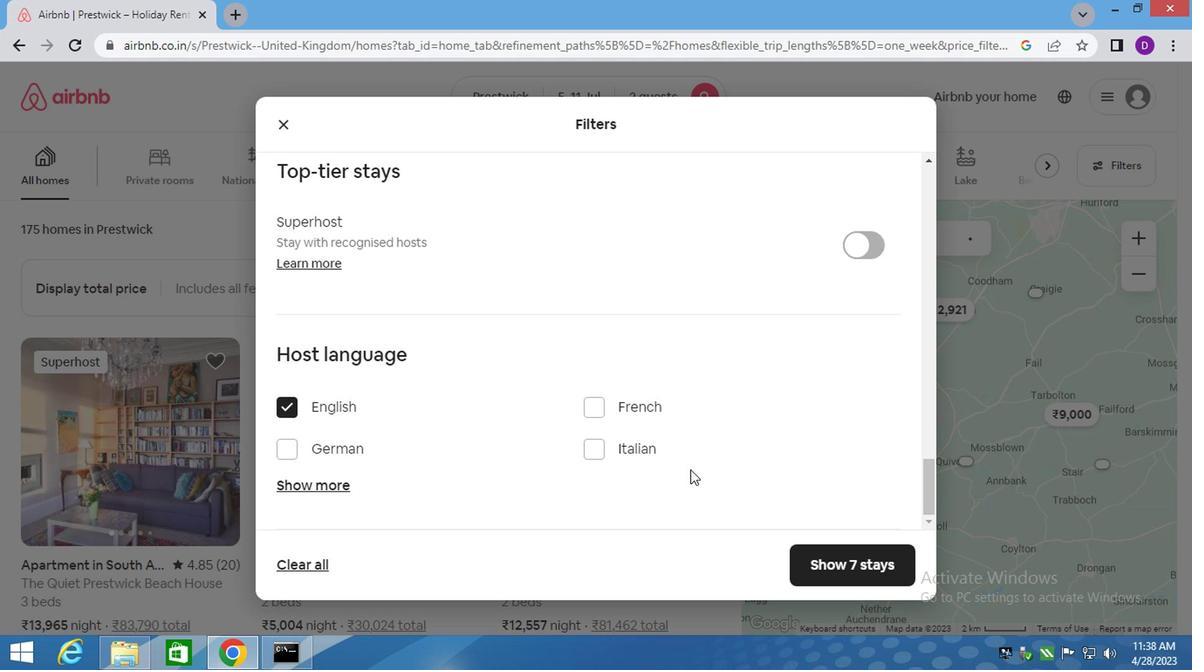 
Action: Mouse moved to (767, 481)
Screenshot: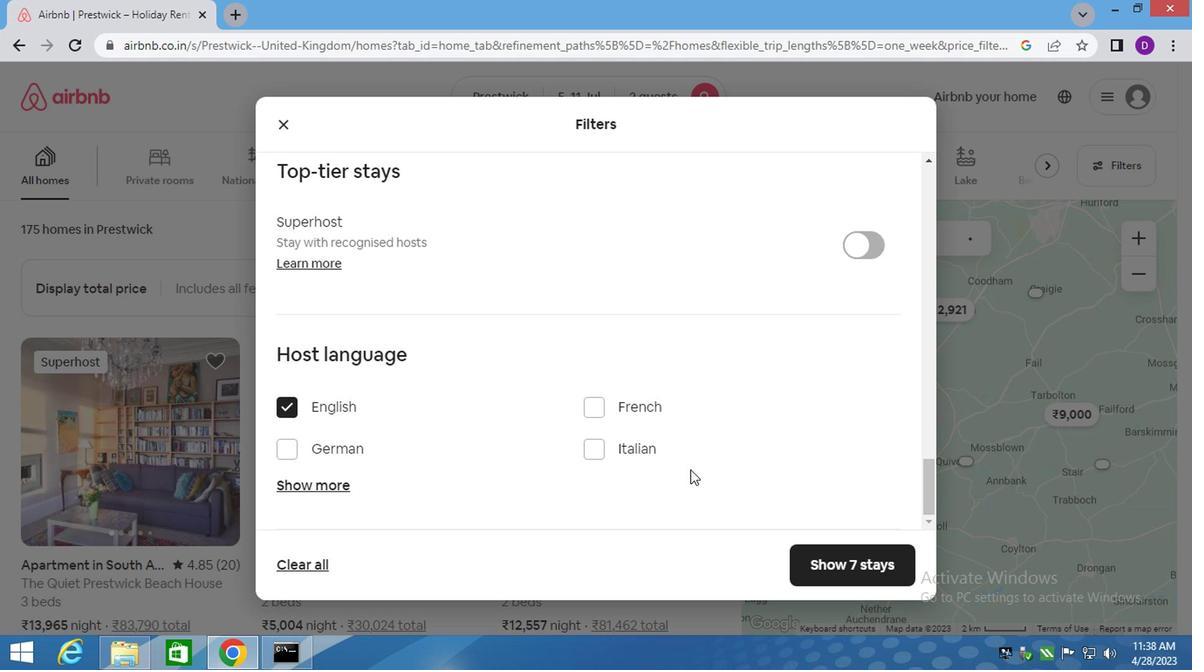 
Action: Mouse scrolled (767, 480) with delta (0, 0)
Screenshot: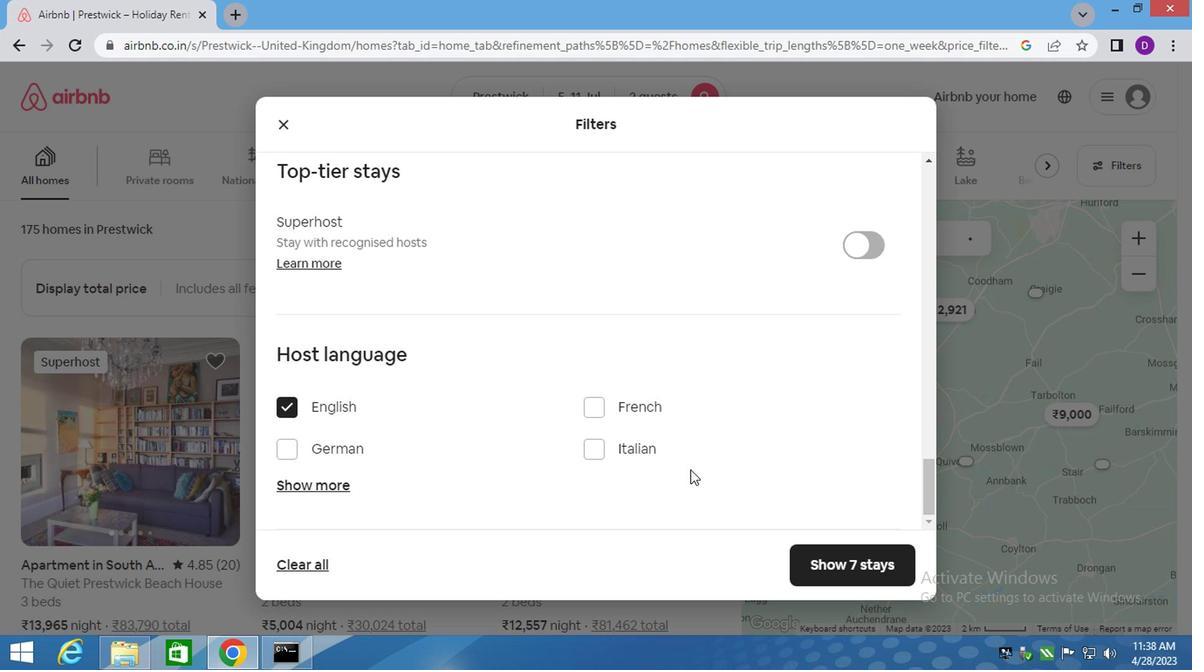 
Action: Mouse moved to (768, 483)
Screenshot: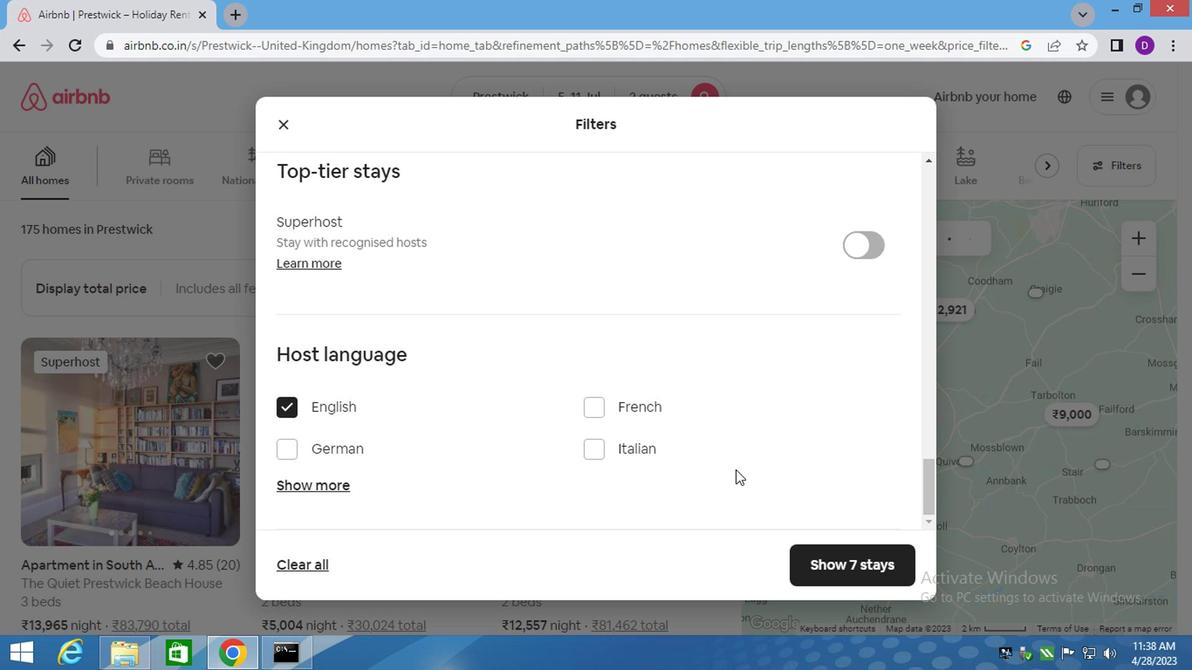 
Action: Mouse scrolled (768, 482) with delta (0, 0)
Screenshot: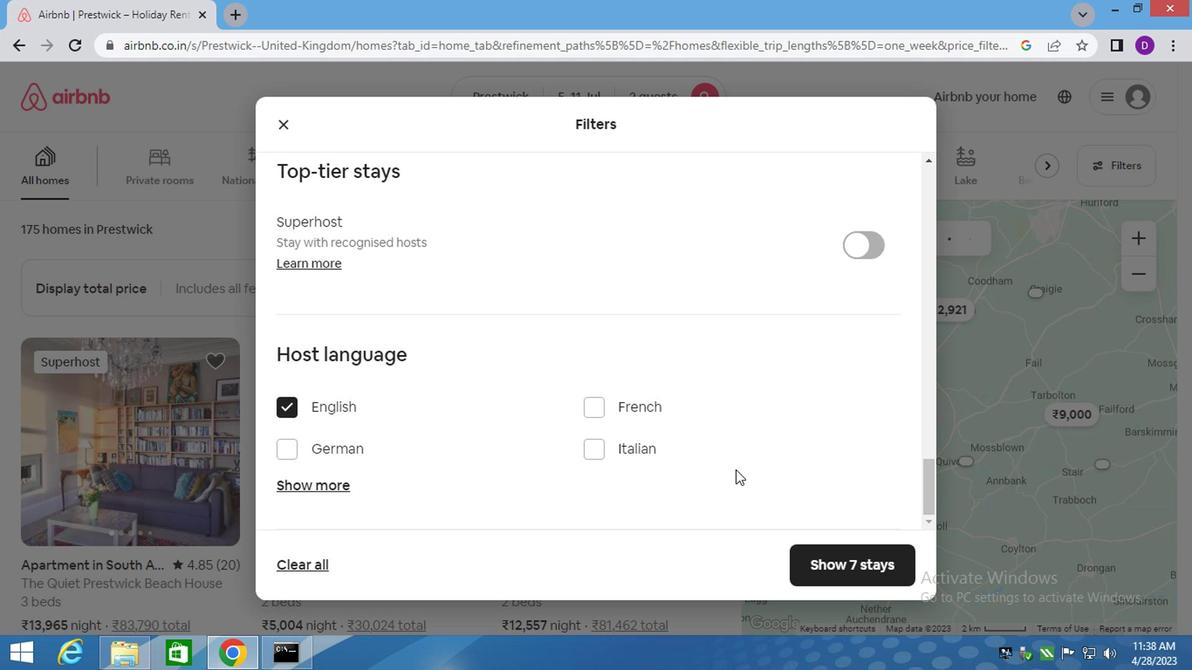 
Action: Mouse moved to (771, 484)
Screenshot: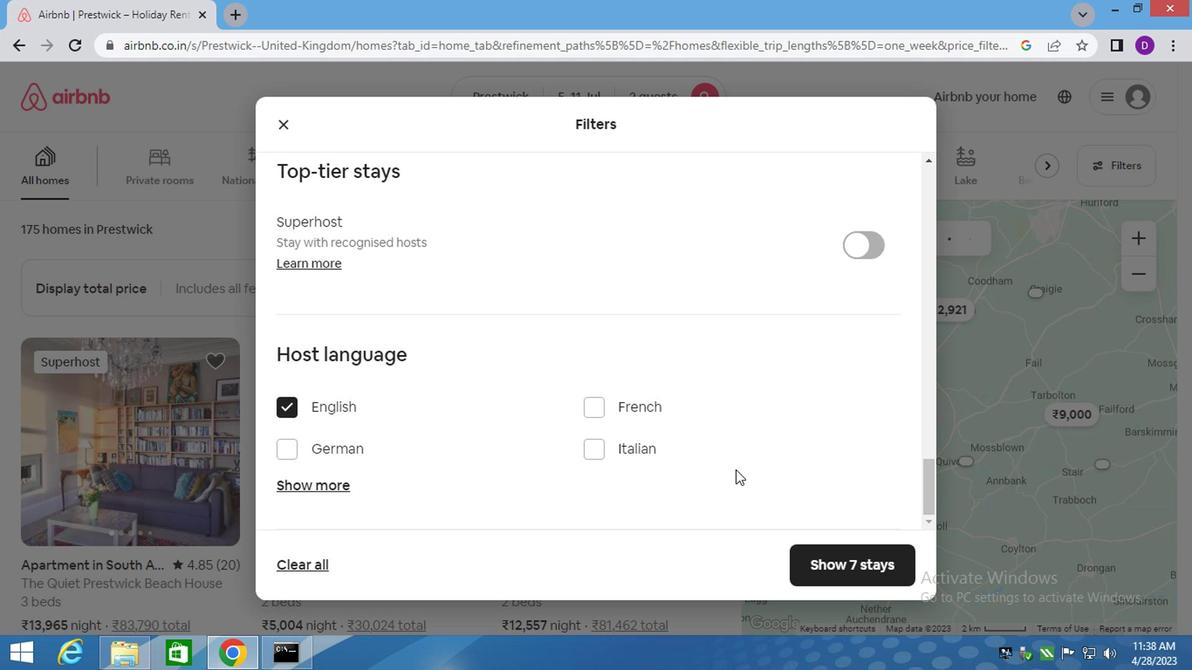 
Action: Mouse scrolled (771, 484) with delta (0, 0)
Screenshot: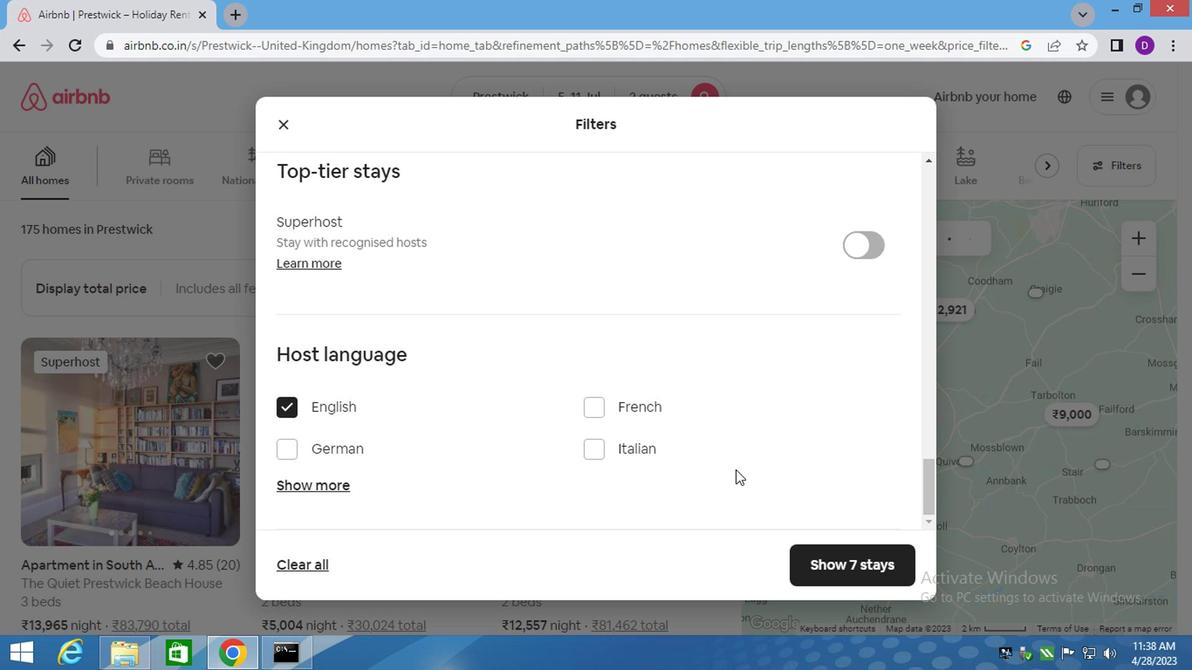 
Action: Mouse moved to (833, 558)
Screenshot: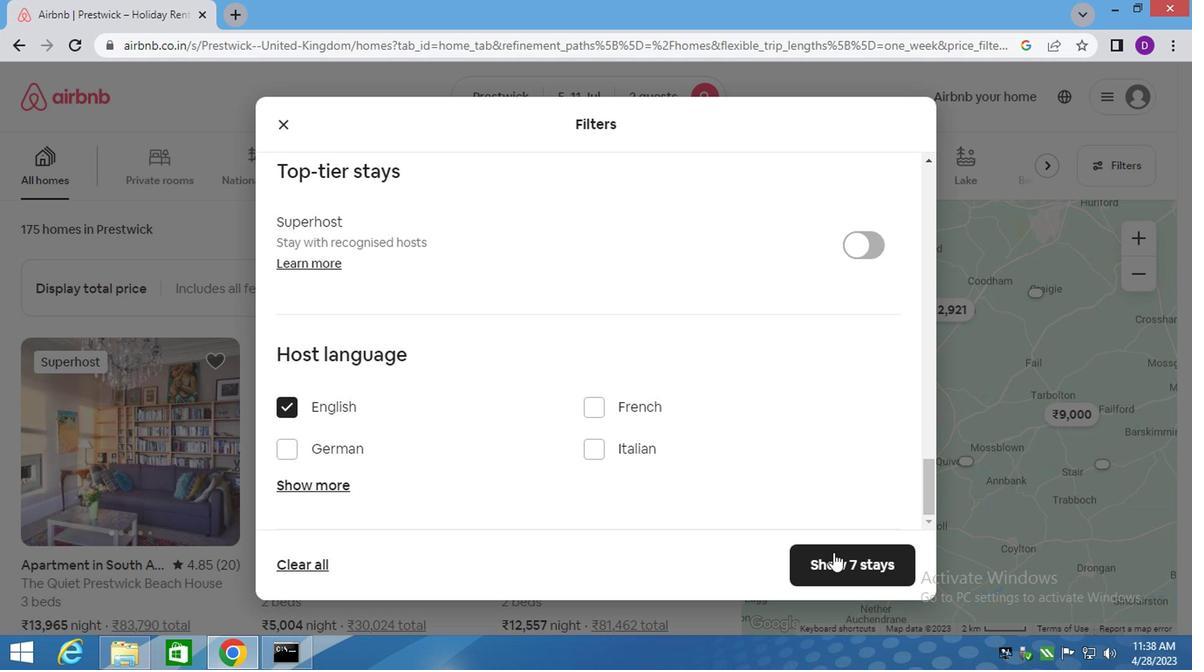 
Action: Mouse pressed left at (833, 558)
Screenshot: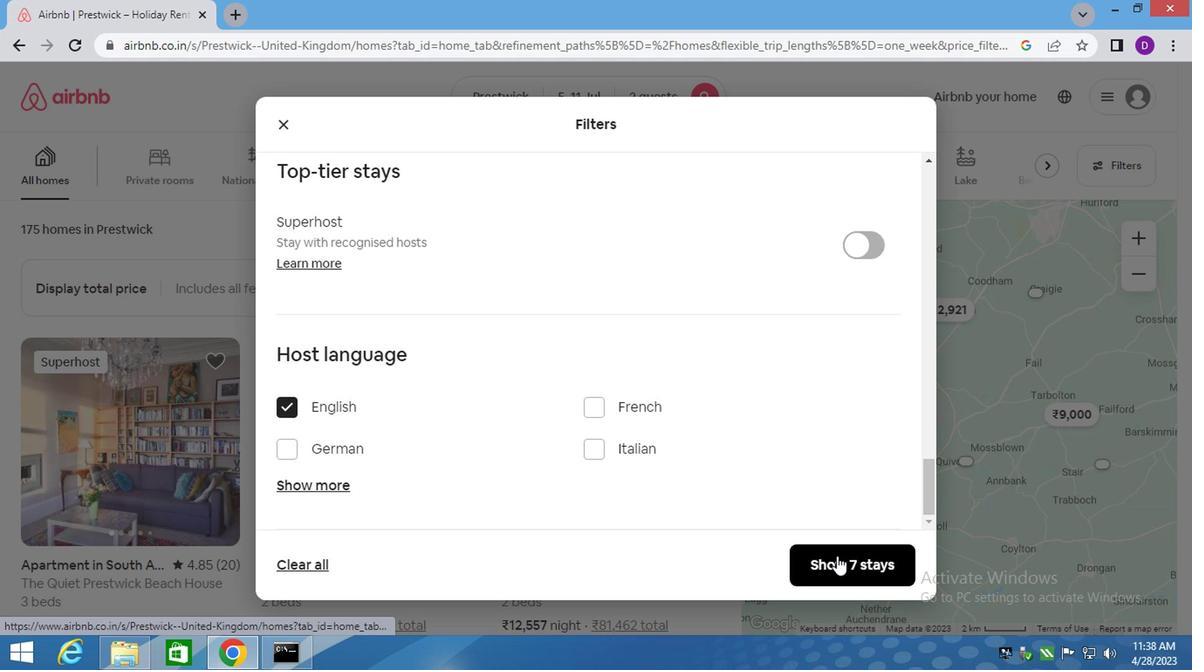
Action: Mouse moved to (811, 501)
Screenshot: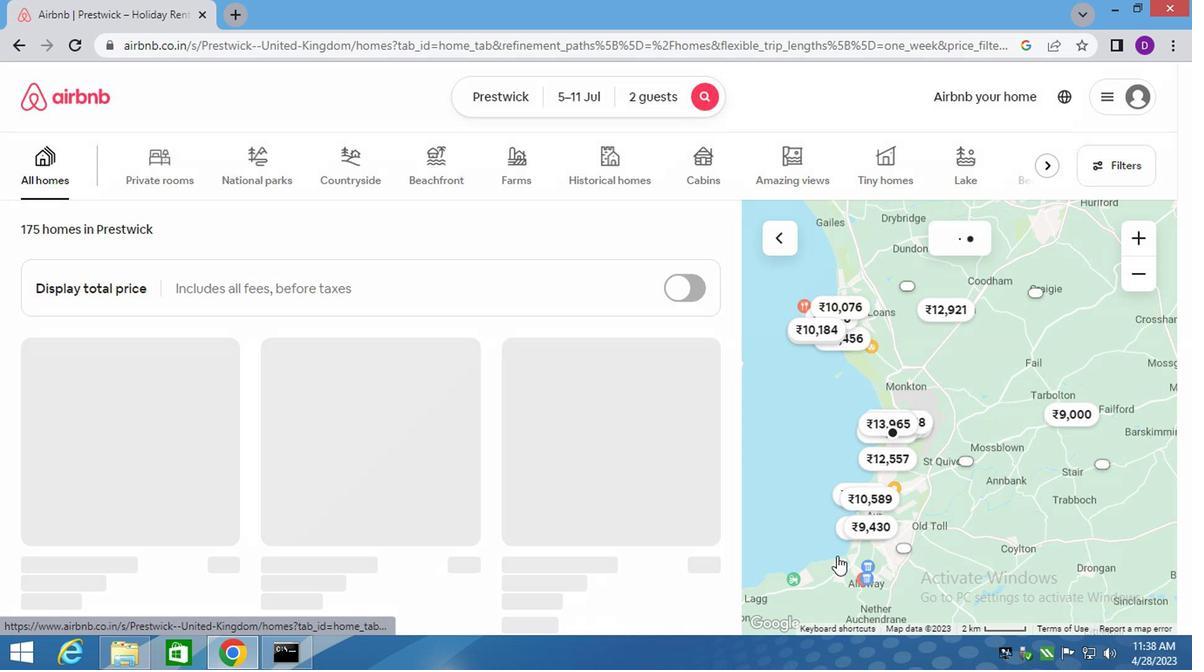 
